Task: Open a blank sheet, save the file as Delhi.doc Insert a picture of 'Delhi'with name   Delhi.png  Change shape height to 4.5 select the picture, apply border and shading with setting 3-D, style wavy line, color Tan and width 3 pt
Action: Mouse moved to (22, 17)
Screenshot: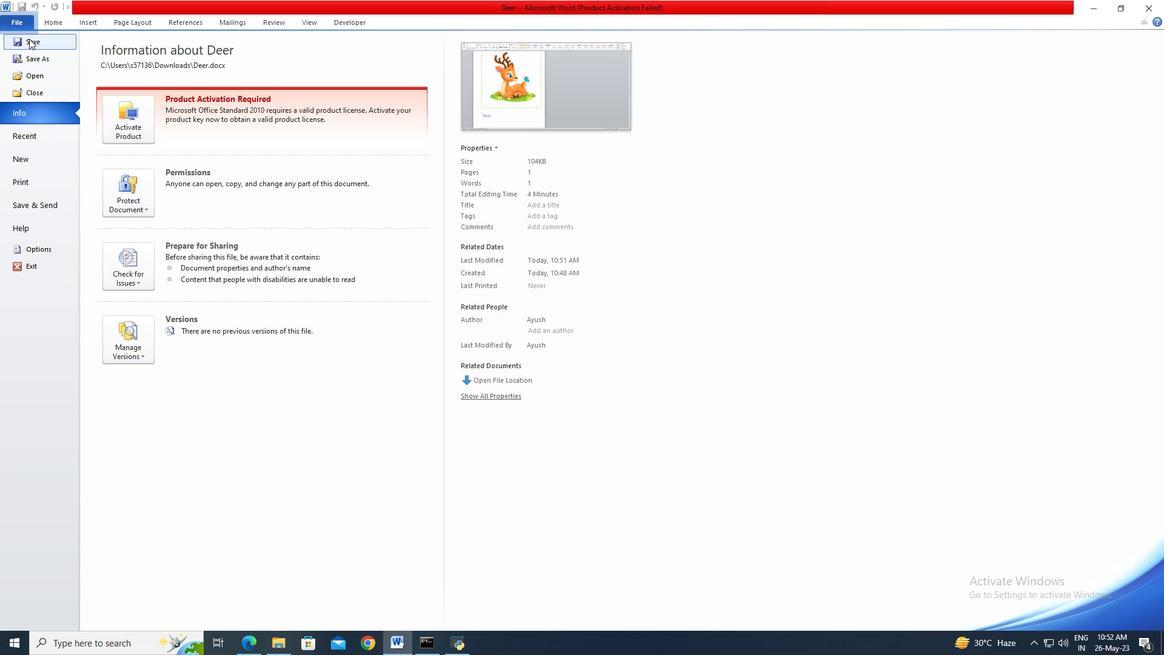 
Action: Mouse pressed left at (22, 17)
Screenshot: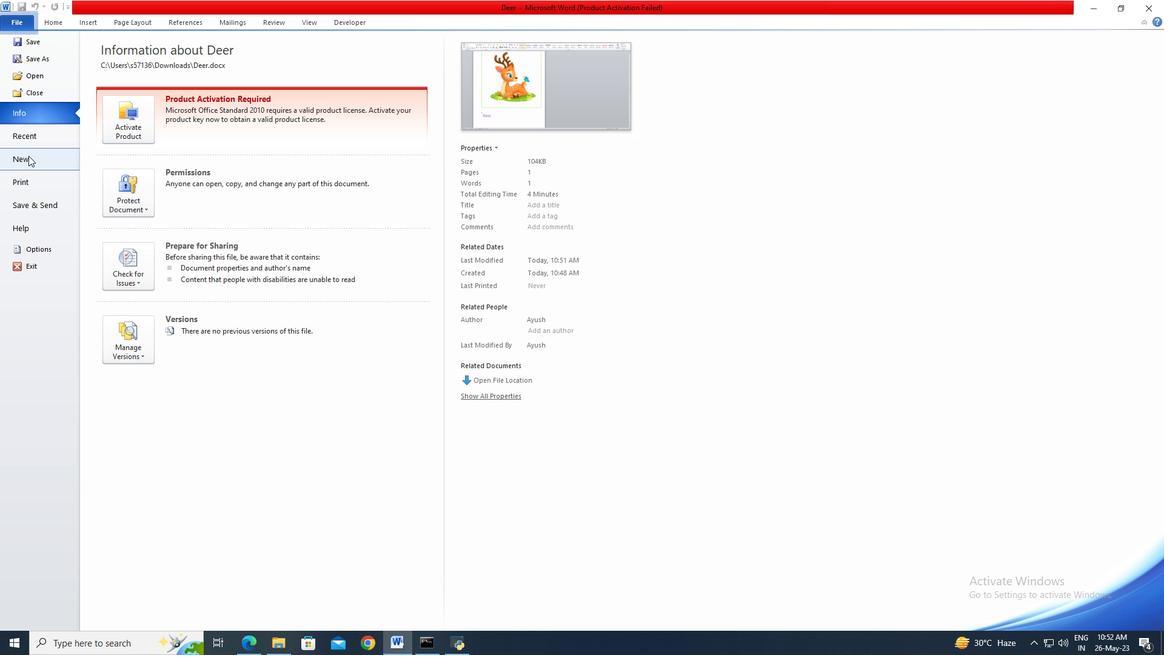 
Action: Mouse moved to (30, 158)
Screenshot: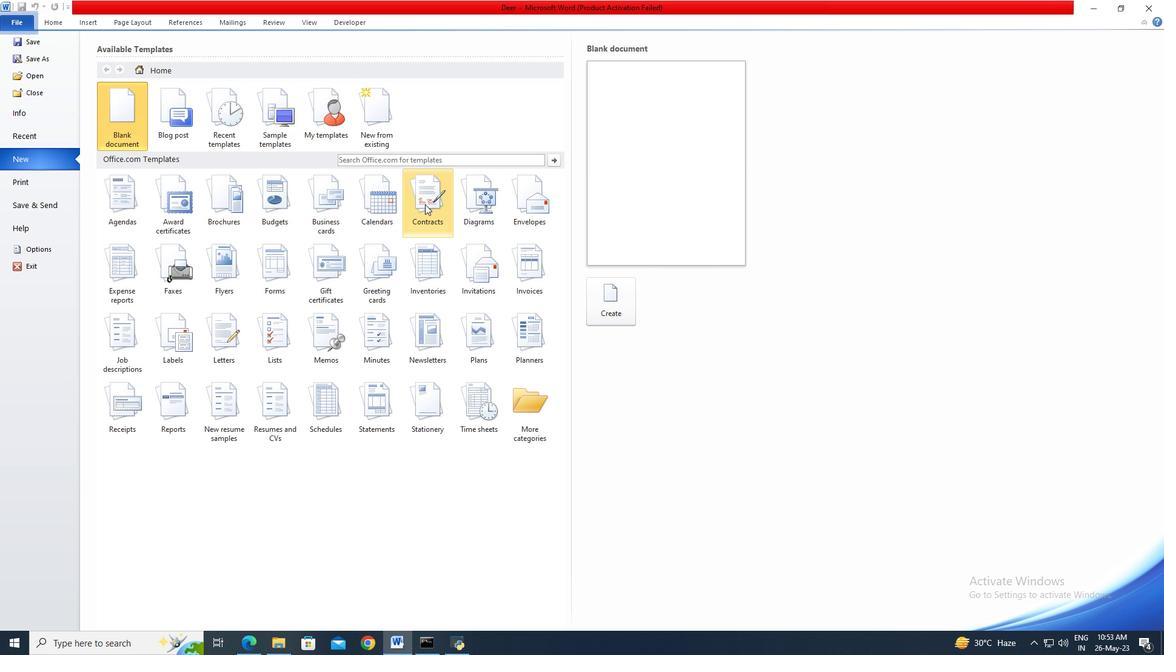 
Action: Mouse pressed left at (30, 158)
Screenshot: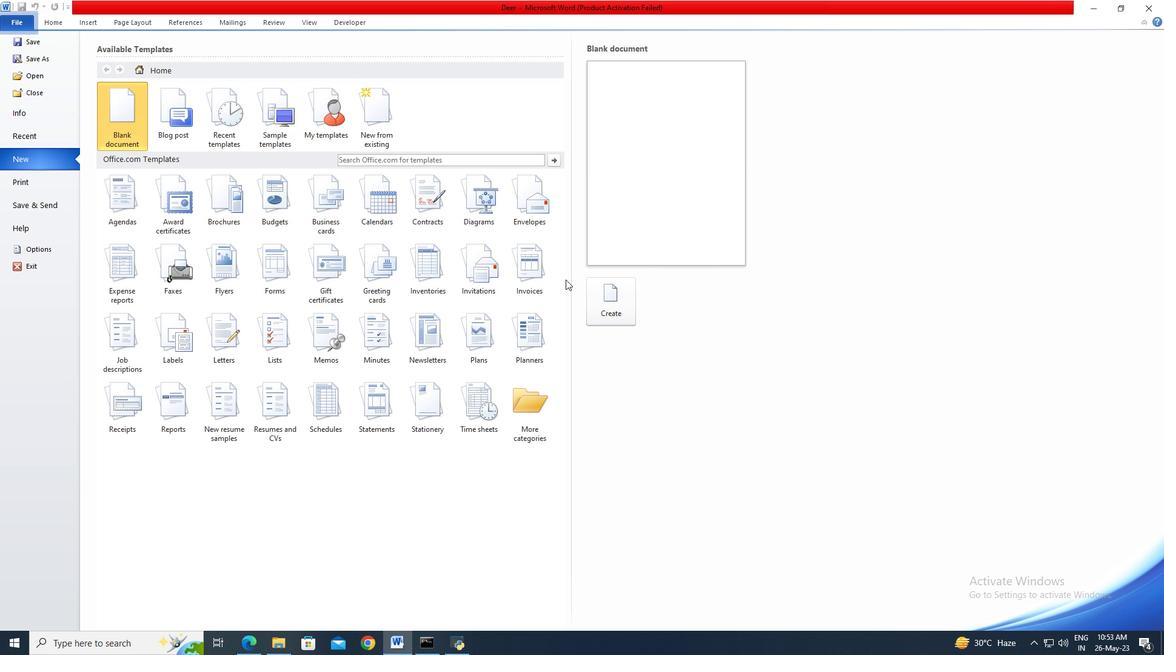 
Action: Mouse moved to (605, 305)
Screenshot: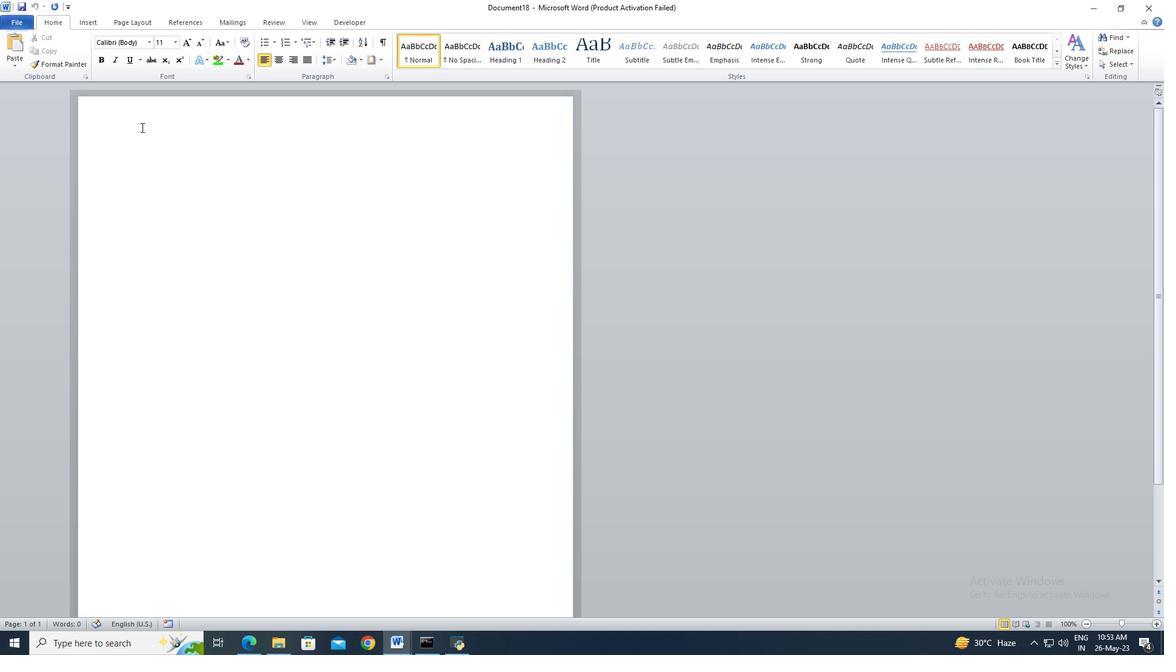 
Action: Mouse pressed left at (605, 305)
Screenshot: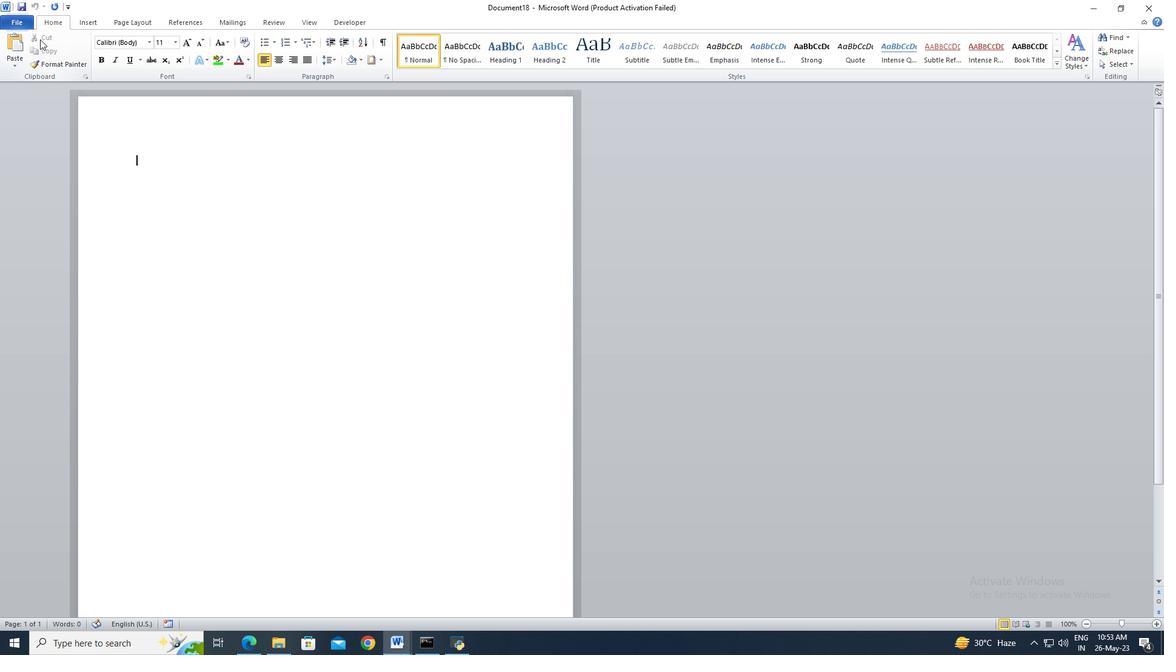 
Action: Mouse moved to (99, 26)
Screenshot: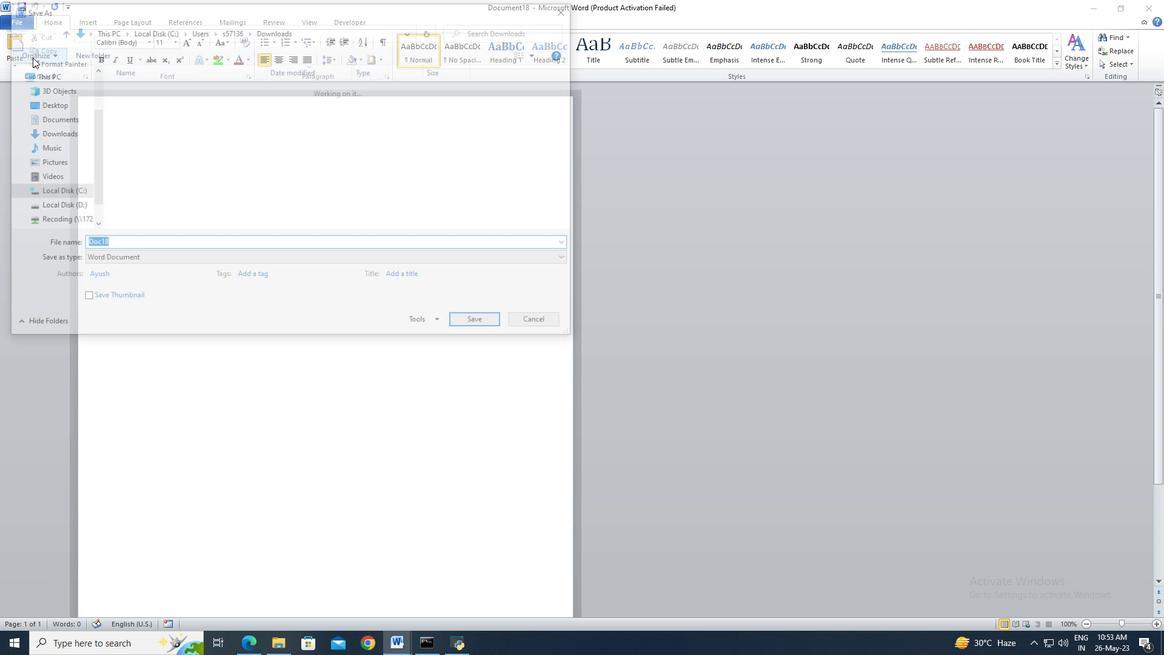
Action: Mouse pressed left at (99, 26)
Screenshot: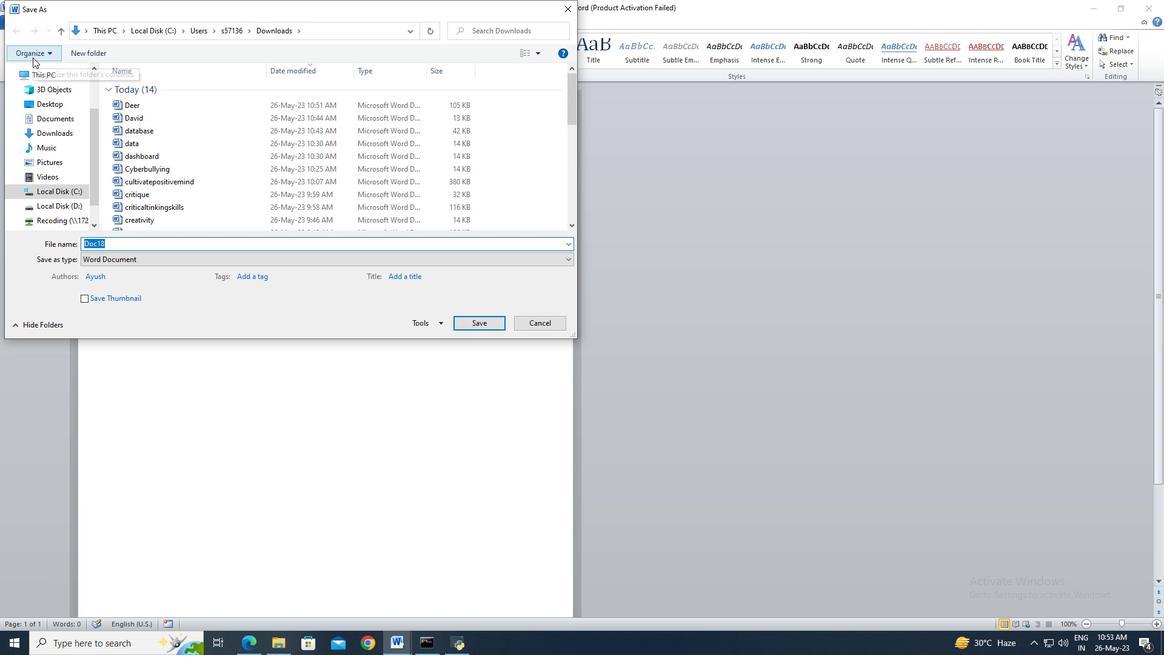 
Action: Mouse moved to (1154, 7)
Screenshot: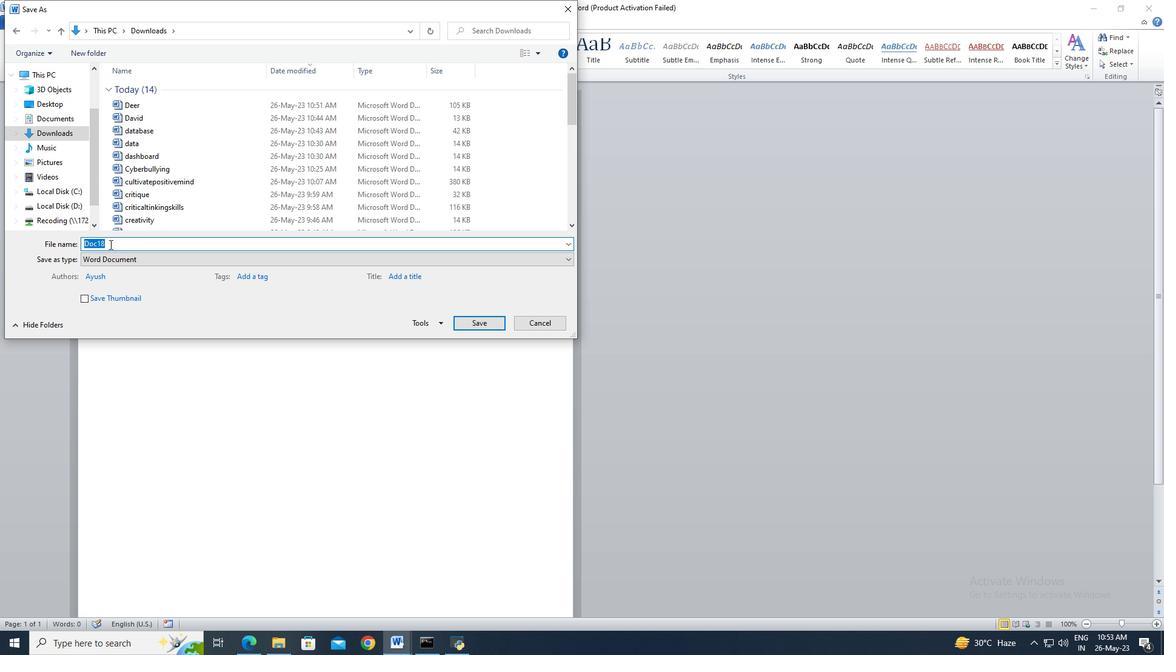 
Action: Mouse pressed left at (1154, 7)
Screenshot: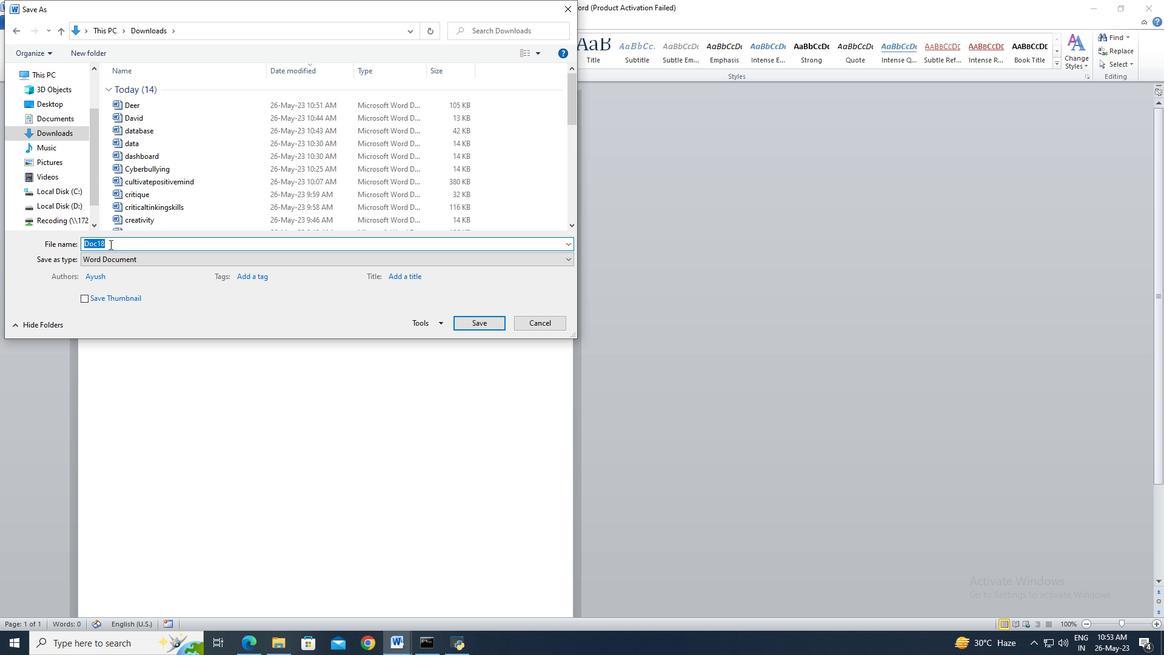 
Action: Mouse moved to (343, 519)
Screenshot: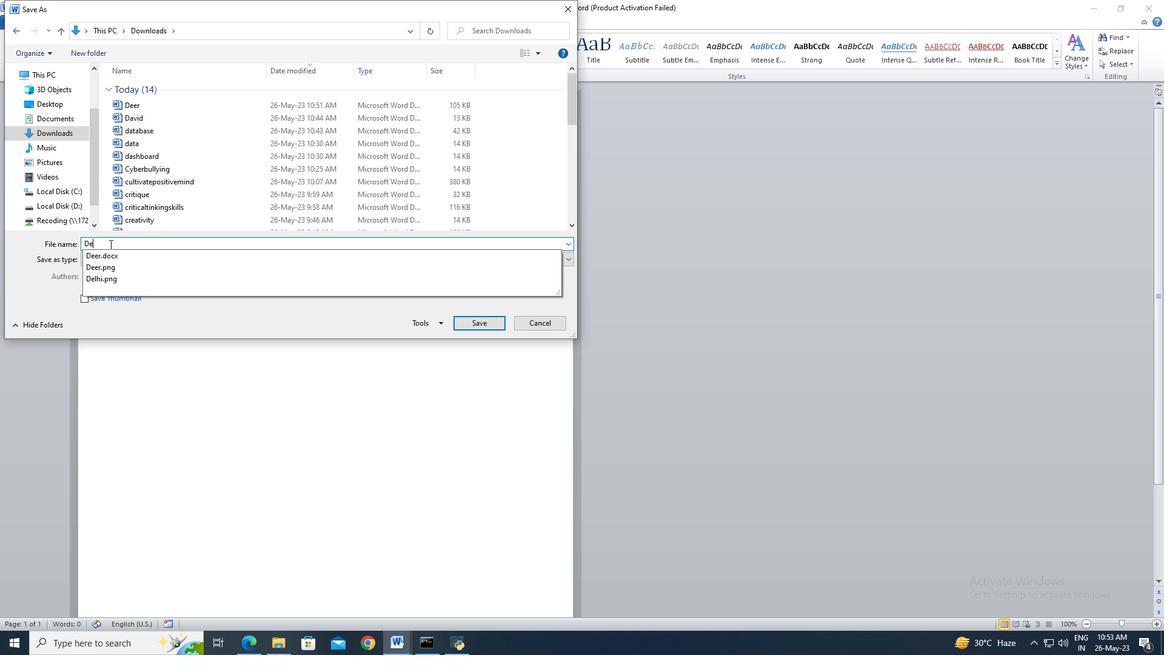 
Action: Mouse pressed left at (343, 519)
Screenshot: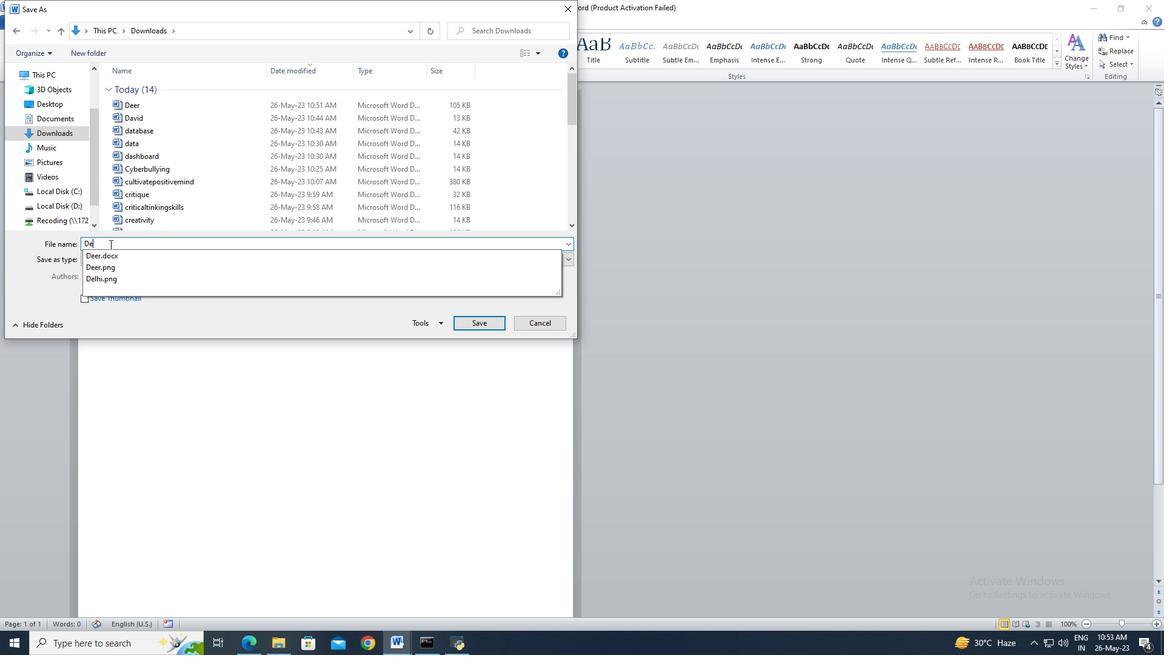 
Action: Mouse moved to (29, 21)
Screenshot: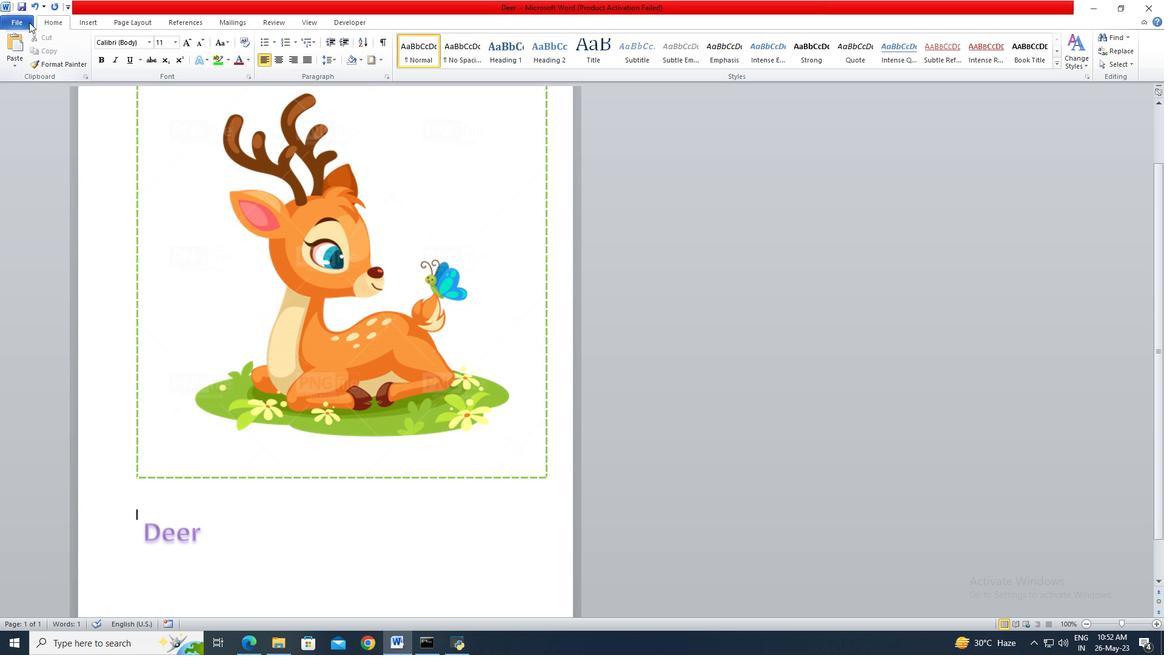 
Action: Mouse pressed left at (29, 21)
Screenshot: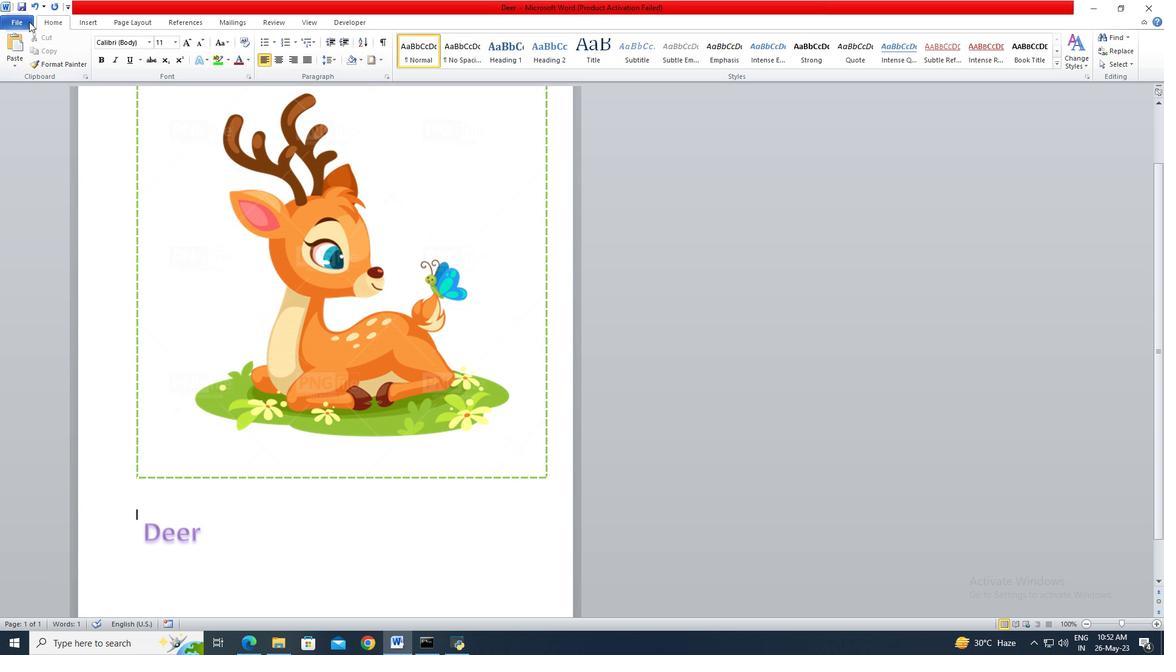 
Action: Mouse moved to (28, 155)
Screenshot: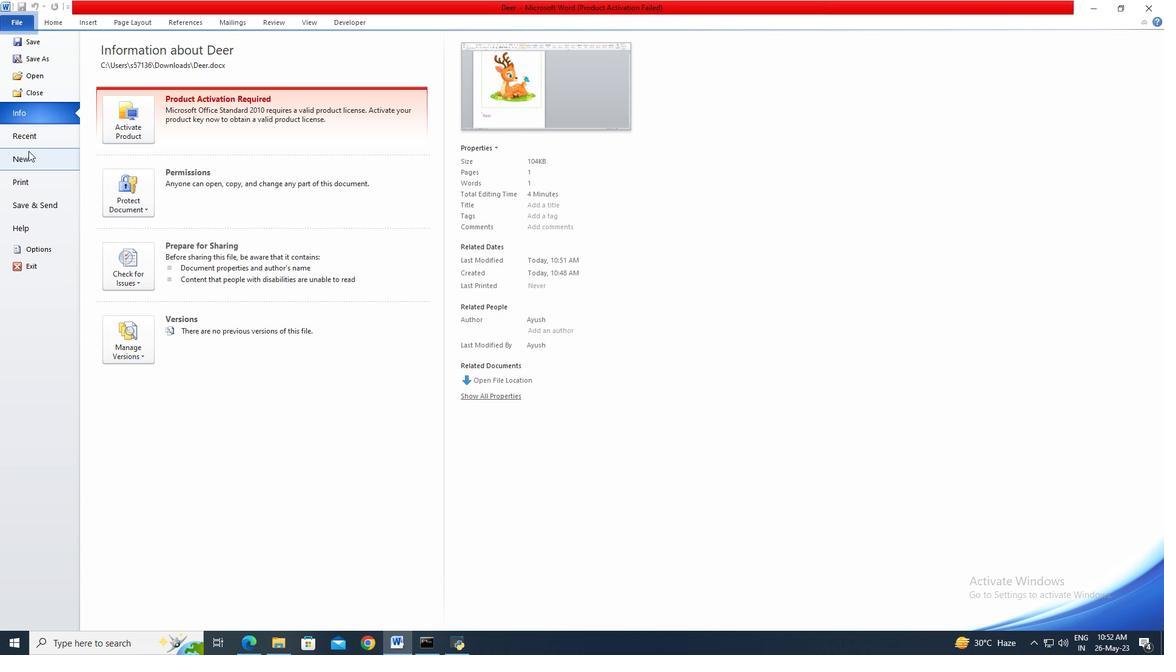 
Action: Mouse pressed left at (28, 155)
Screenshot: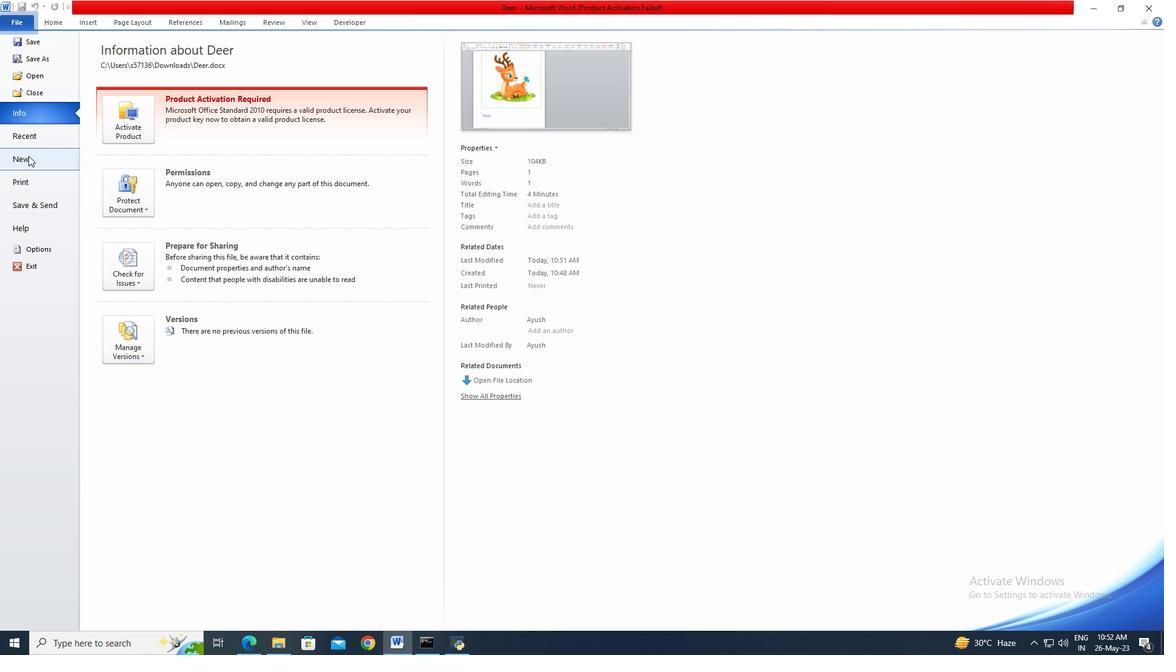 
Action: Mouse moved to (603, 311)
Screenshot: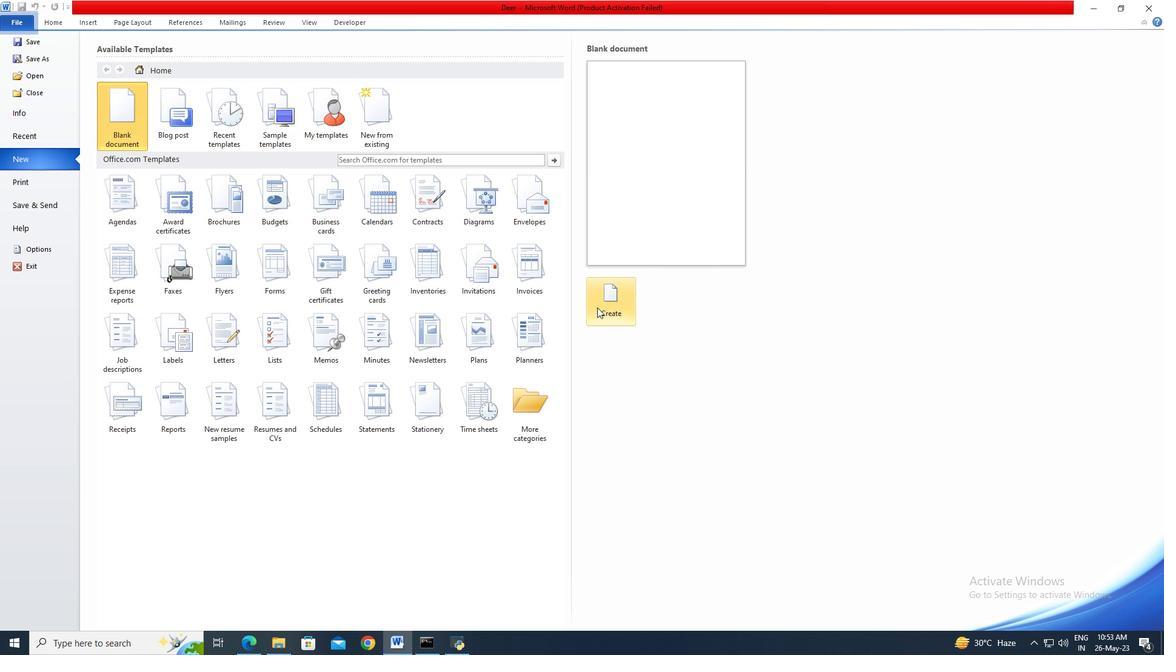 
Action: Mouse pressed left at (603, 311)
Screenshot: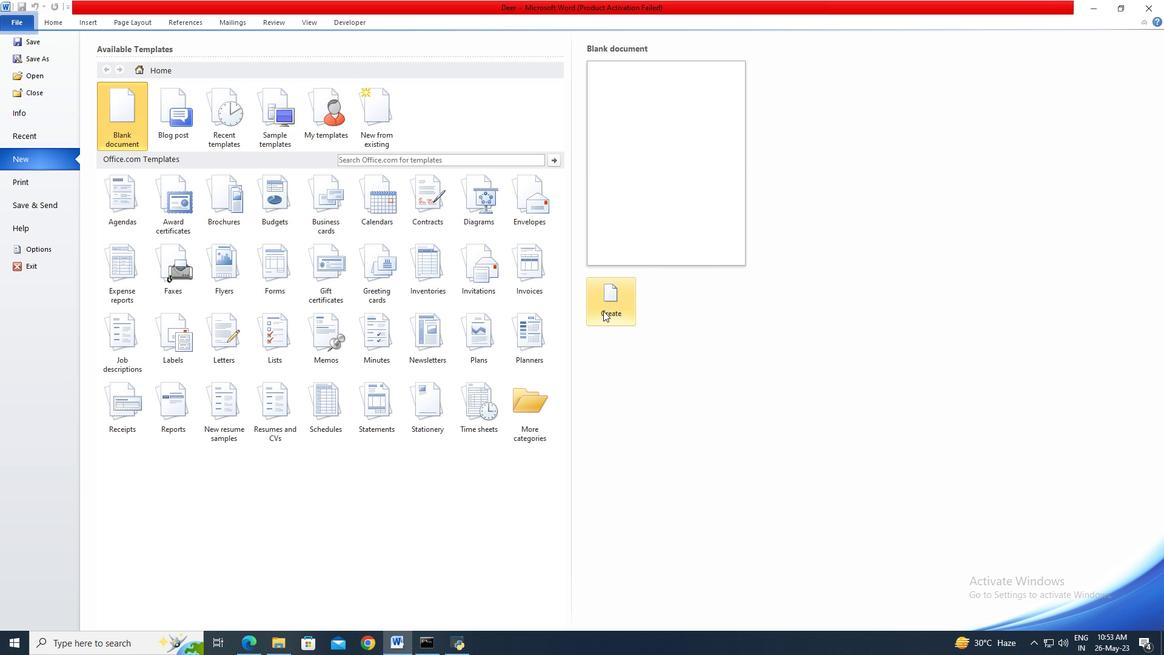 
Action: Mouse moved to (30, 26)
Screenshot: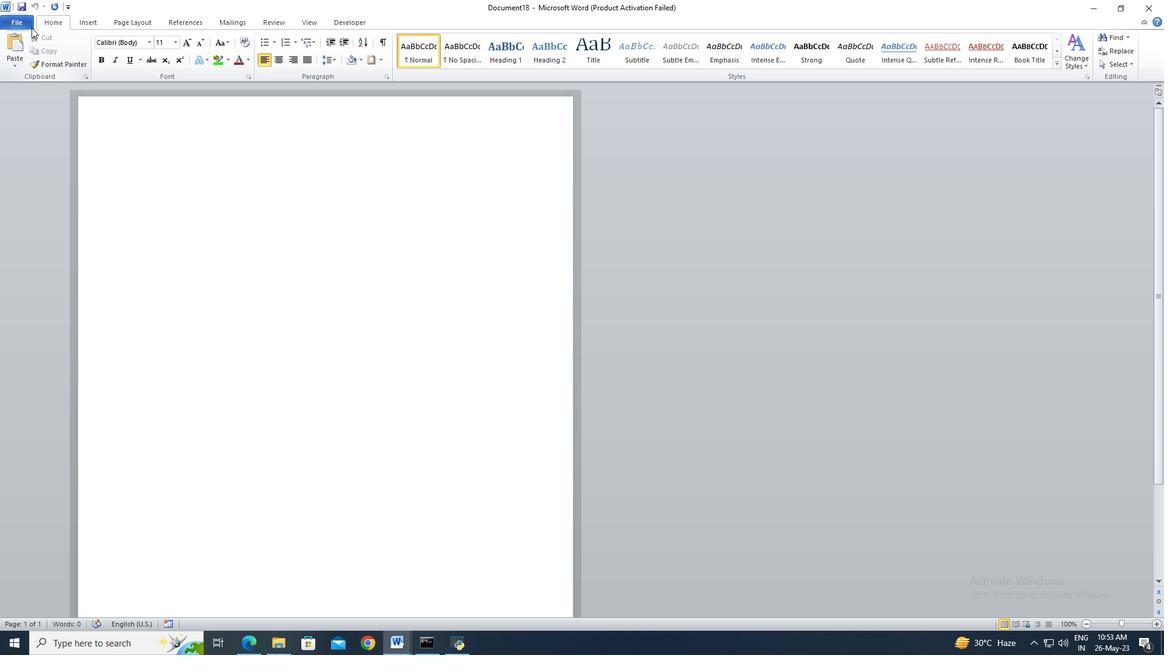 
Action: Mouse pressed left at (30, 26)
Screenshot: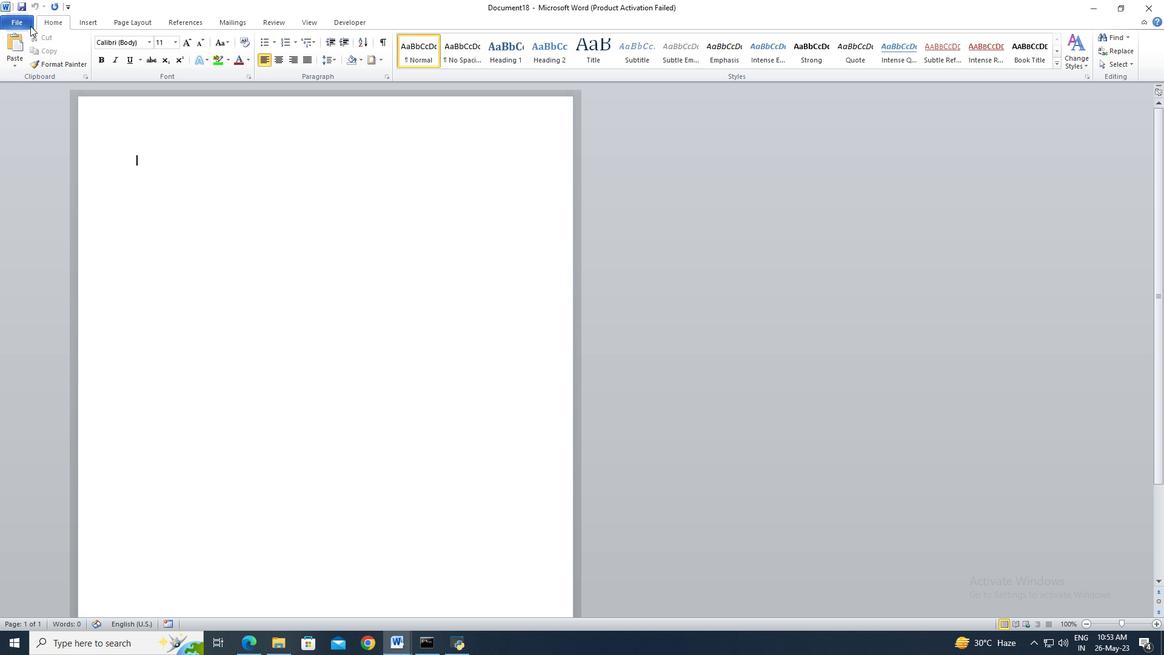 
Action: Mouse moved to (32, 57)
Screenshot: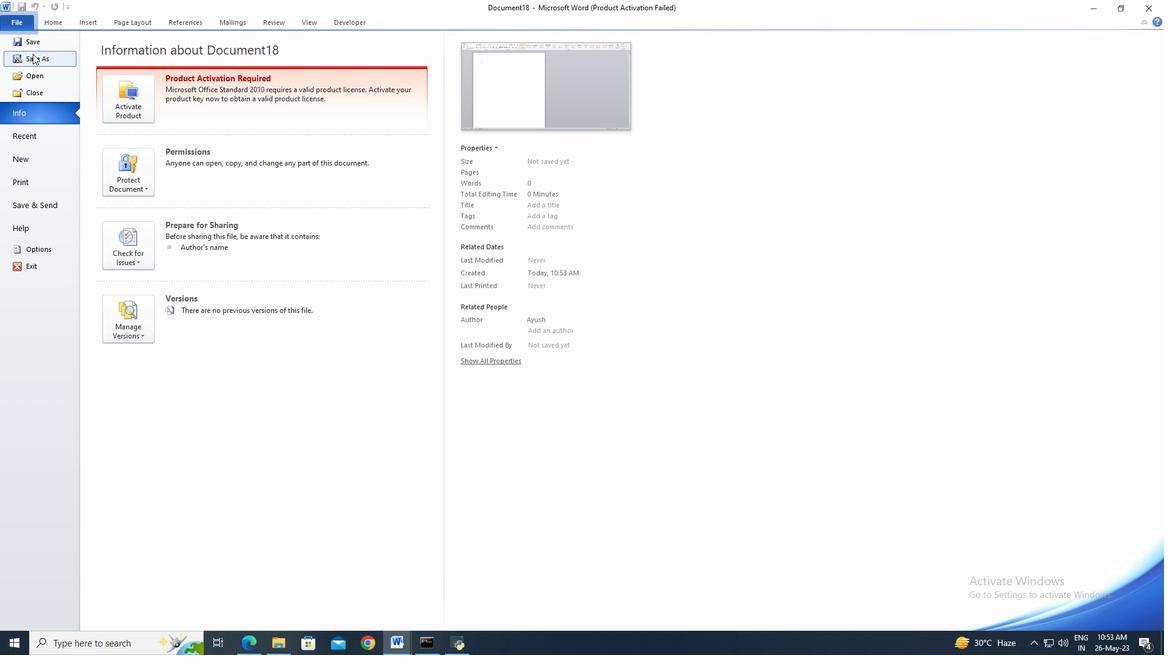 
Action: Mouse pressed left at (32, 57)
Screenshot: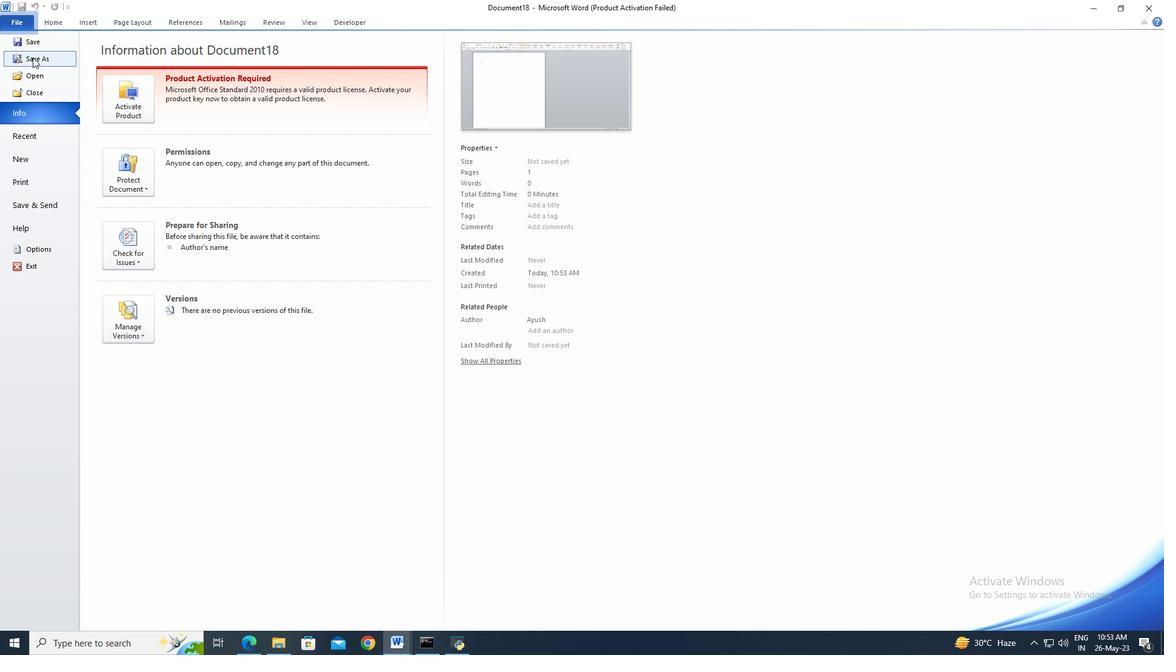 
Action: Mouse moved to (51, 129)
Screenshot: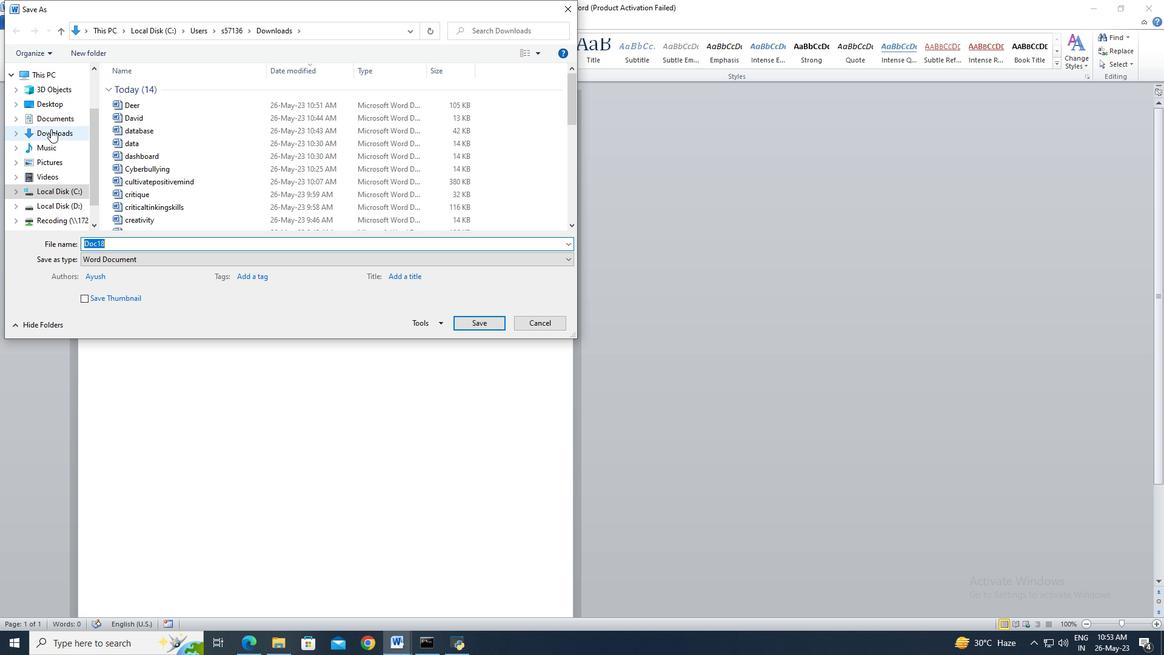 
Action: Mouse pressed left at (51, 129)
Screenshot: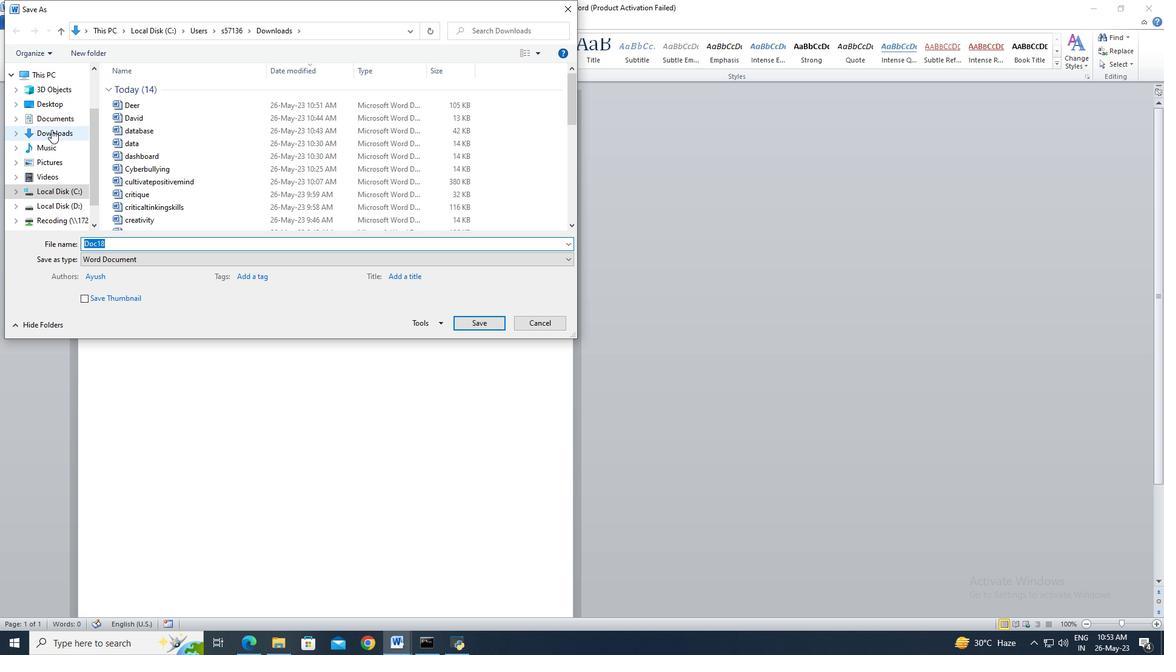 
Action: Mouse moved to (109, 244)
Screenshot: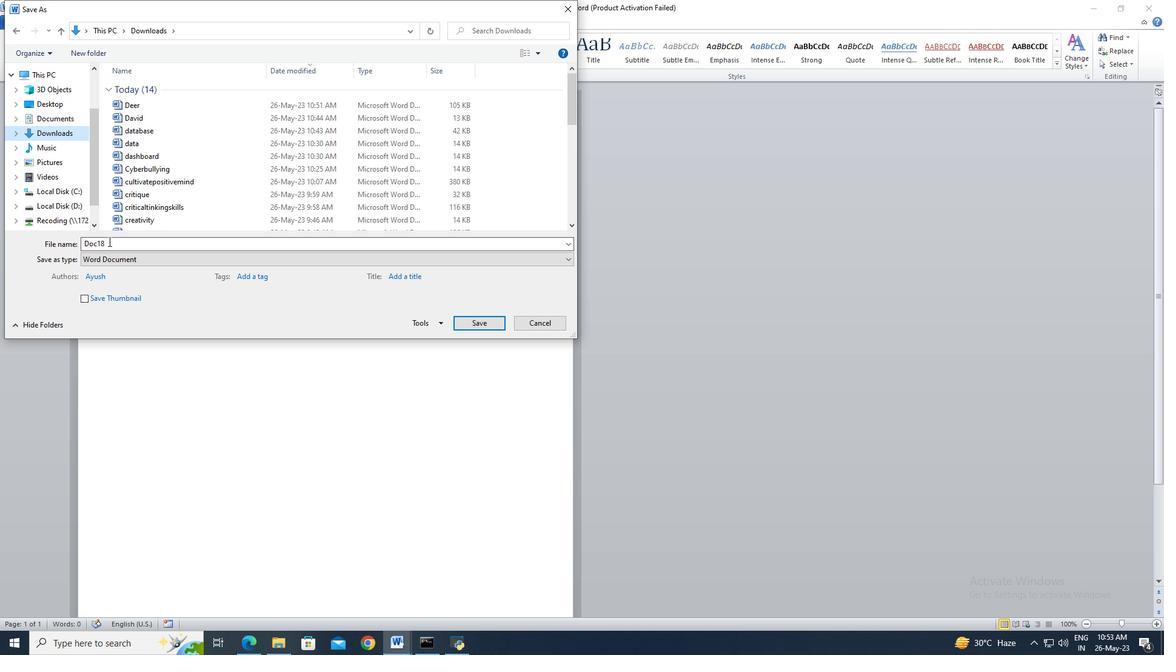 
Action: Mouse pressed left at (109, 244)
Screenshot: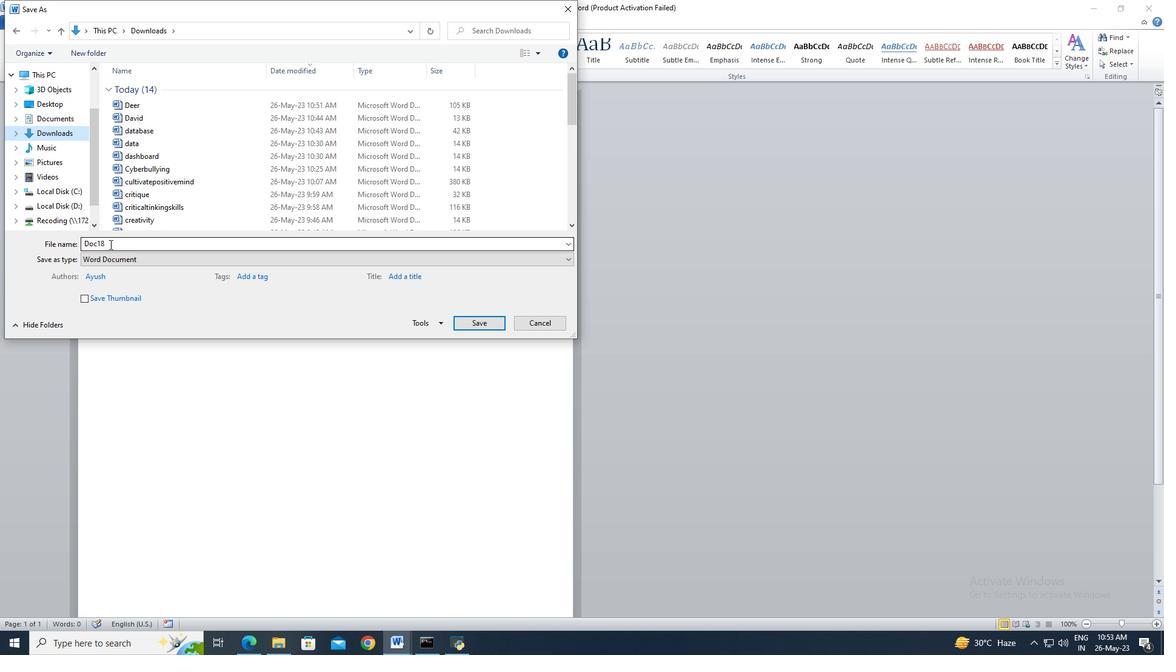 
Action: Key pressed <Key.shift>Delhi
Screenshot: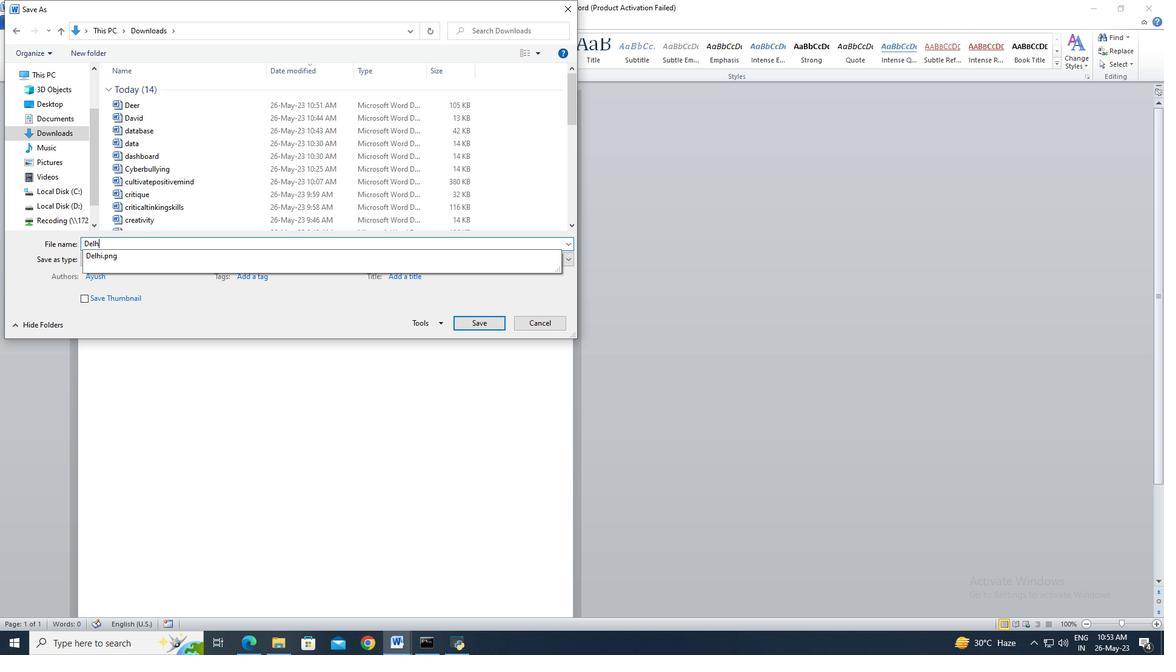 
Action: Mouse moved to (474, 323)
Screenshot: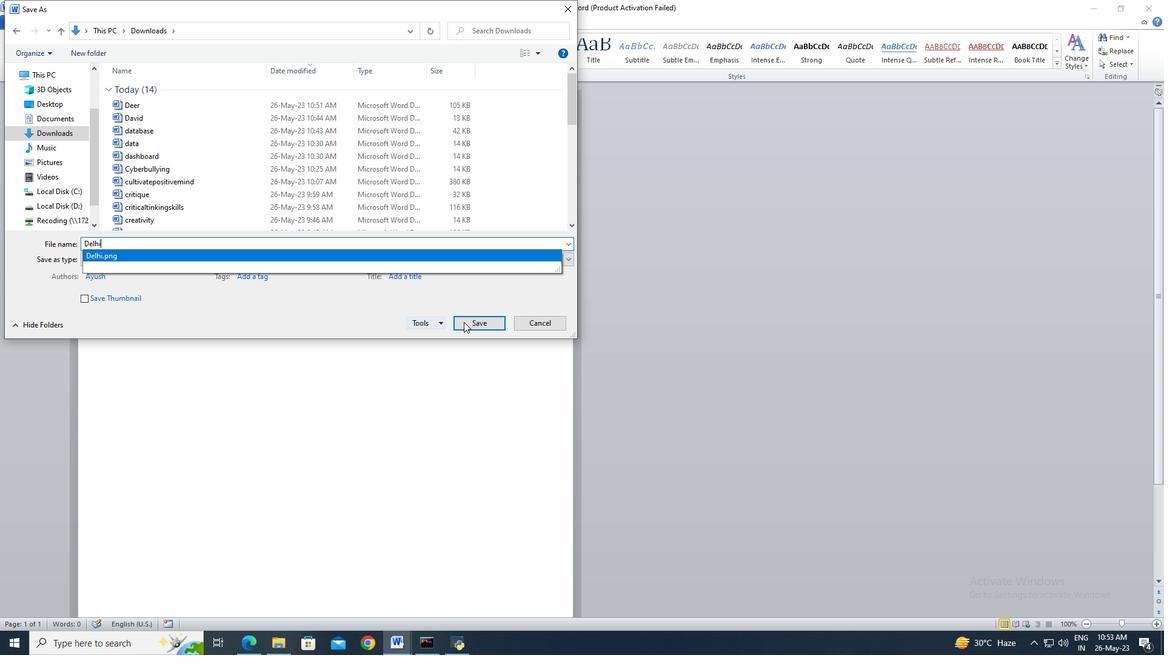 
Action: Mouse pressed left at (474, 323)
Screenshot: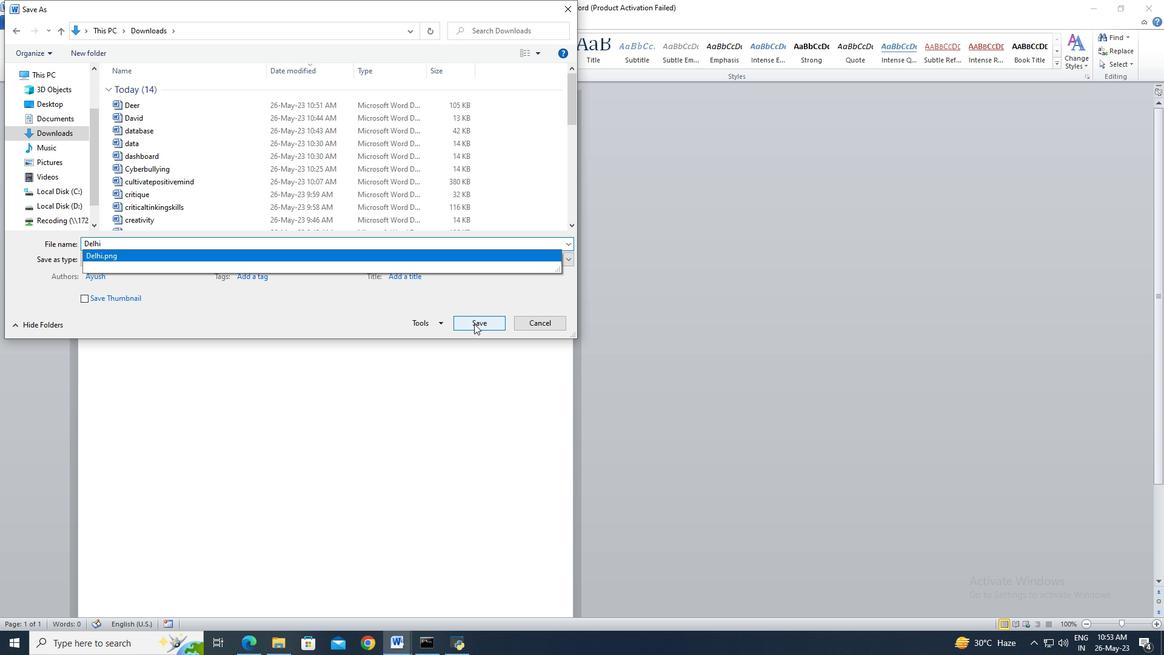 
Action: Mouse moved to (100, 24)
Screenshot: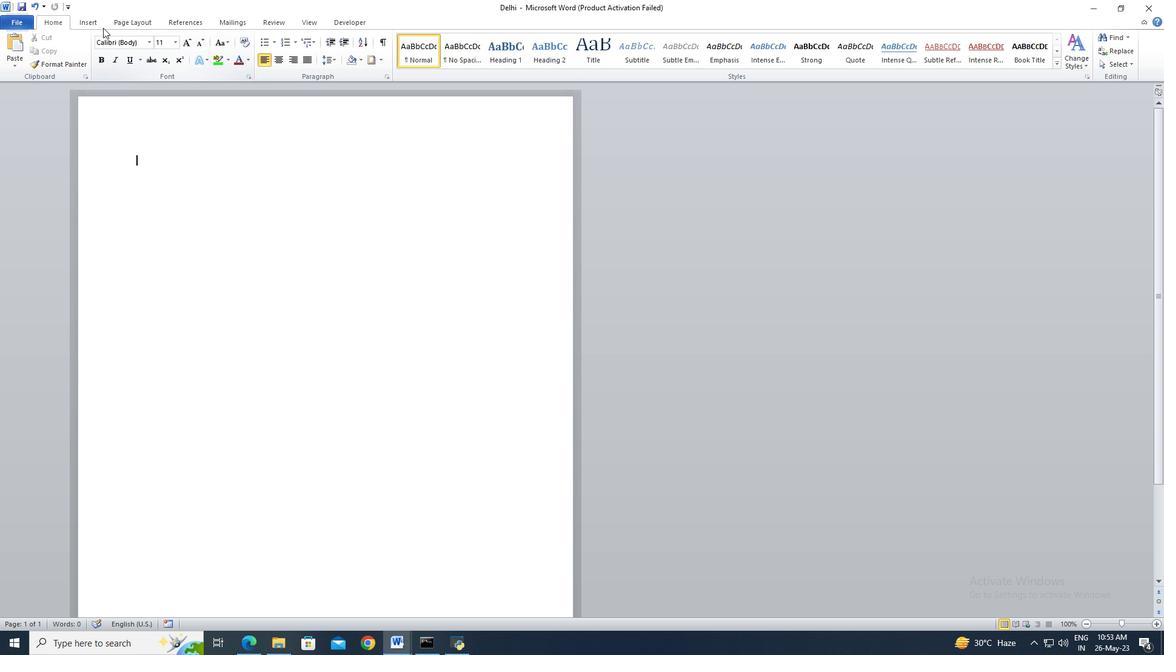 
Action: Mouse pressed left at (100, 24)
Screenshot: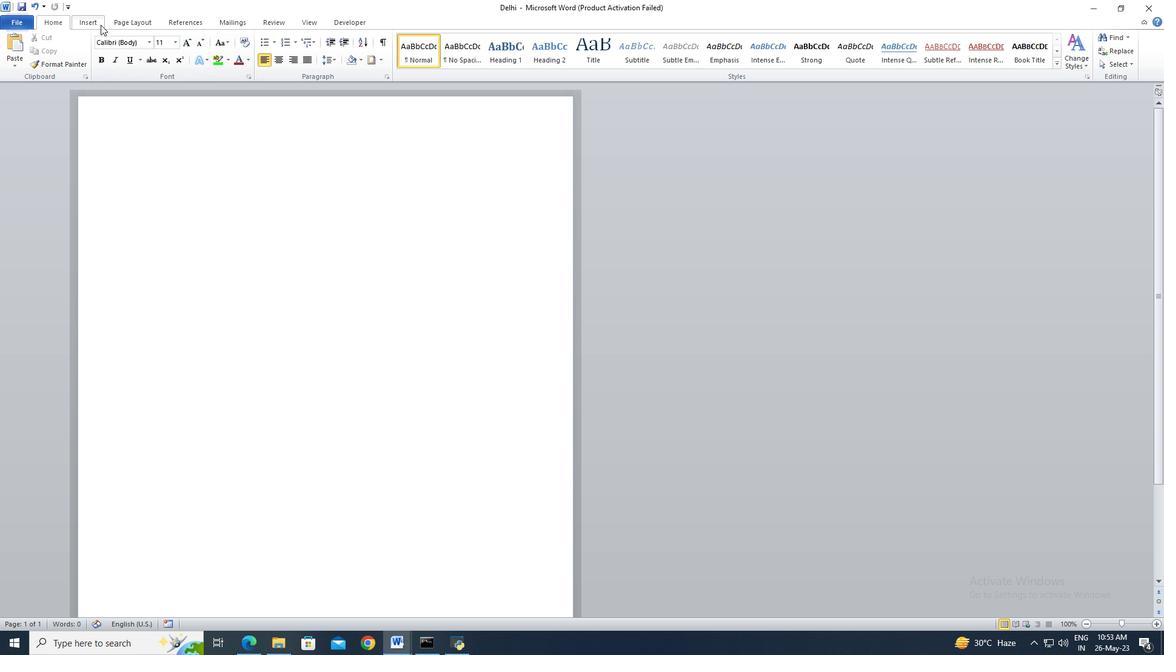 
Action: Mouse moved to (127, 49)
Screenshot: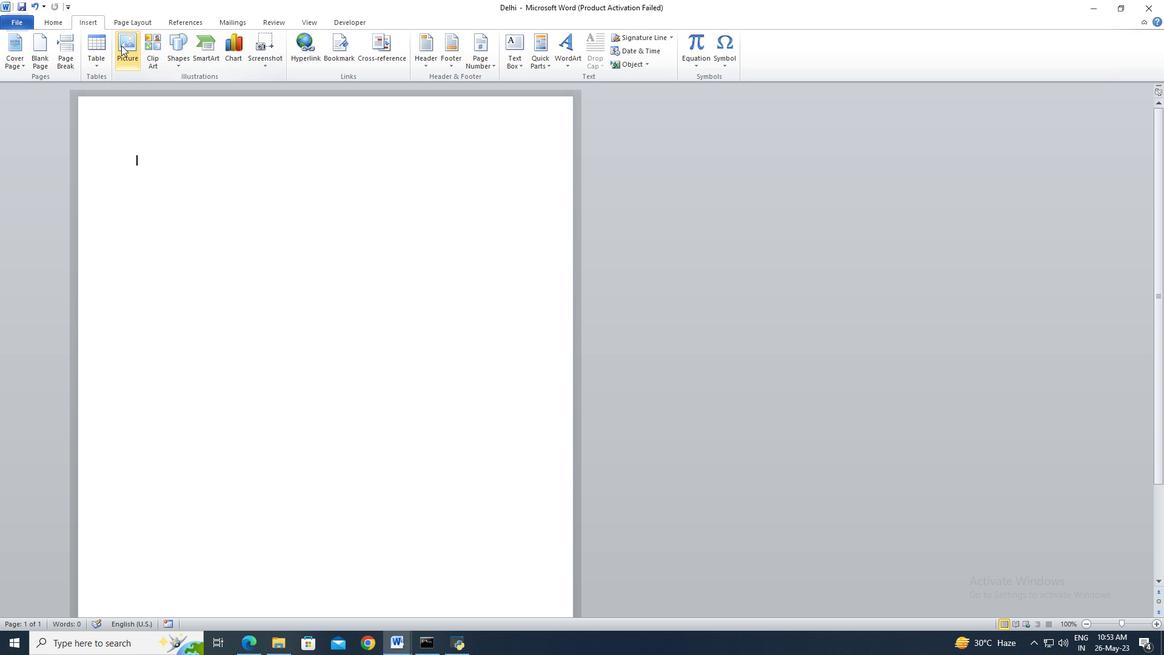 
Action: Mouse pressed left at (127, 49)
Screenshot: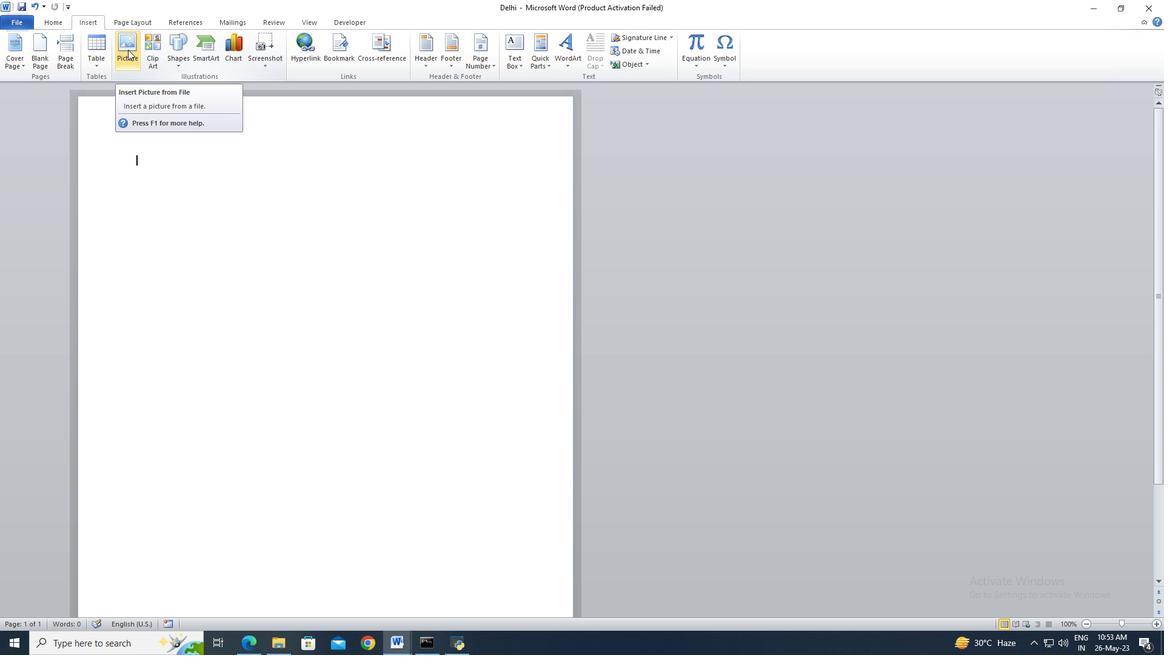 
Action: Mouse moved to (135, 104)
Screenshot: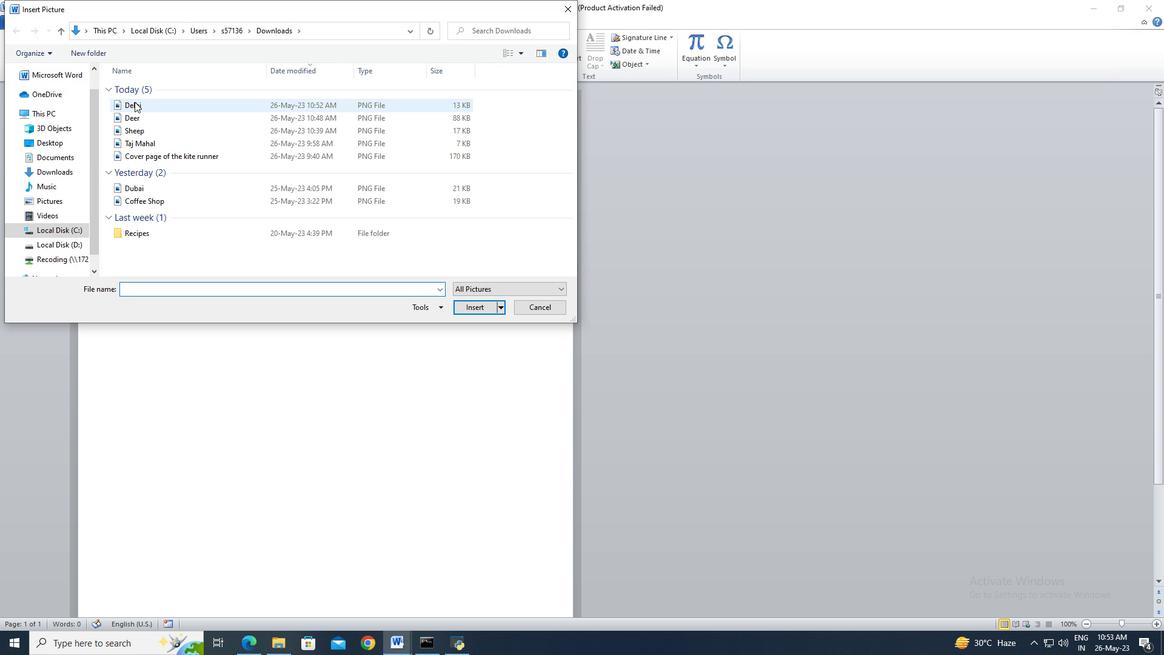 
Action: Mouse pressed left at (135, 104)
Screenshot: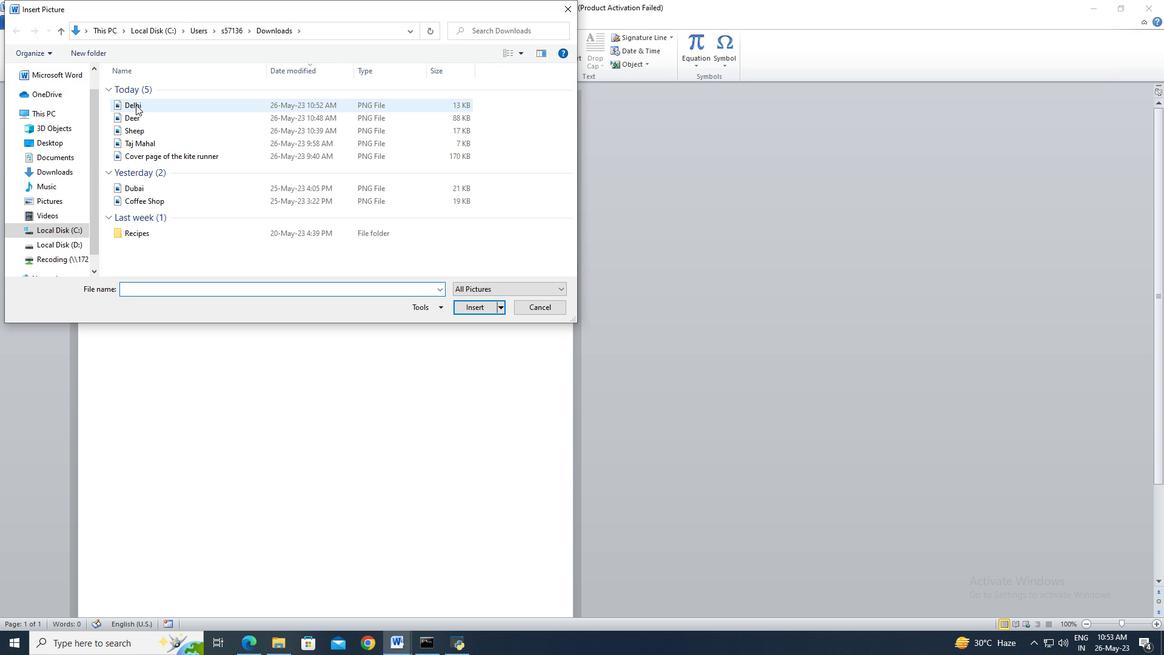 
Action: Mouse moved to (461, 309)
Screenshot: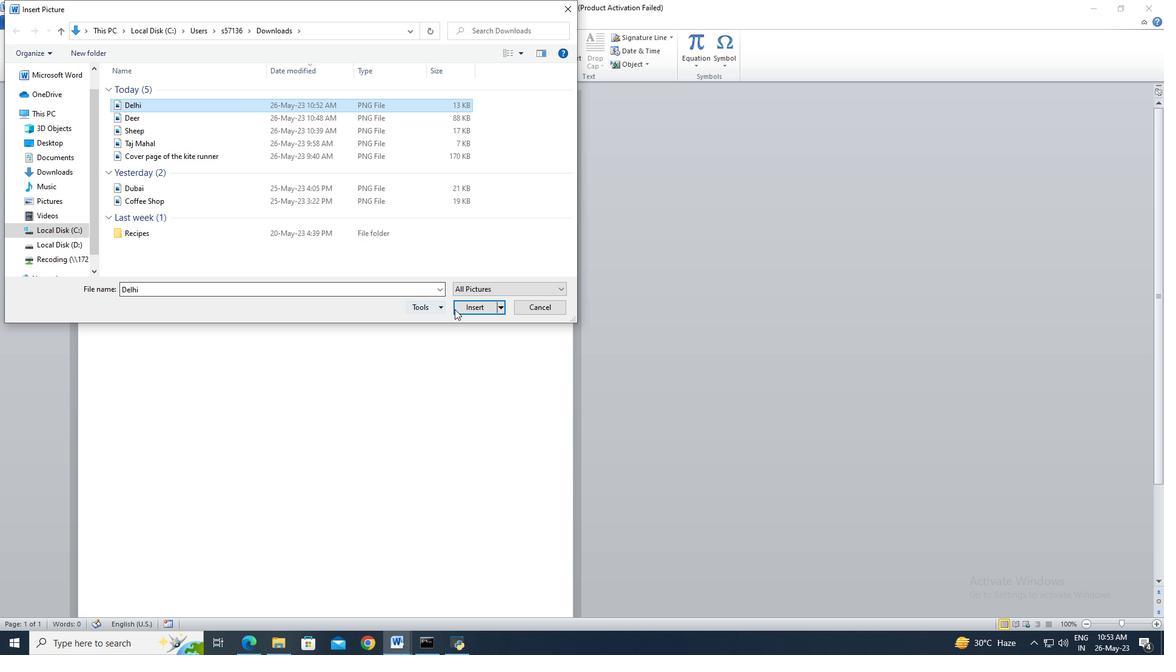 
Action: Mouse pressed left at (461, 309)
Screenshot: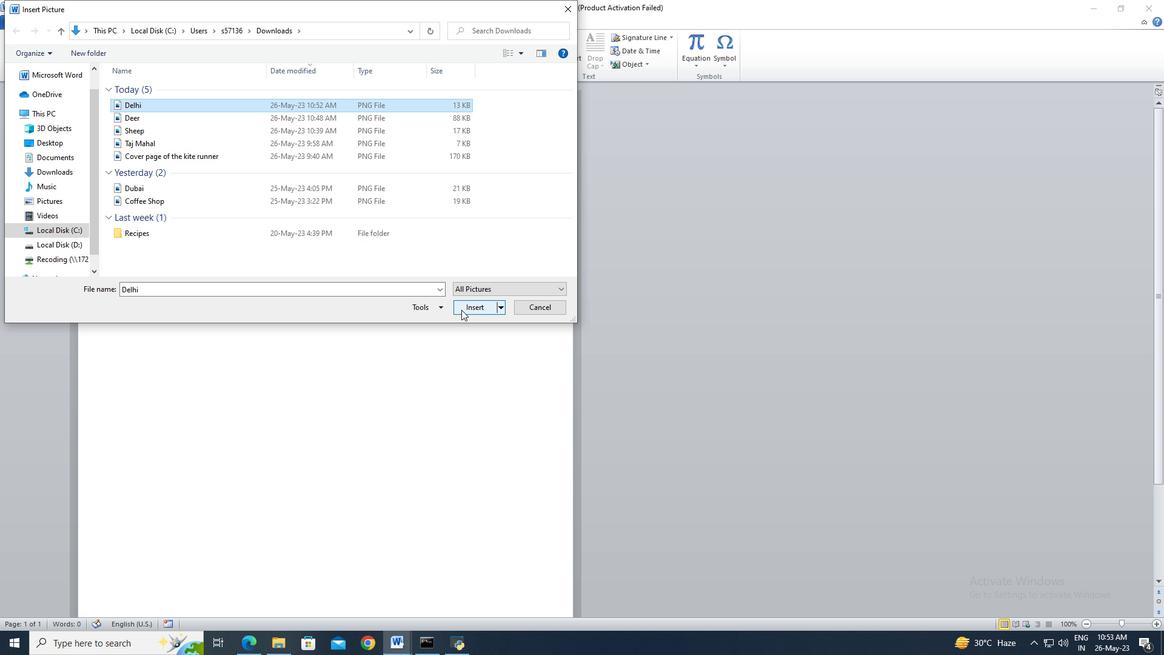 
Action: Mouse moved to (1140, 45)
Screenshot: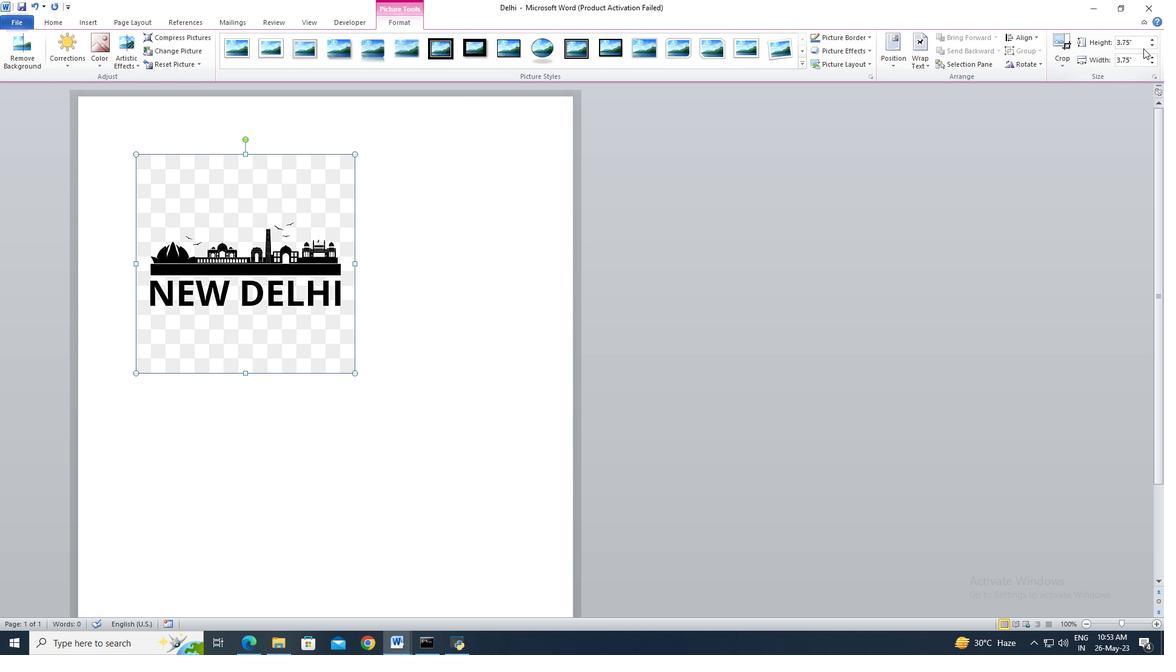 
Action: Mouse pressed left at (1140, 45)
Screenshot: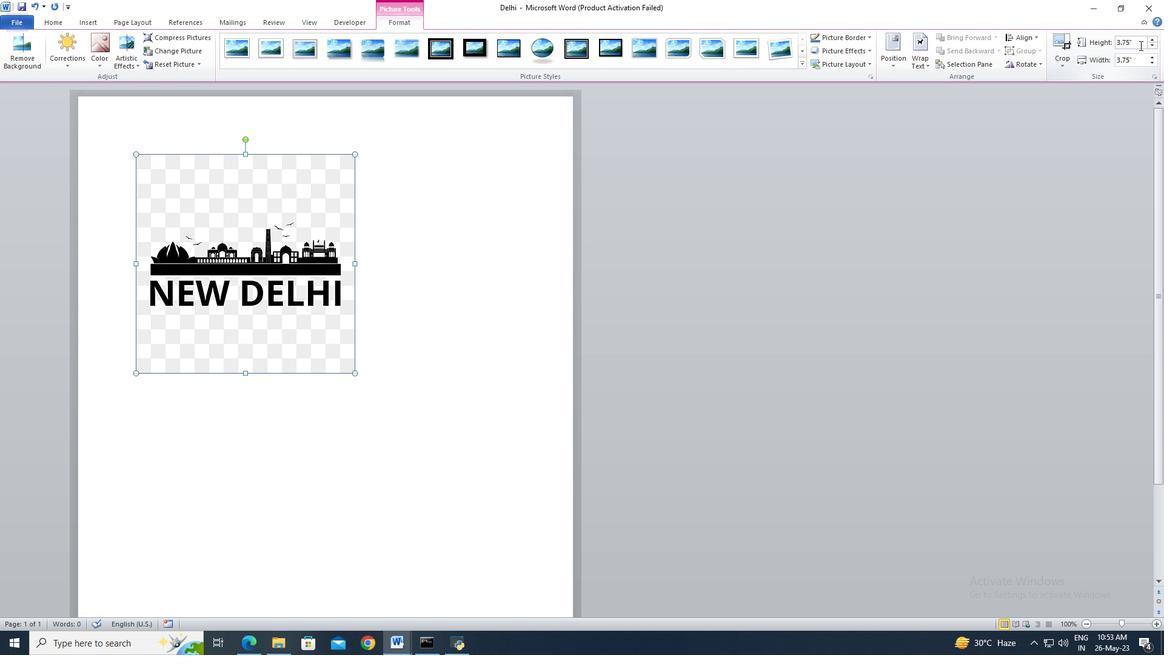 
Action: Key pressed 4.5<Key.enter>
Screenshot: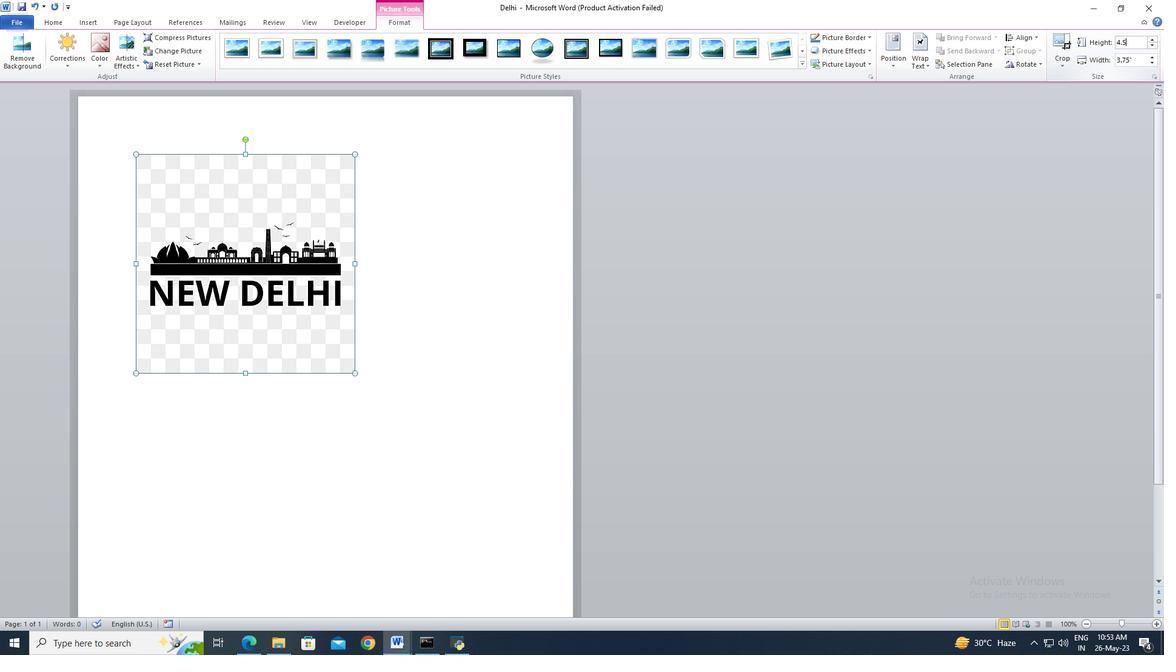 
Action: Mouse moved to (46, 24)
Screenshot: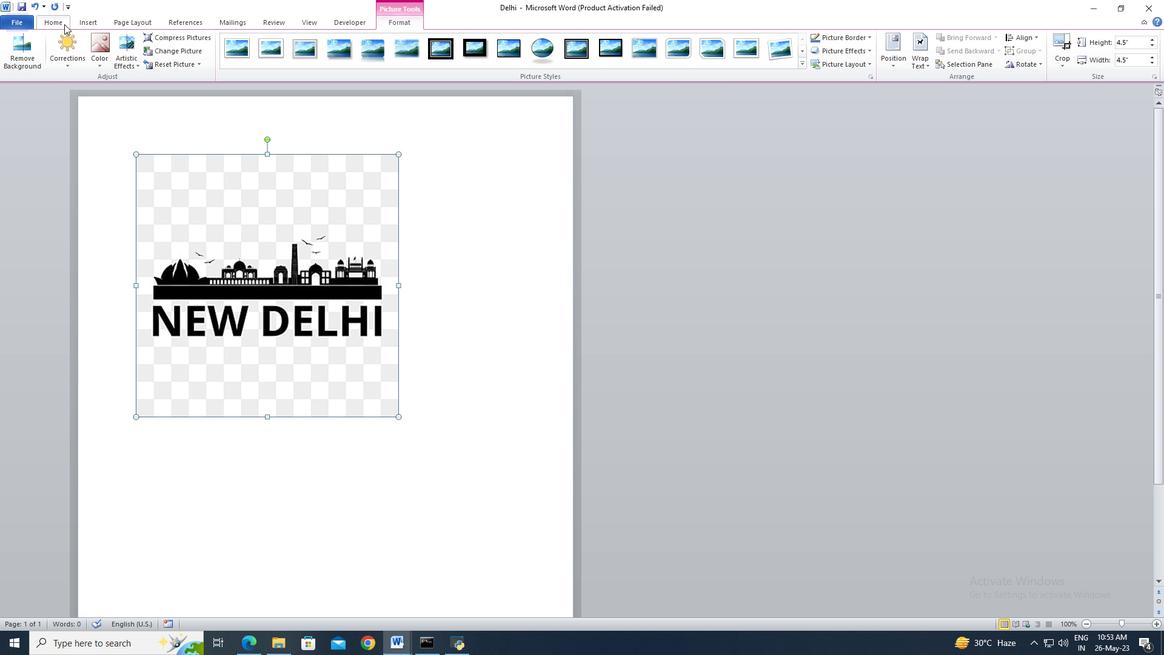 
Action: Mouse pressed left at (46, 24)
Screenshot: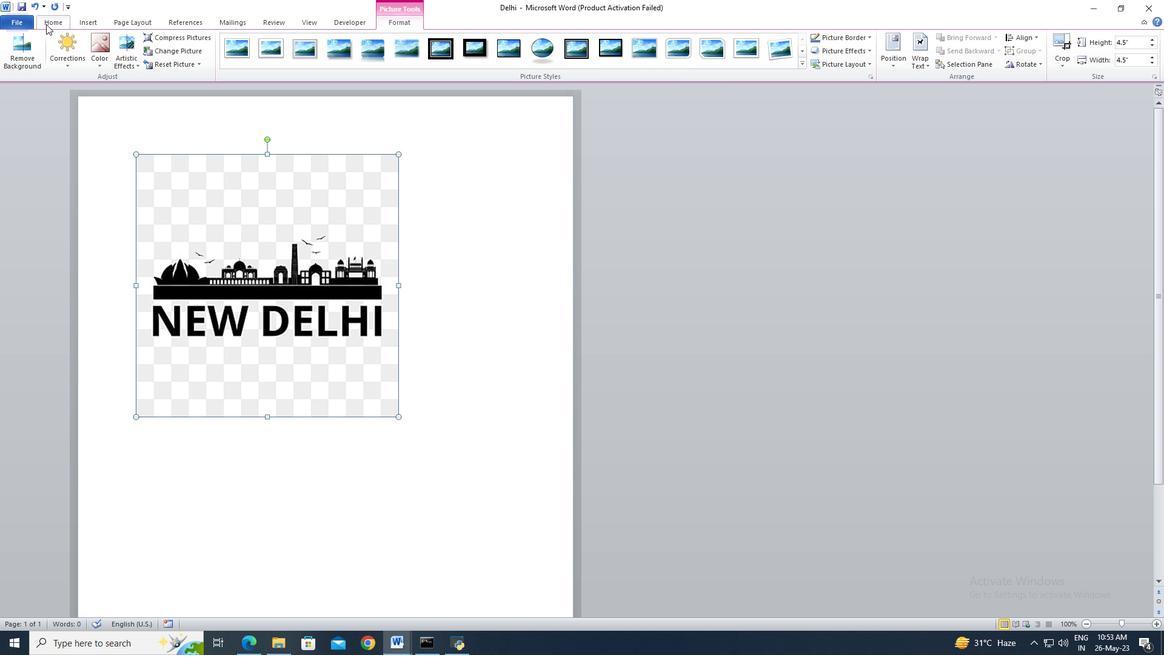 
Action: Mouse moved to (382, 61)
Screenshot: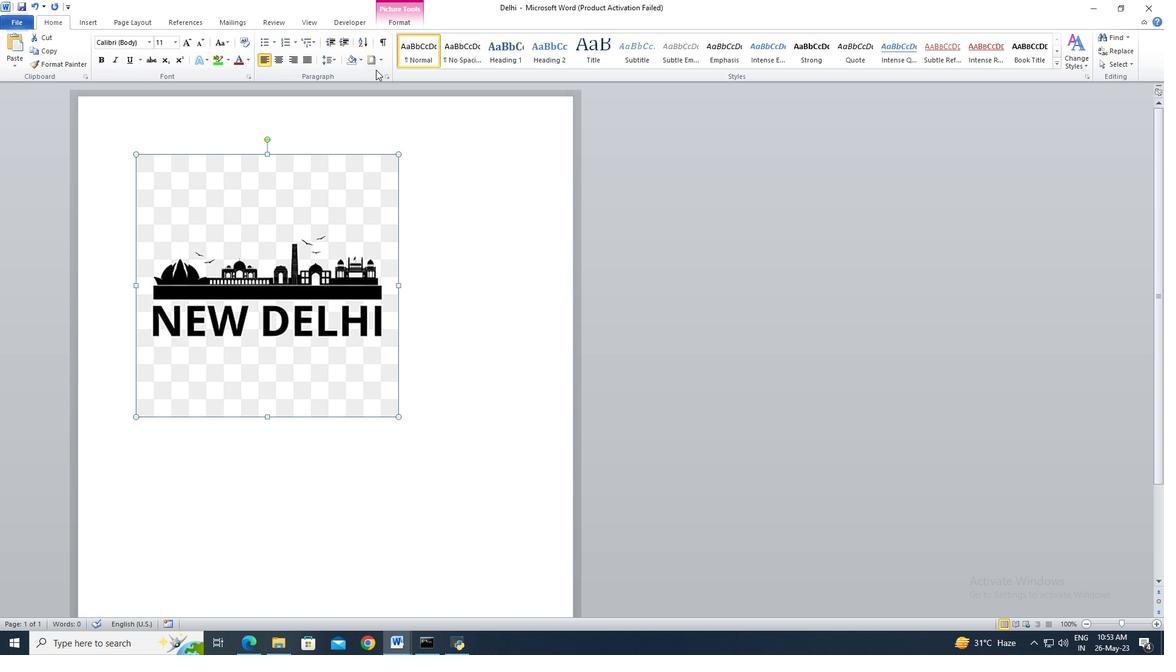
Action: Mouse pressed left at (382, 61)
Screenshot: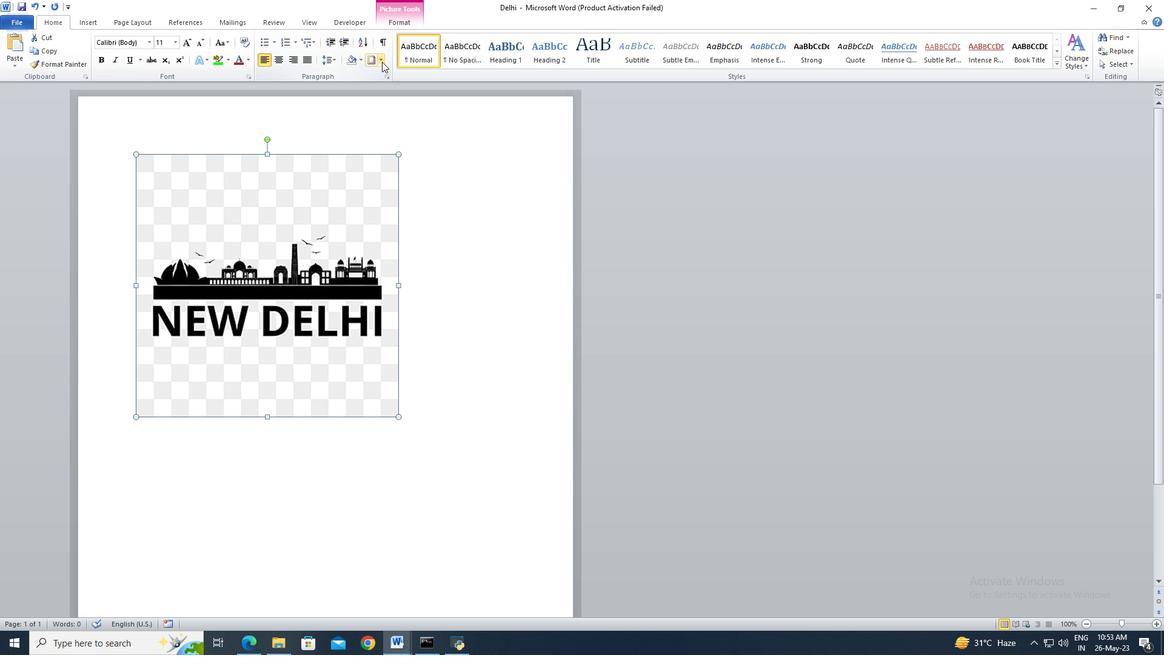 
Action: Mouse moved to (430, 284)
Screenshot: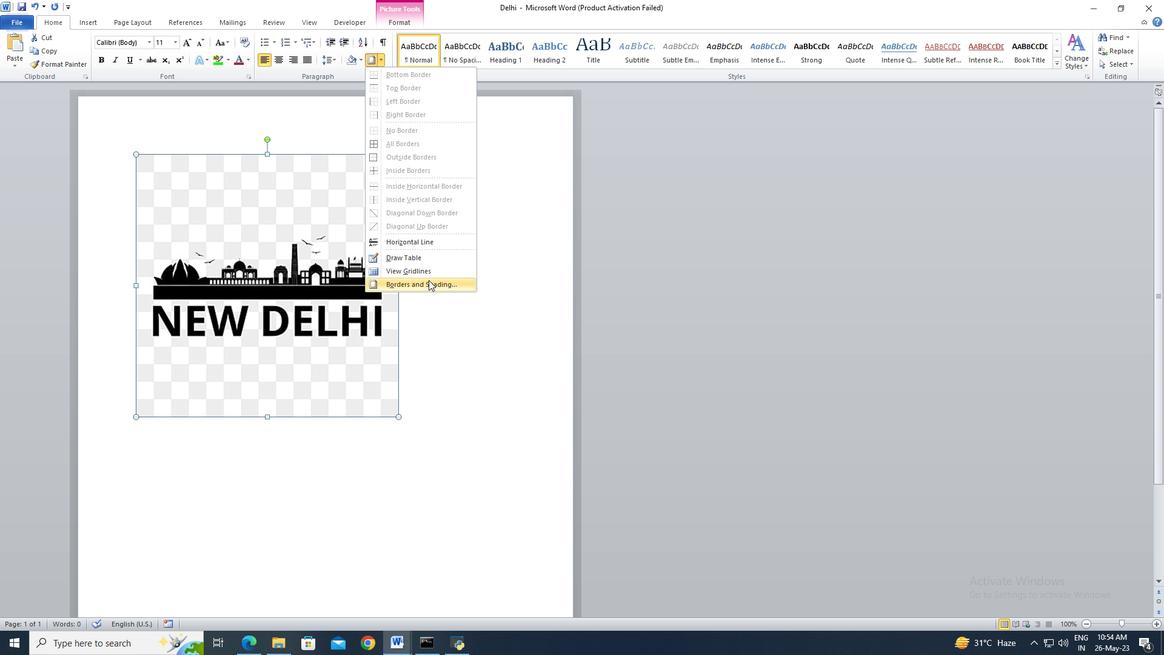 
Action: Mouse pressed left at (430, 284)
Screenshot: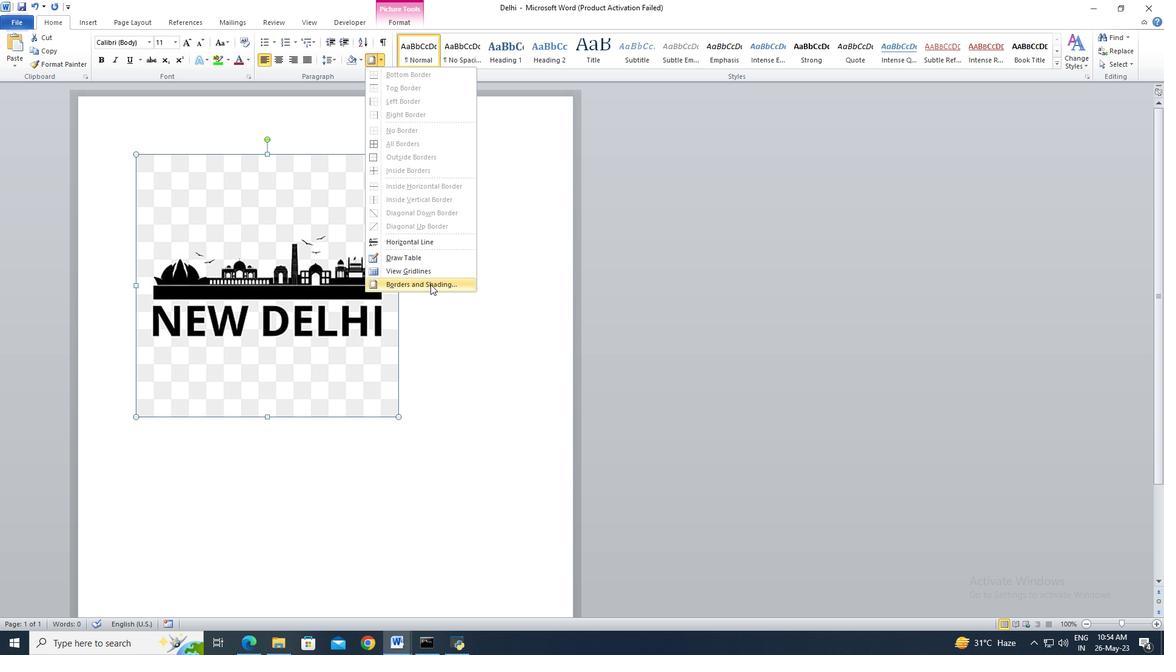
Action: Mouse moved to (444, 326)
Screenshot: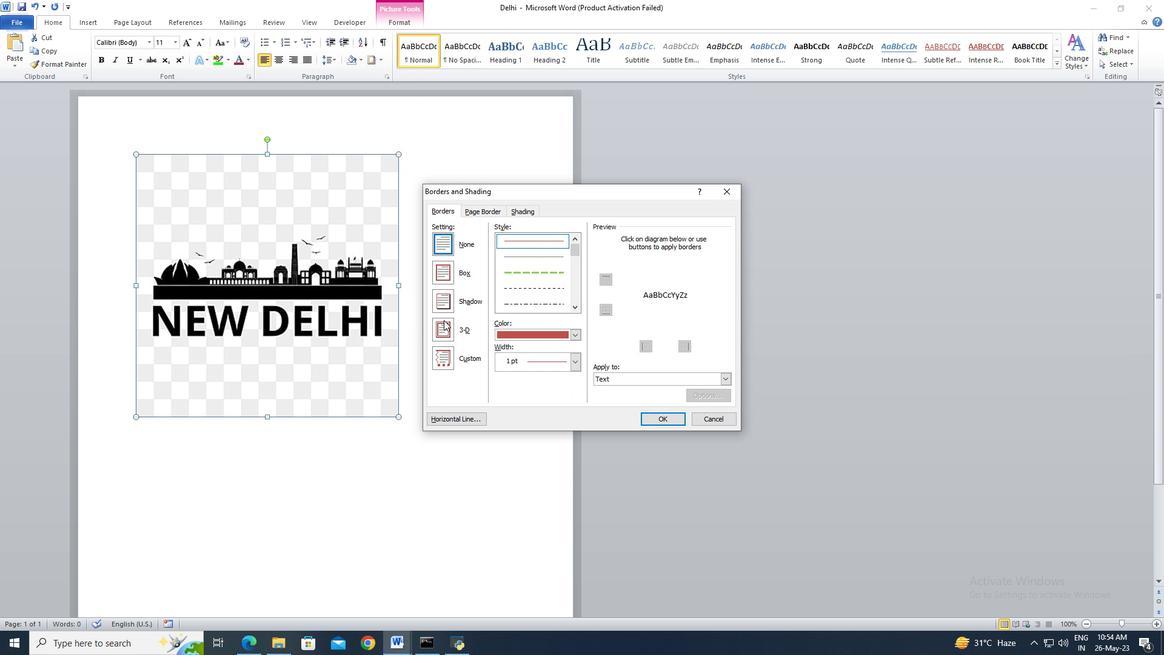 
Action: Mouse pressed left at (444, 326)
Screenshot: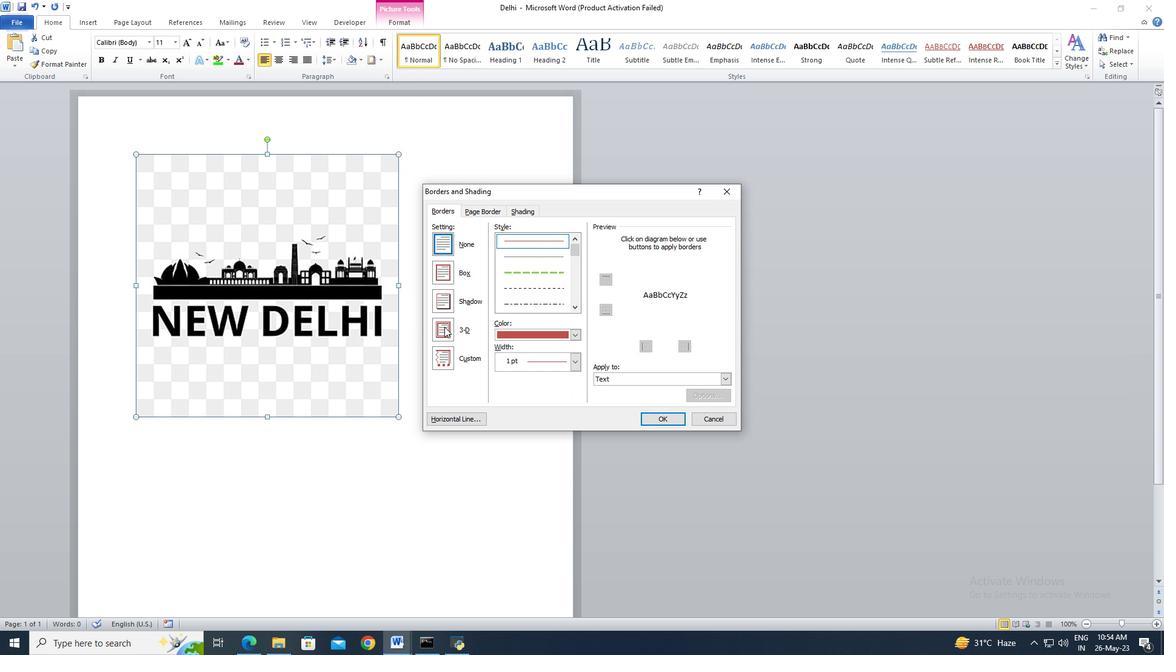 
Action: Mouse moved to (574, 306)
Screenshot: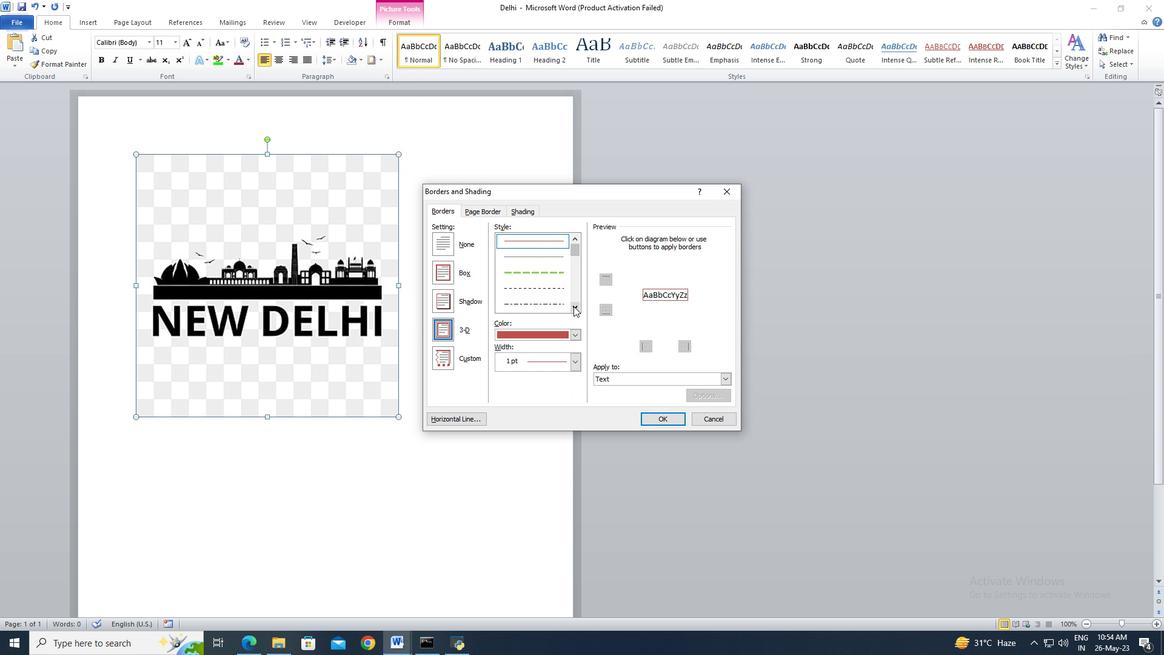 
Action: Mouse pressed left at (574, 306)
Screenshot: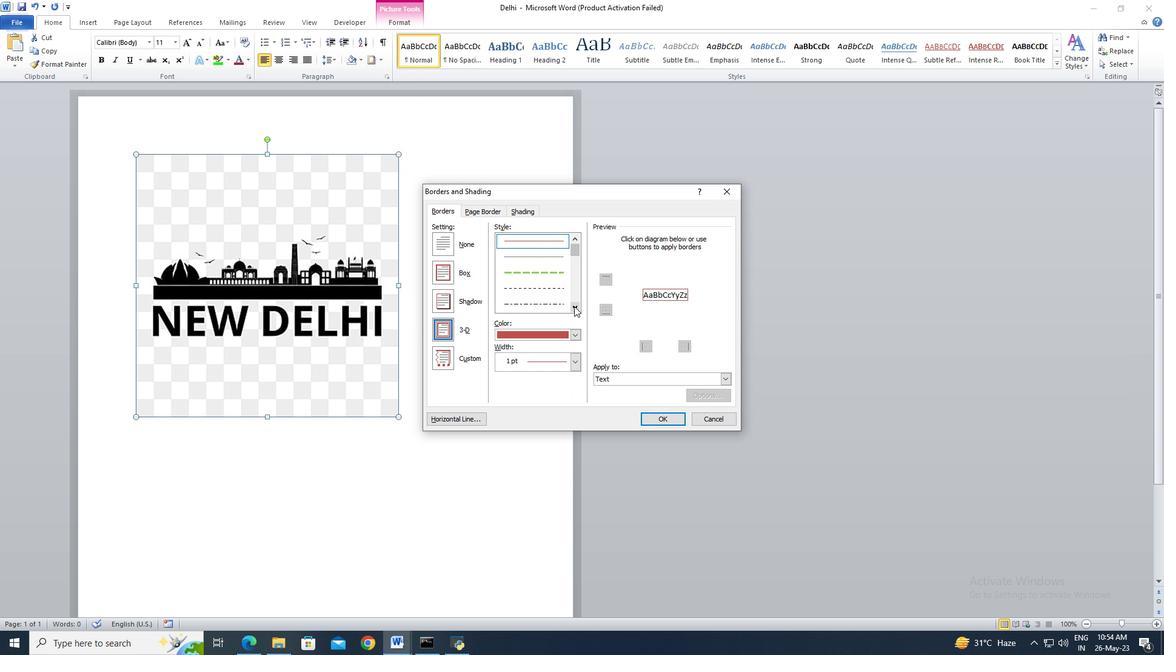 
Action: Mouse pressed left at (574, 306)
Screenshot: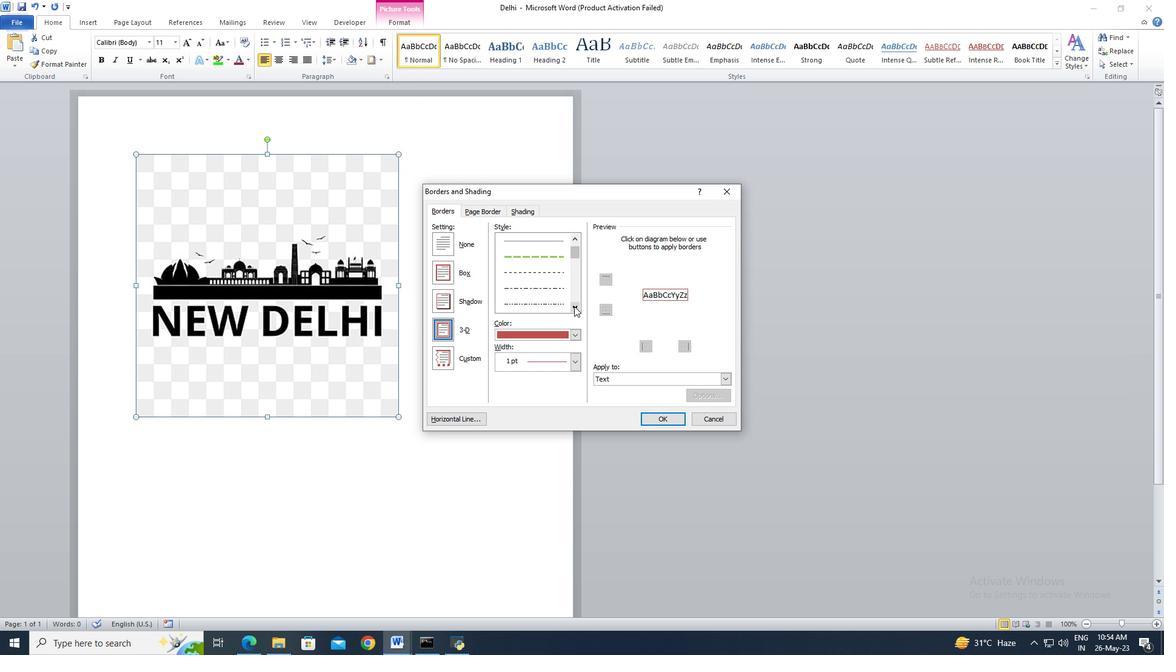 
Action: Mouse pressed left at (574, 306)
Screenshot: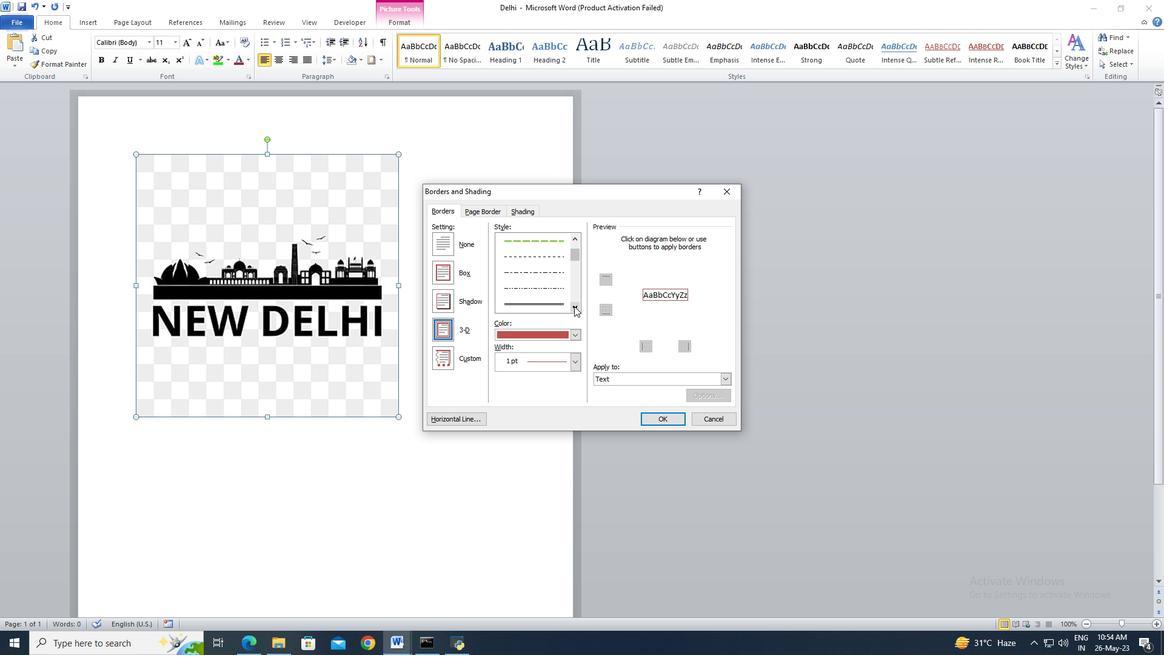 
Action: Mouse pressed left at (574, 306)
Screenshot: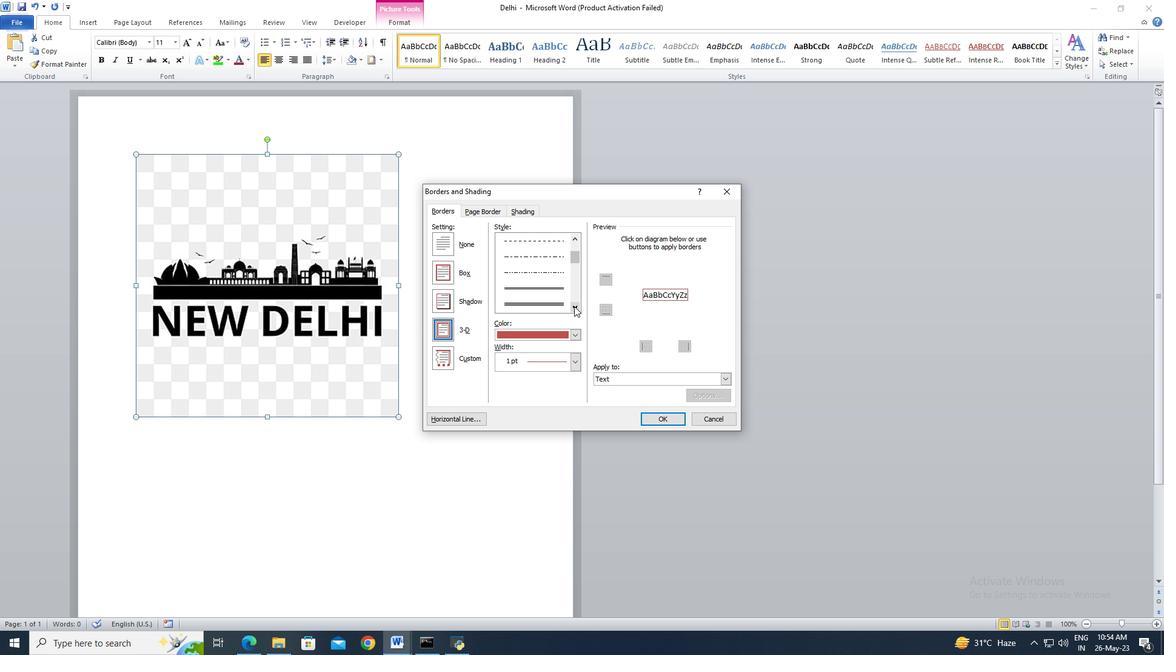 
Action: Mouse pressed left at (574, 306)
Screenshot: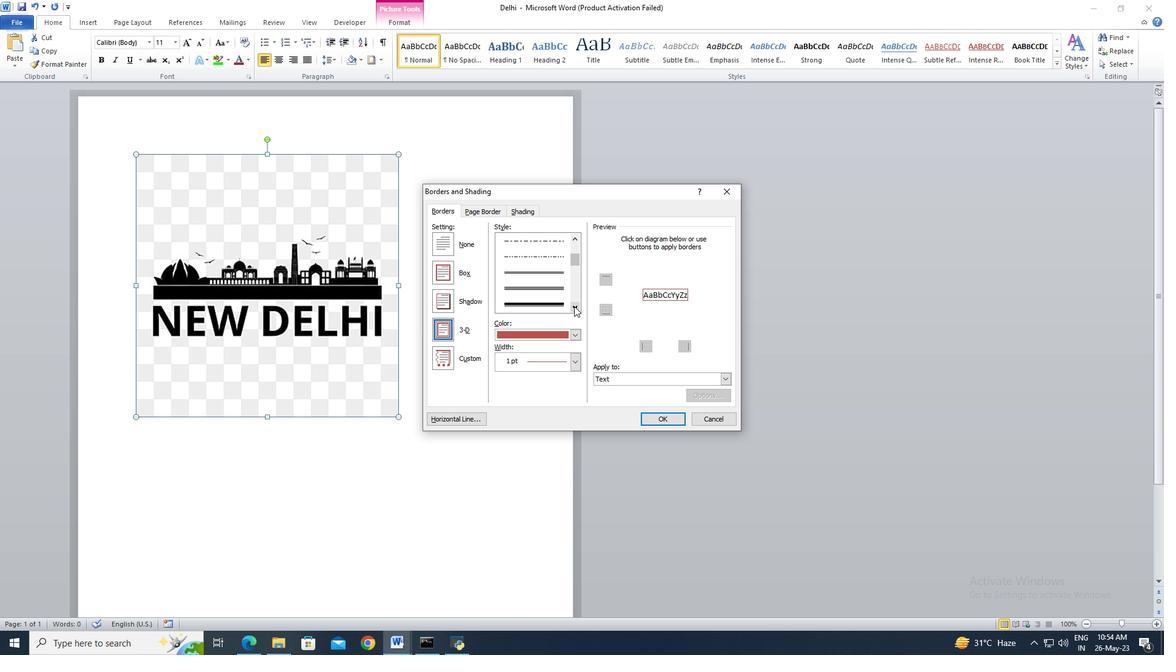 
Action: Mouse pressed left at (574, 306)
Screenshot: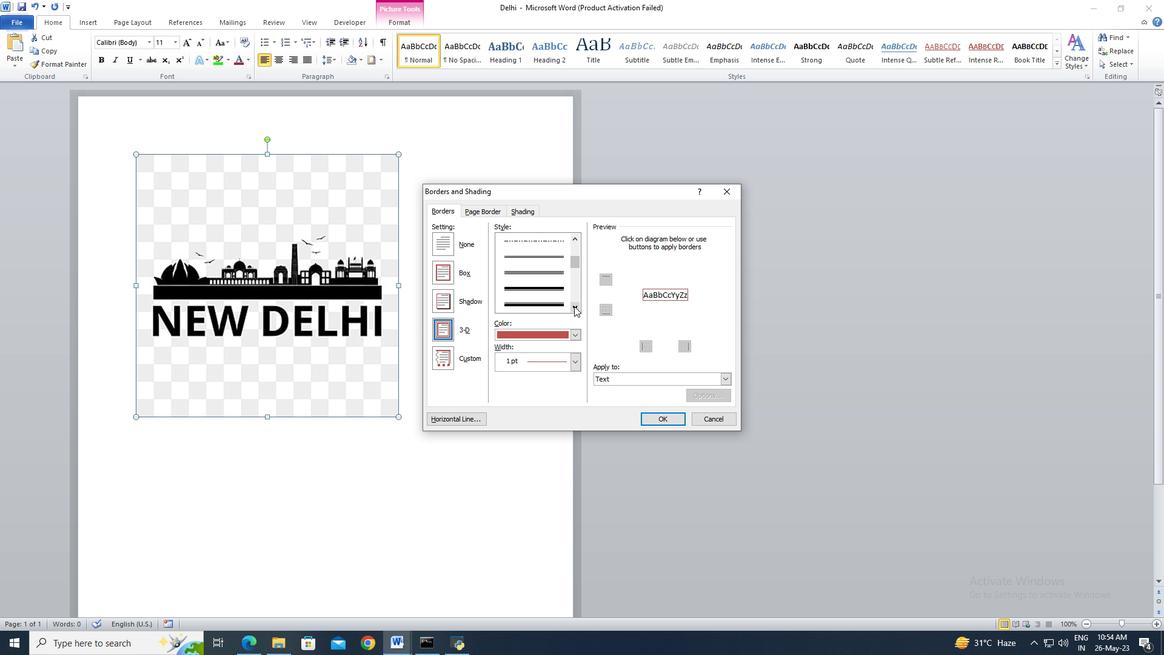 
Action: Mouse pressed left at (574, 306)
Screenshot: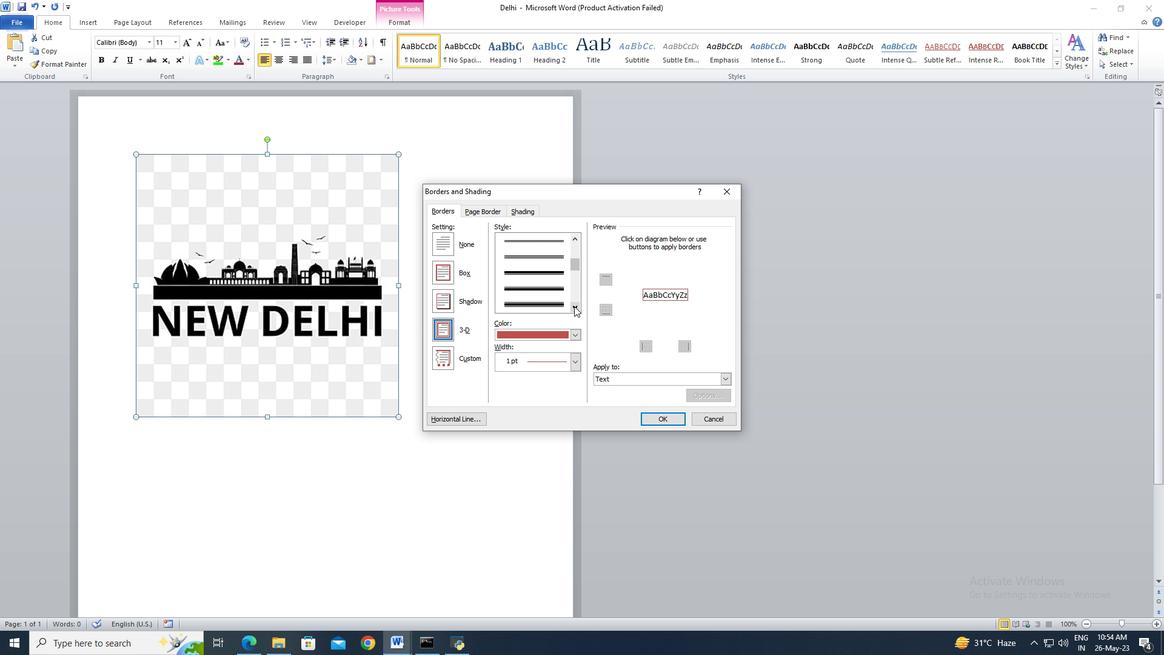
Action: Mouse pressed left at (574, 306)
Screenshot: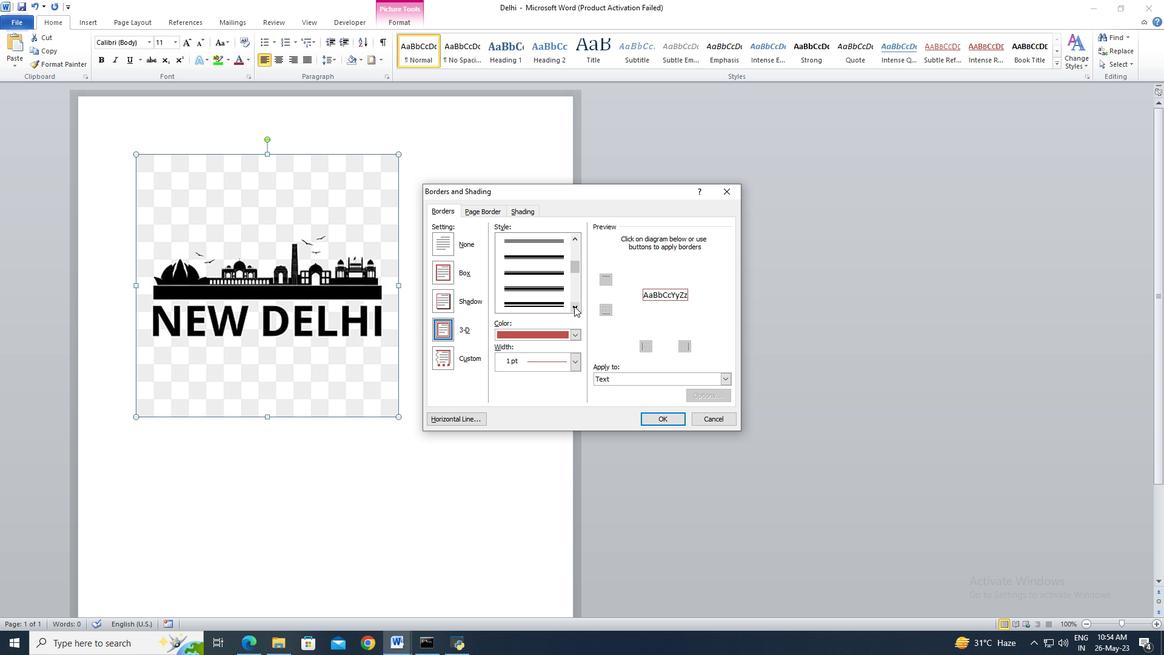 
Action: Mouse pressed left at (574, 306)
Screenshot: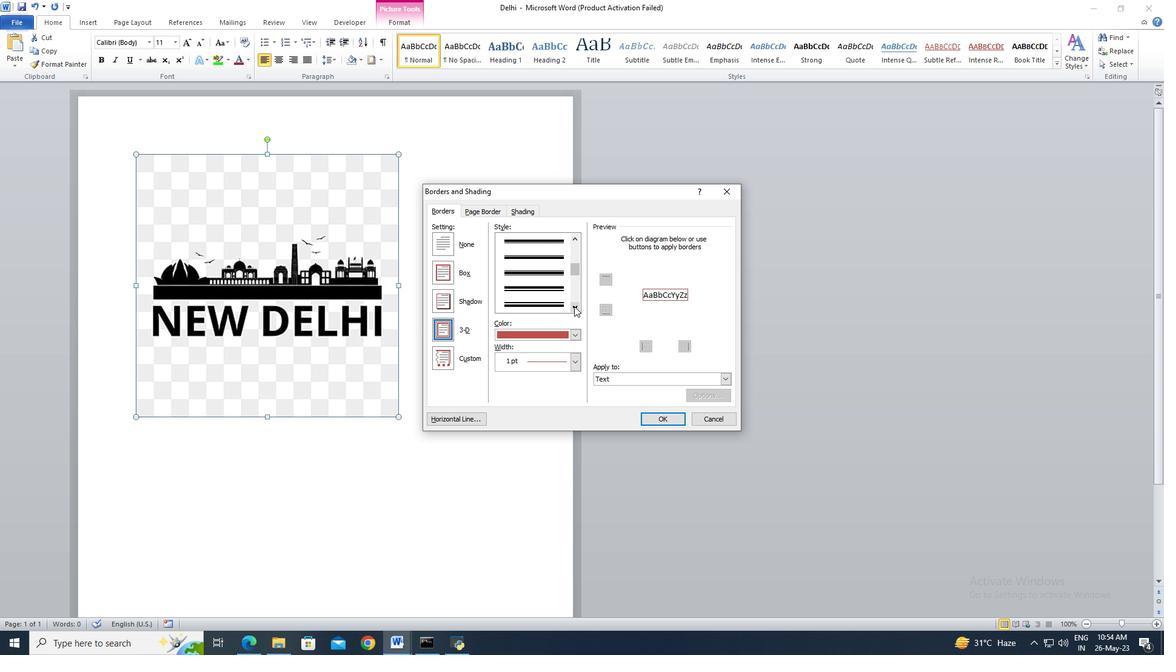 
Action: Mouse pressed left at (574, 306)
Screenshot: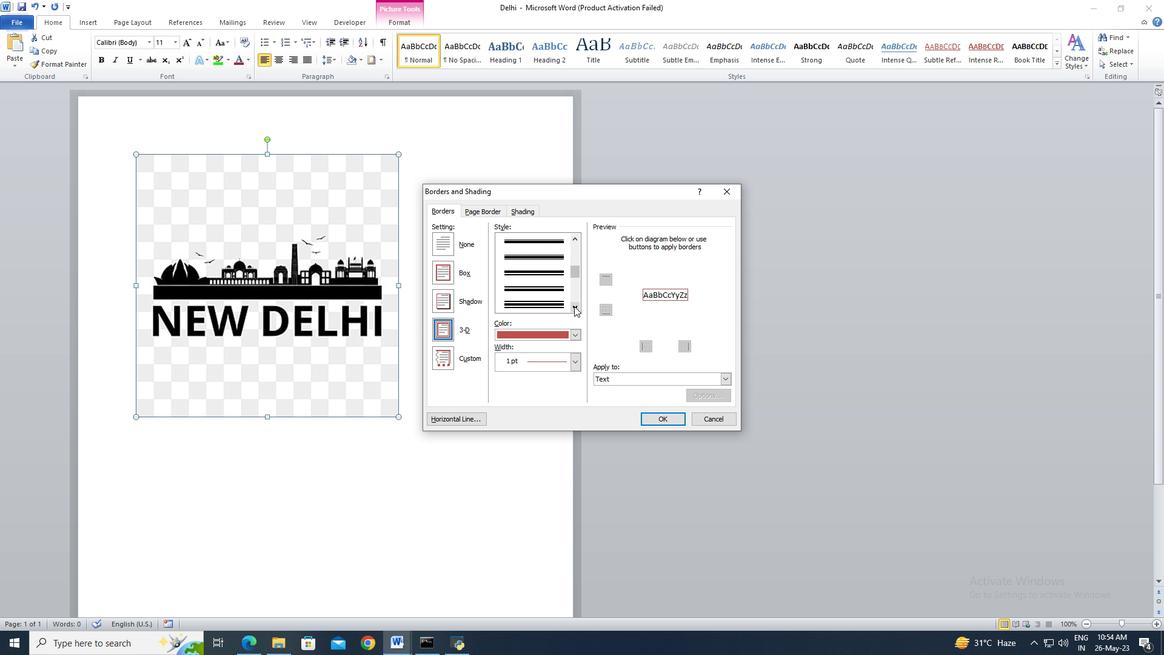 
Action: Mouse pressed left at (574, 306)
Screenshot: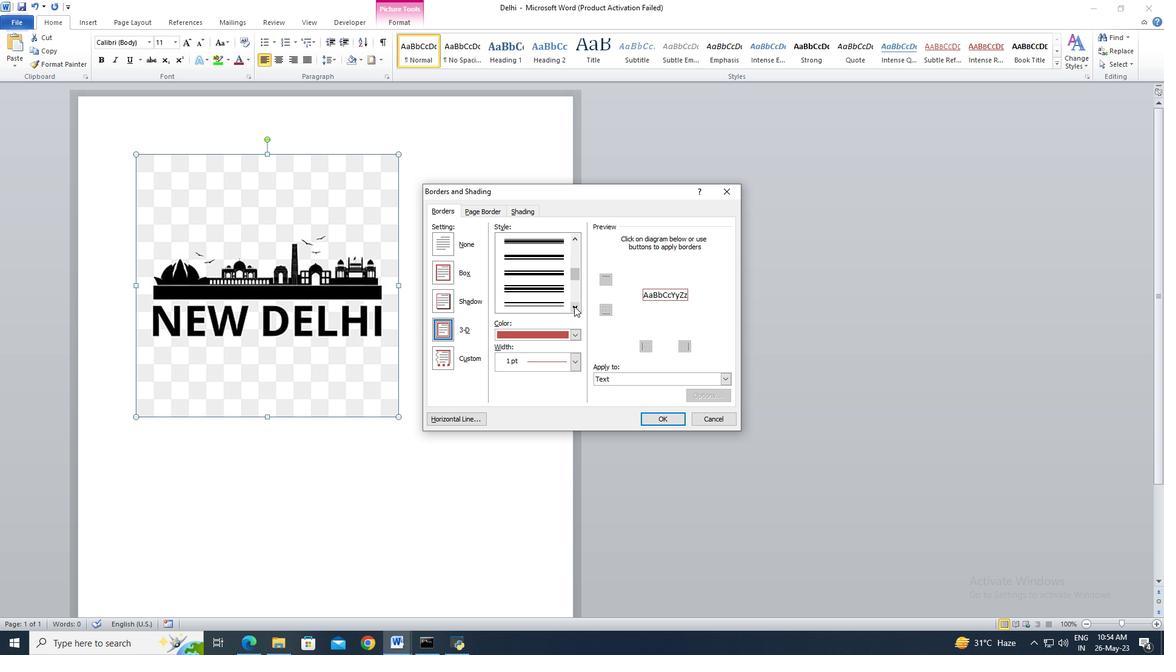 
Action: Mouse pressed left at (574, 306)
Screenshot: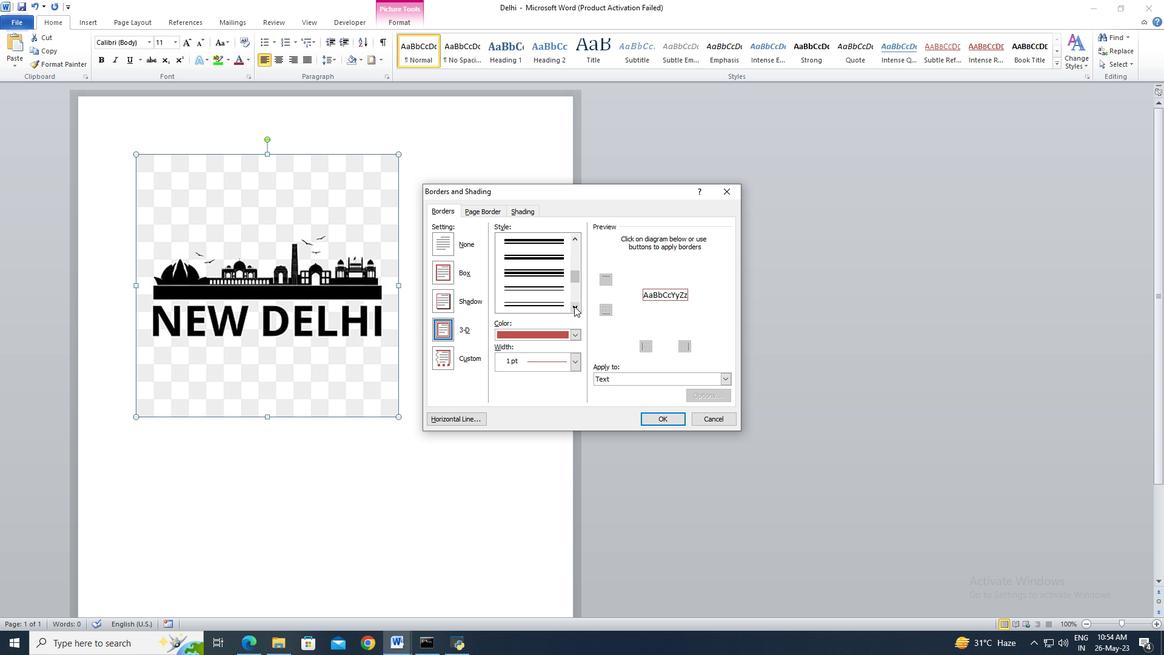 
Action: Mouse pressed left at (574, 306)
Screenshot: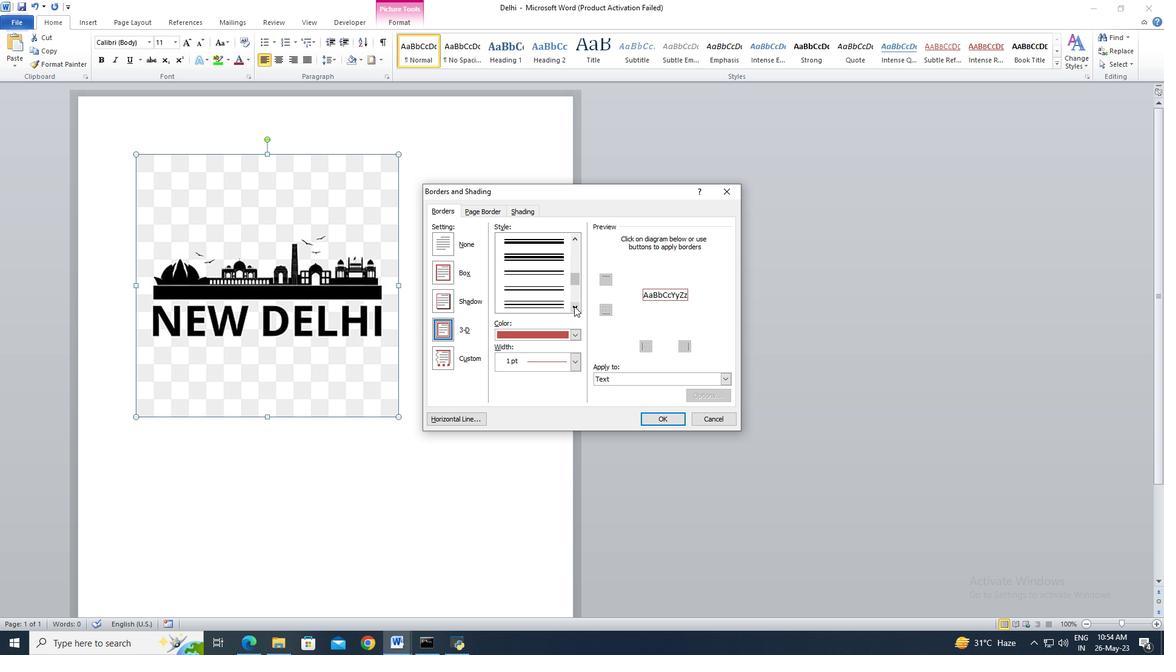 
Action: Mouse moved to (553, 302)
Screenshot: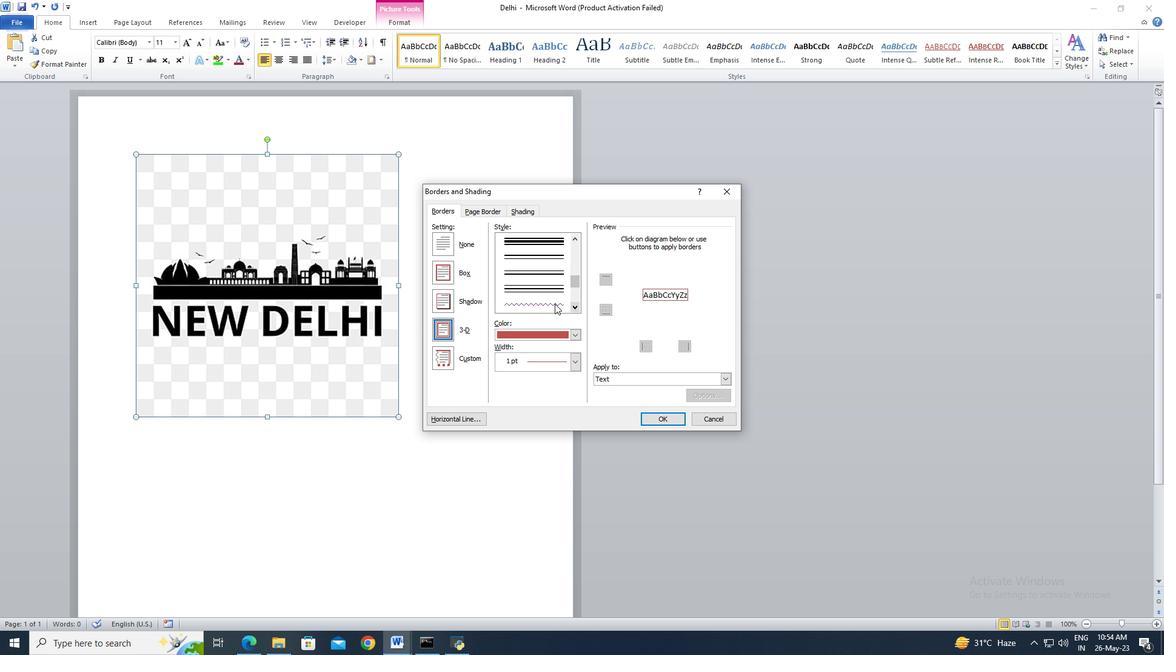 
Action: Mouse pressed left at (553, 302)
Screenshot: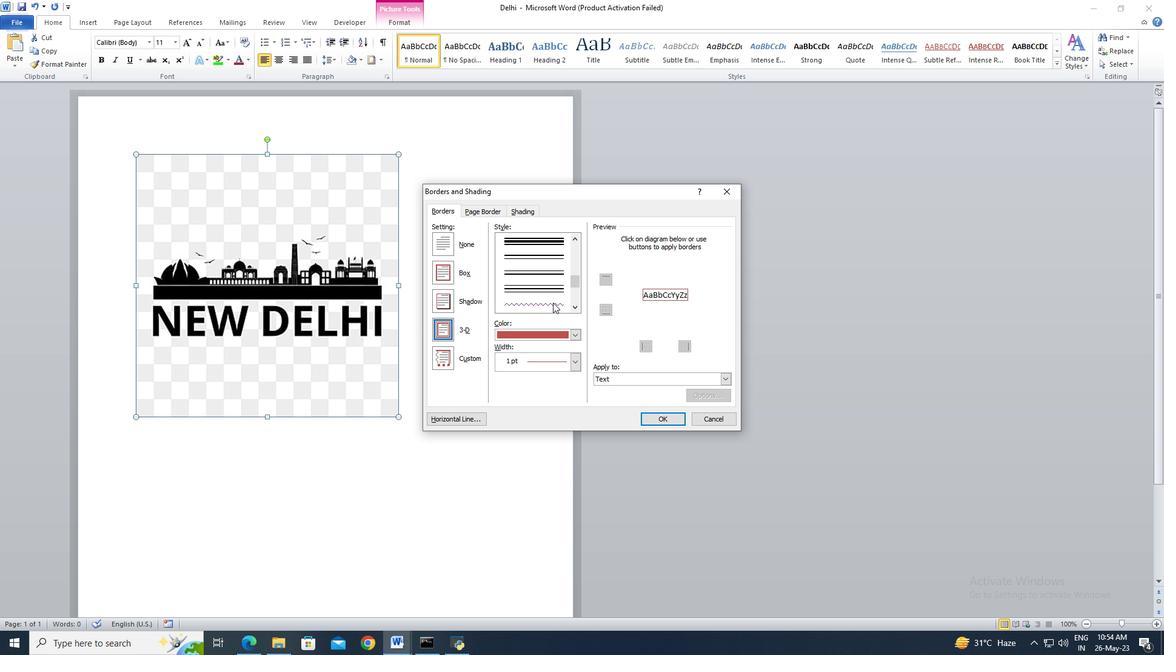 
Action: Mouse moved to (574, 339)
Screenshot: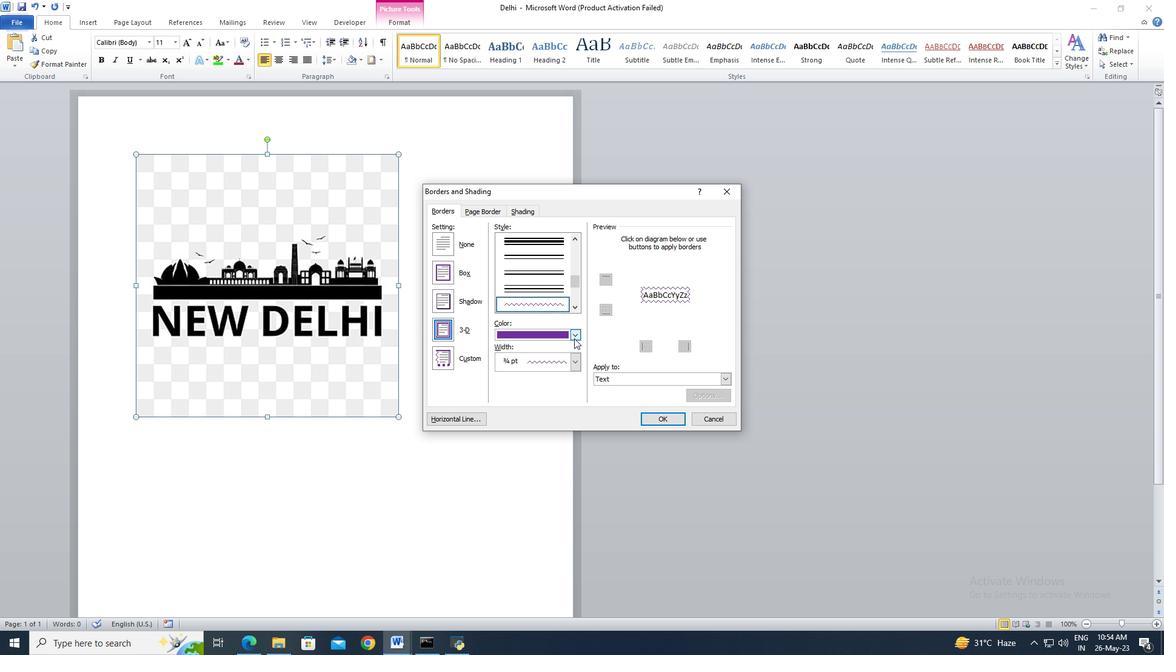 
Action: Mouse pressed left at (574, 339)
Screenshot: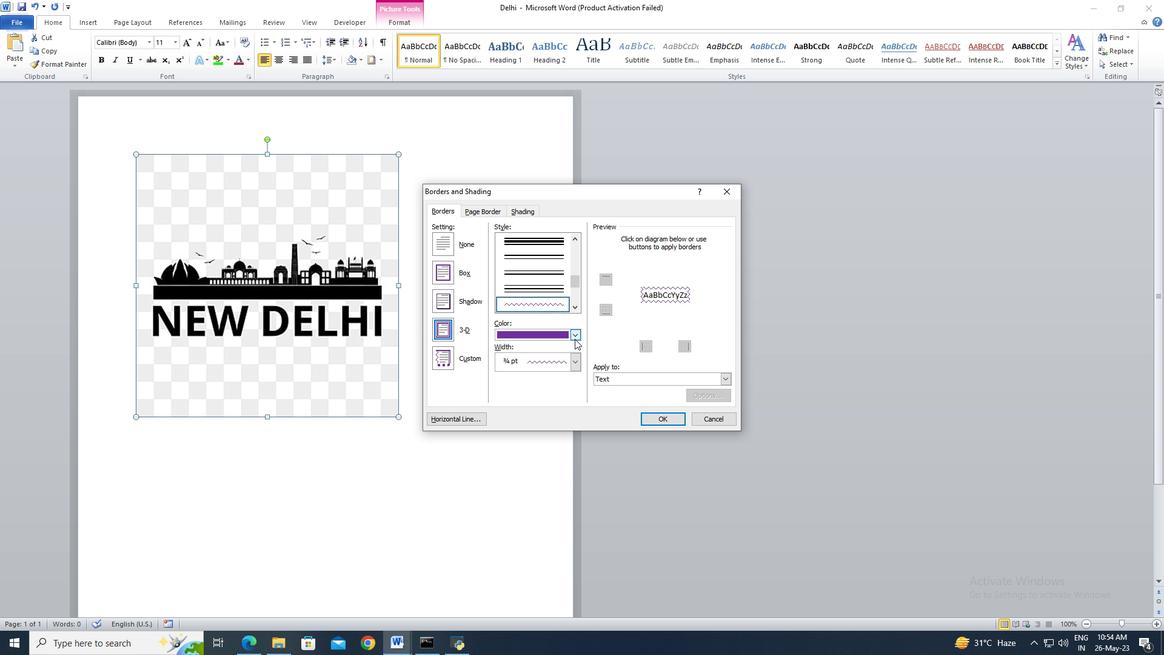
Action: Mouse moved to (574, 474)
Screenshot: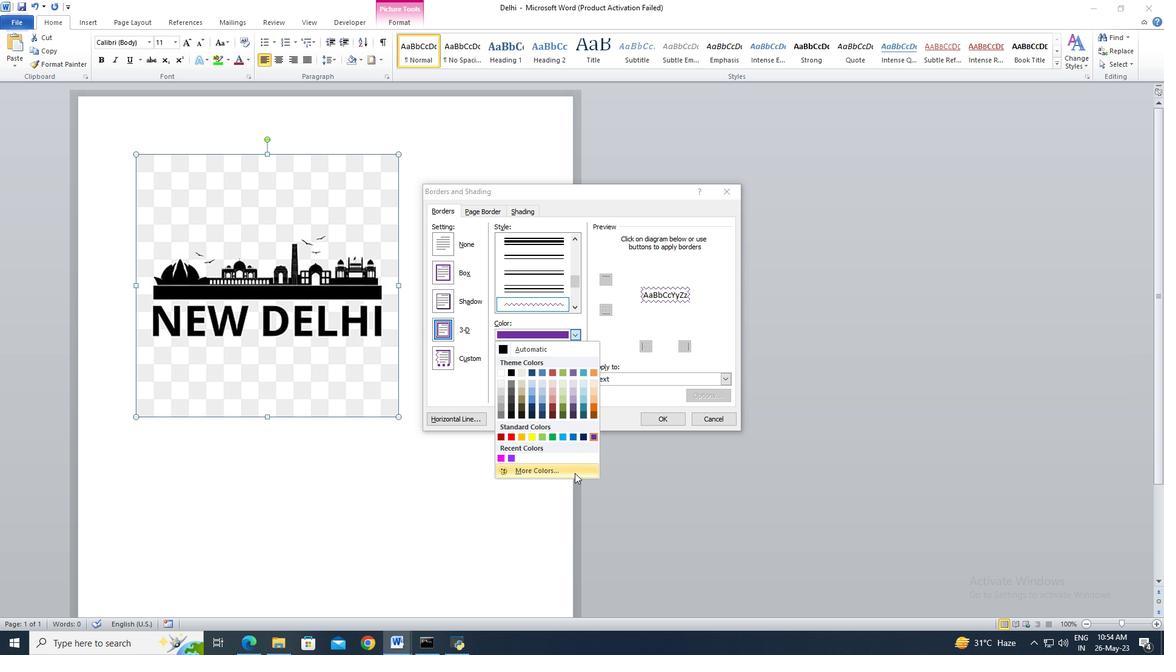 
Action: Mouse pressed left at (574, 474)
Screenshot: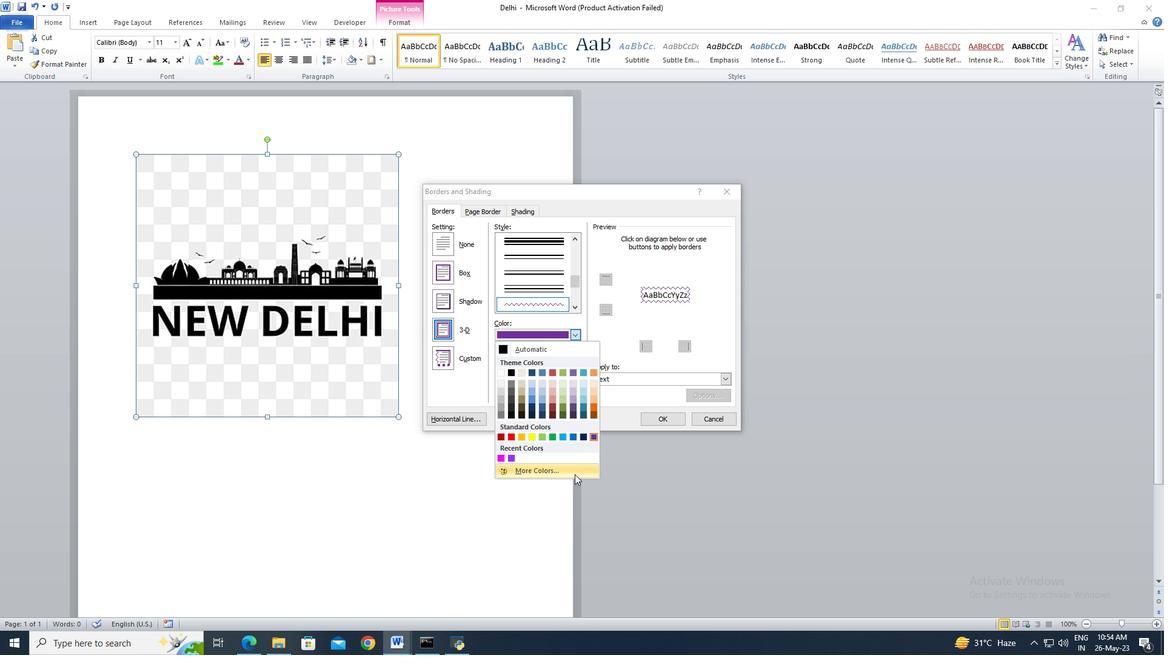 
Action: Mouse moved to (251, 639)
Screenshot: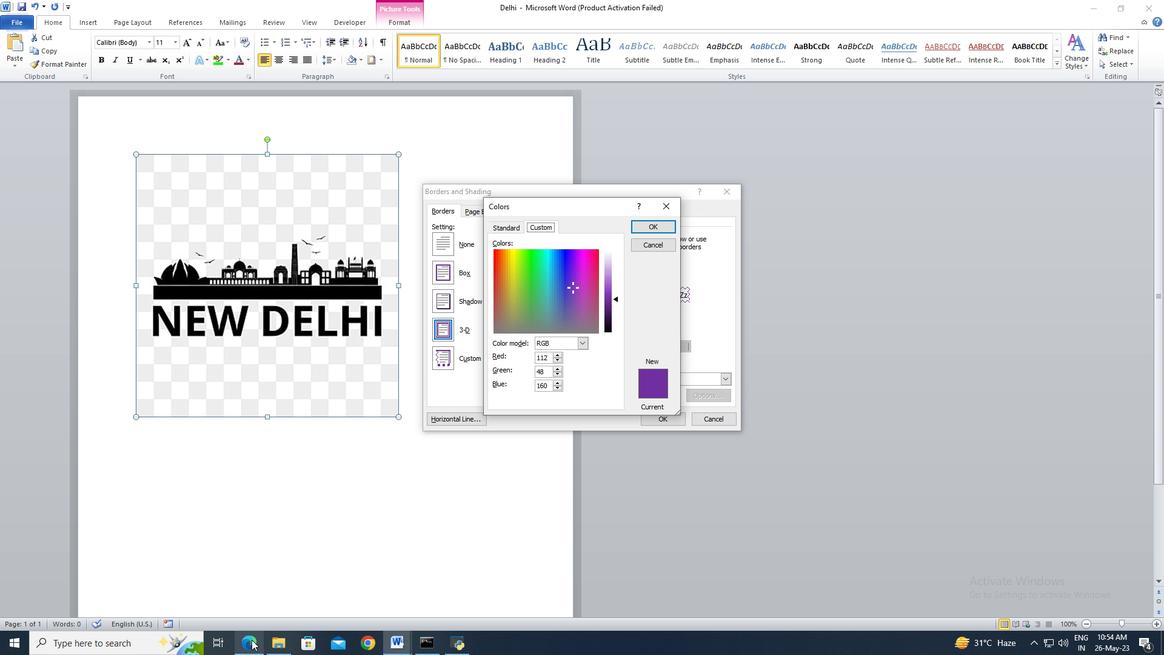 
Action: Mouse pressed left at (251, 639)
Screenshot: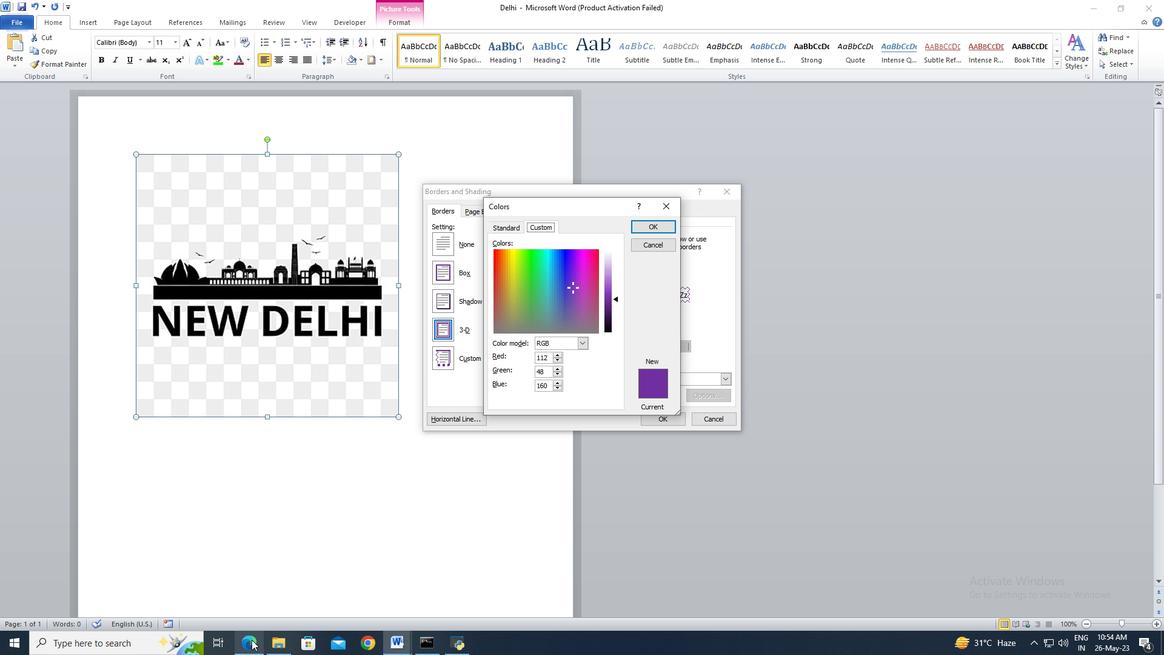 
Action: Mouse moved to (147, 60)
Screenshot: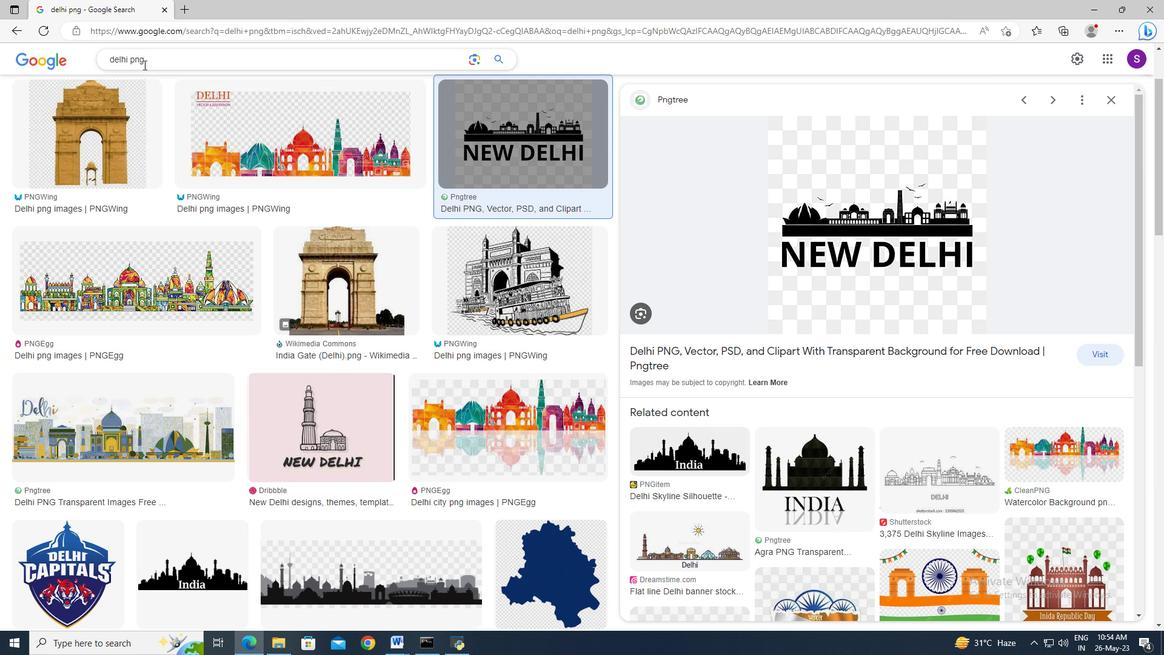 
Action: Mouse pressed left at (147, 60)
Screenshot: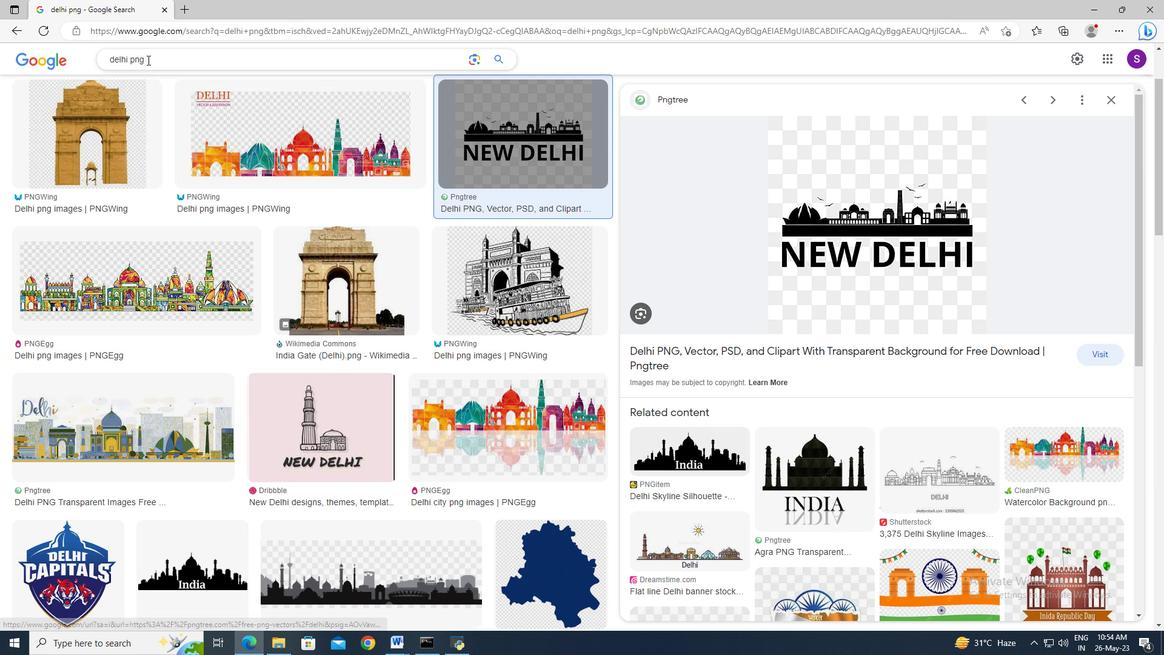 
Action: Key pressed ctrl+A<Key.delete>tan<Key.space>color<Key.space>rgb<Key.down><Key.enter>
Screenshot: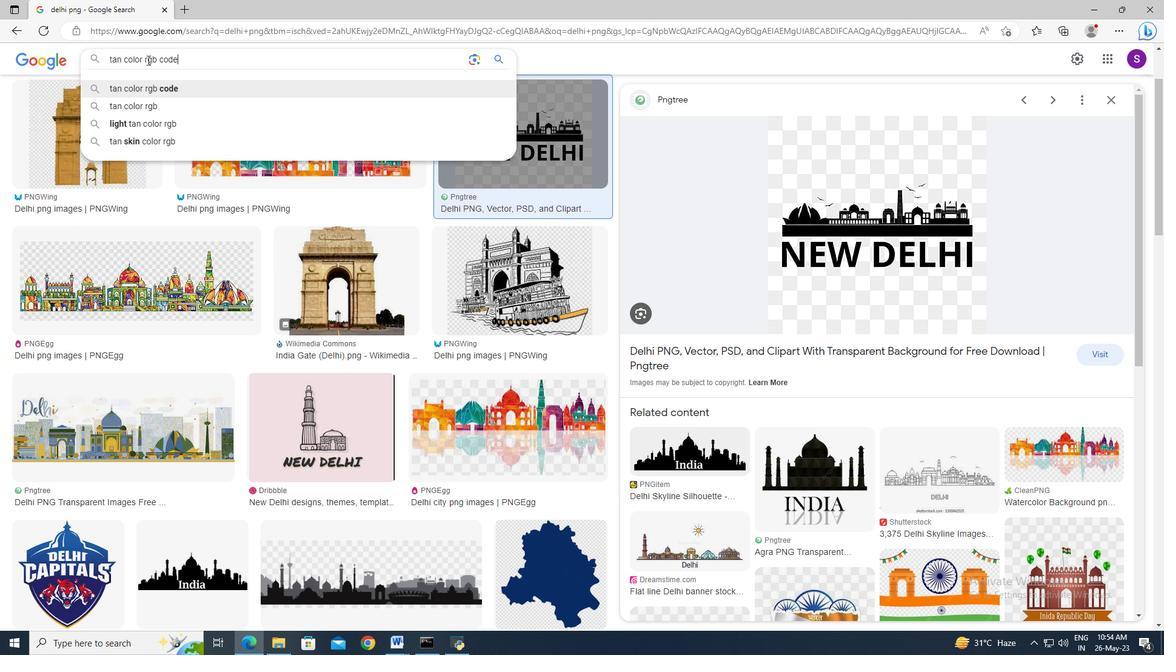 
Action: Mouse moved to (119, 112)
Screenshot: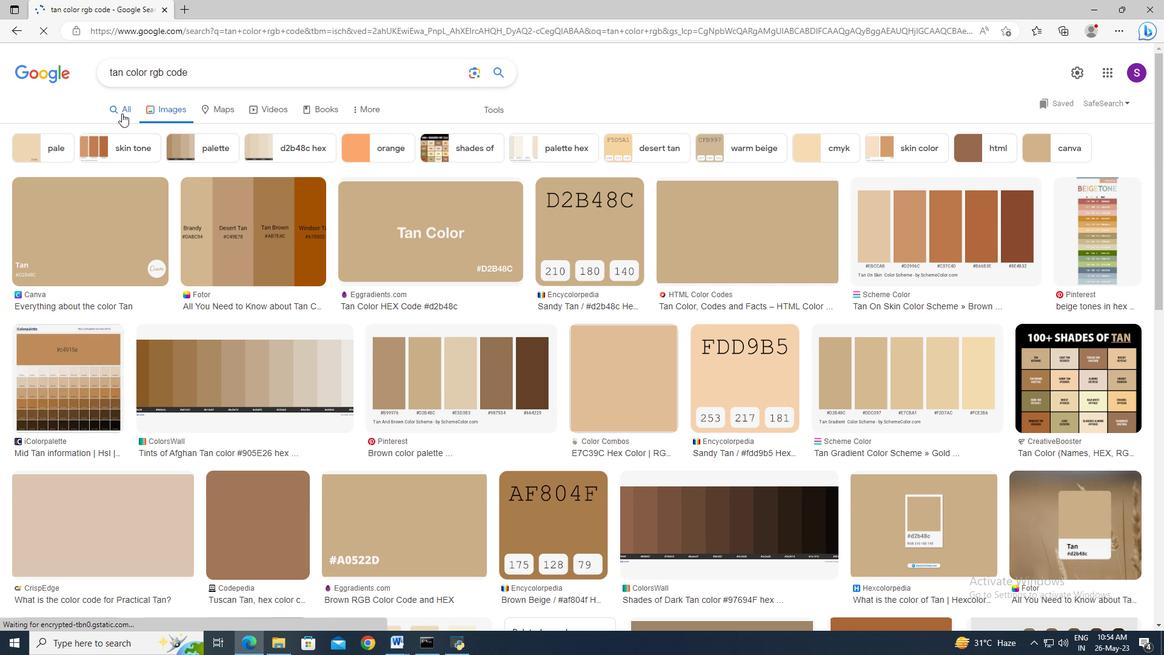 
Action: Mouse pressed left at (119, 112)
Screenshot: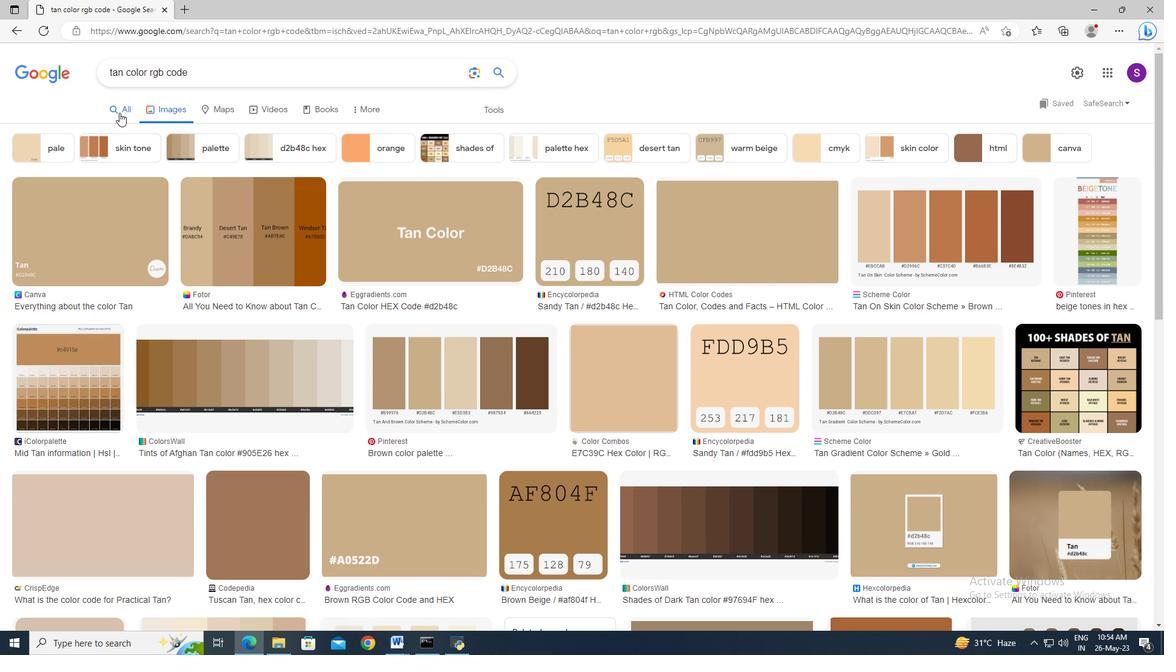 
Action: Mouse moved to (457, 161)
Screenshot: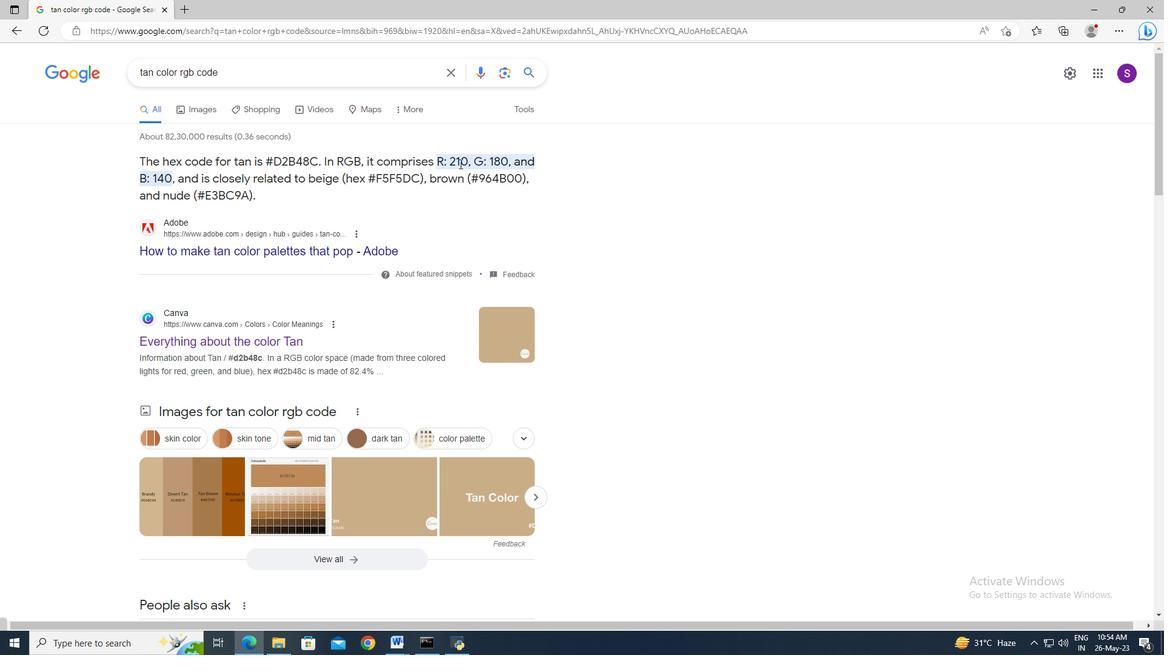 
Action: Mouse pressed left at (457, 161)
Screenshot: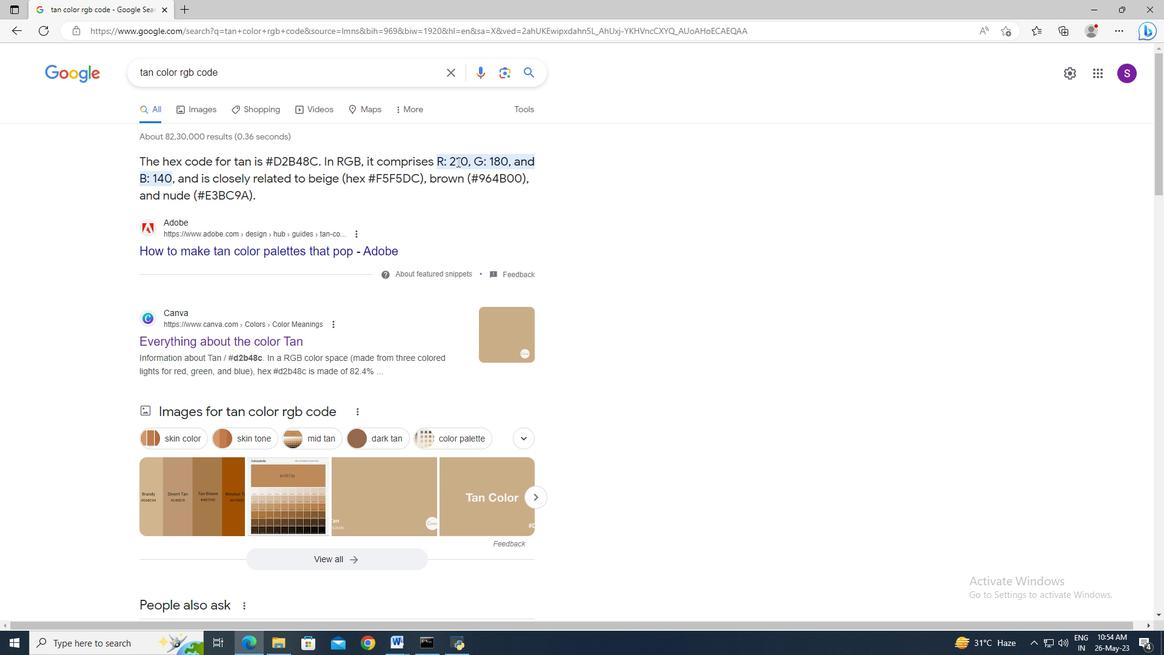 
Action: Mouse pressed left at (457, 161)
Screenshot: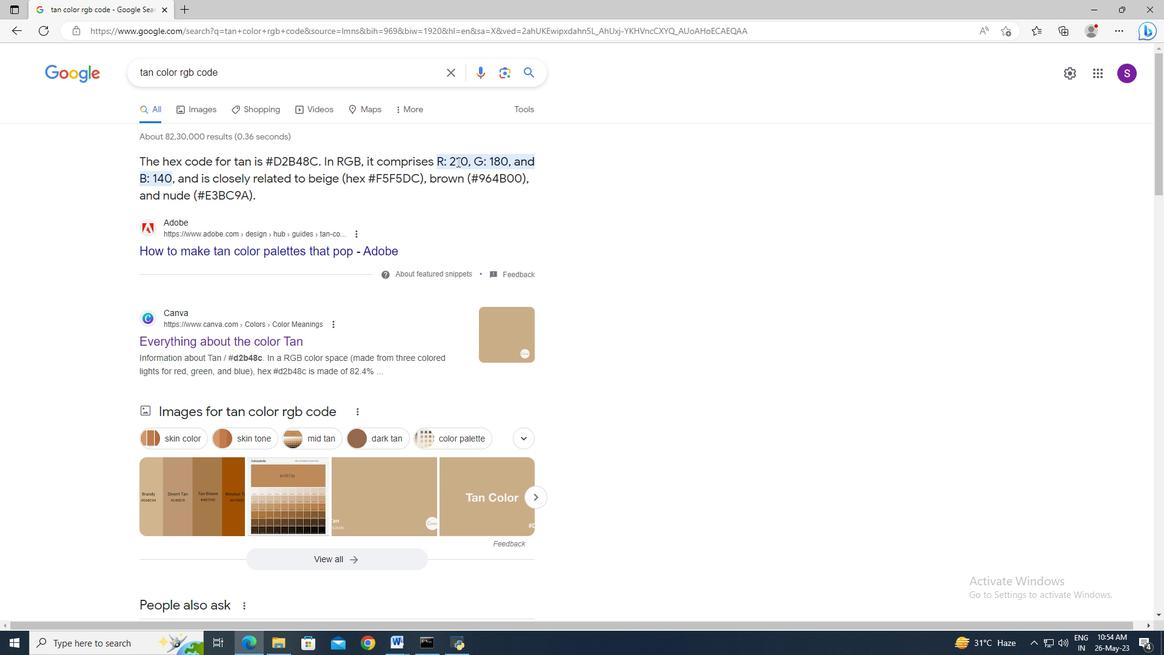 
Action: Mouse moved to (456, 161)
Screenshot: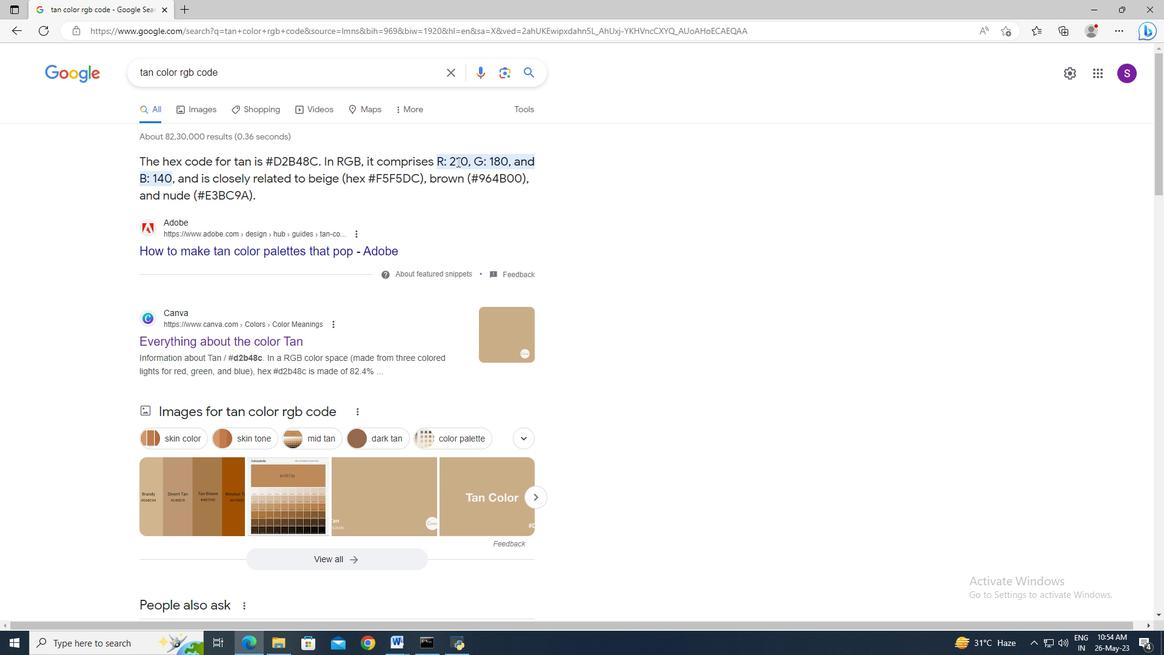 
Action: Key pressed ctrl+C
Screenshot: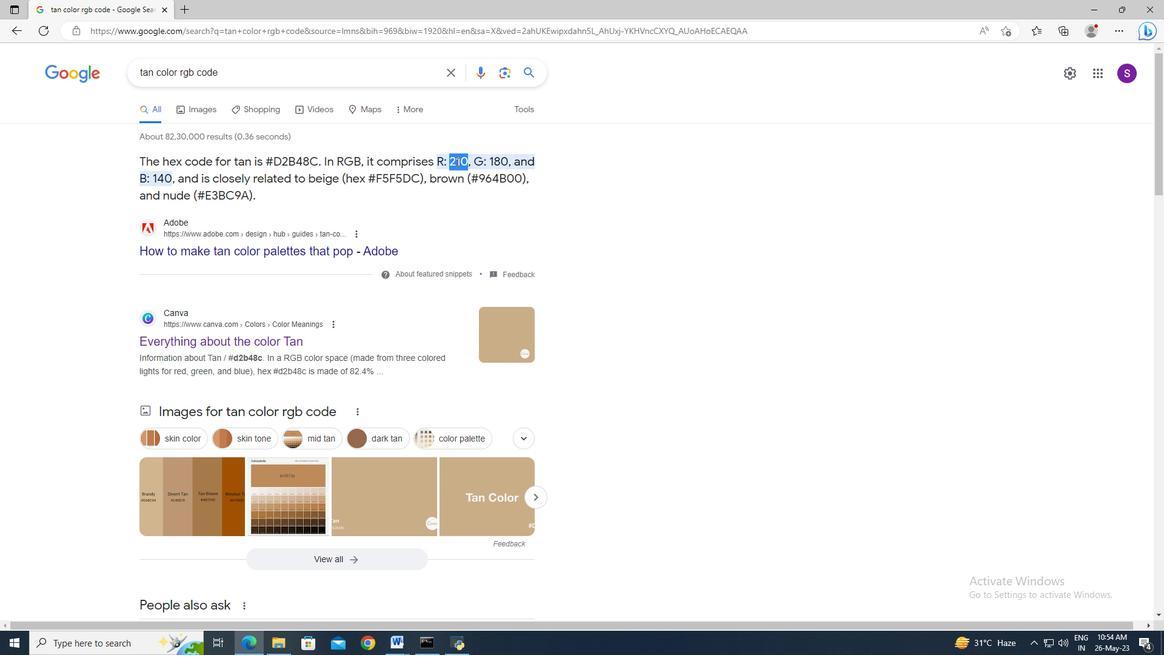 
Action: Mouse moved to (255, 646)
Screenshot: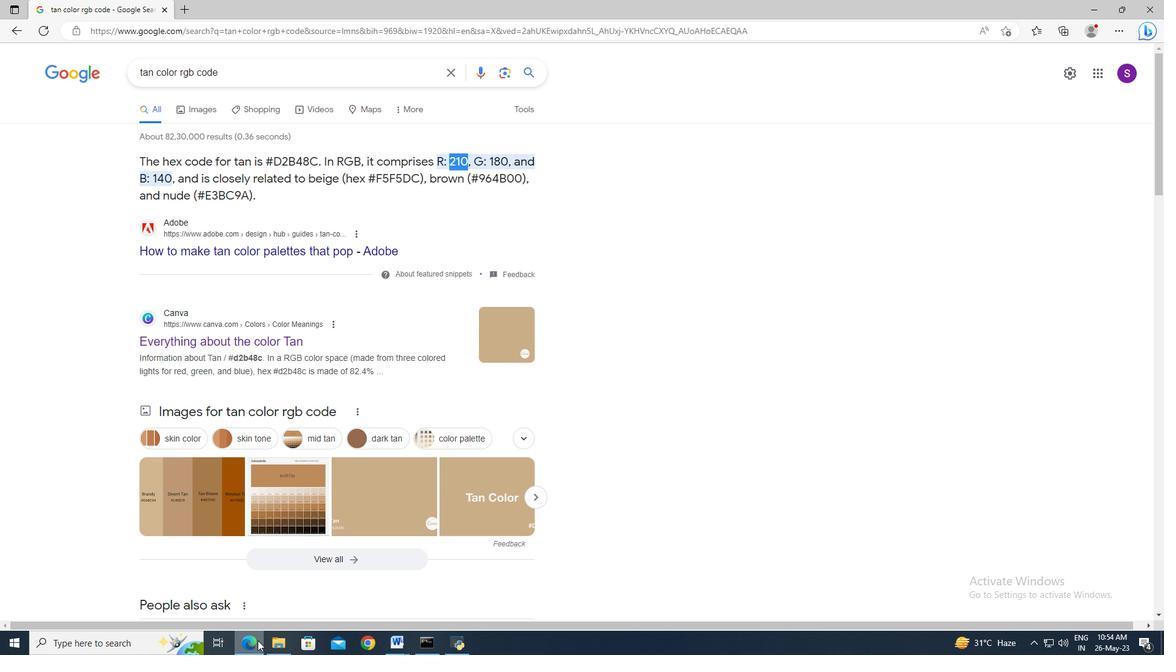 
Action: Mouse pressed left at (255, 646)
Screenshot: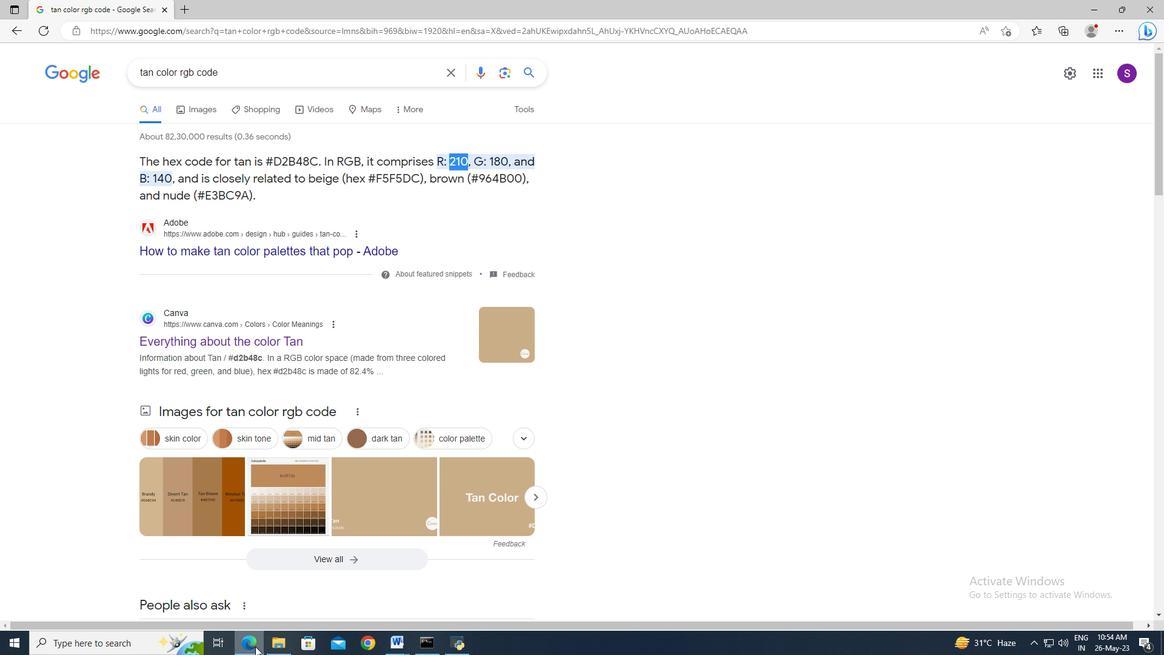 
Action: Mouse moved to (548, 357)
Screenshot: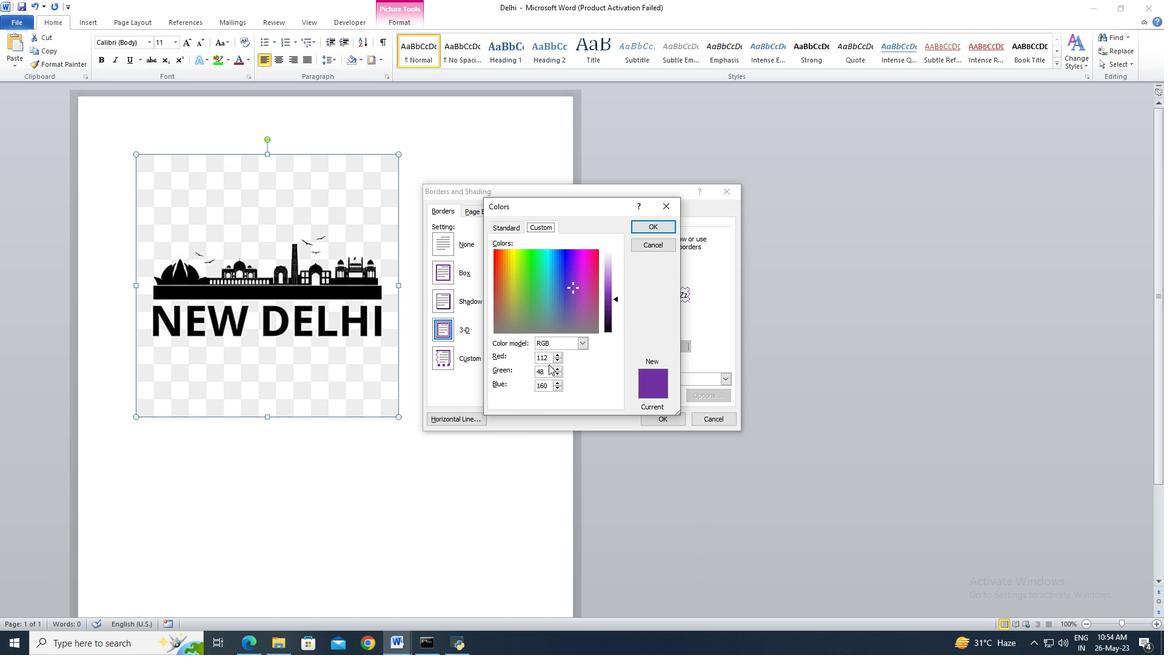 
Action: Mouse pressed left at (548, 357)
Screenshot: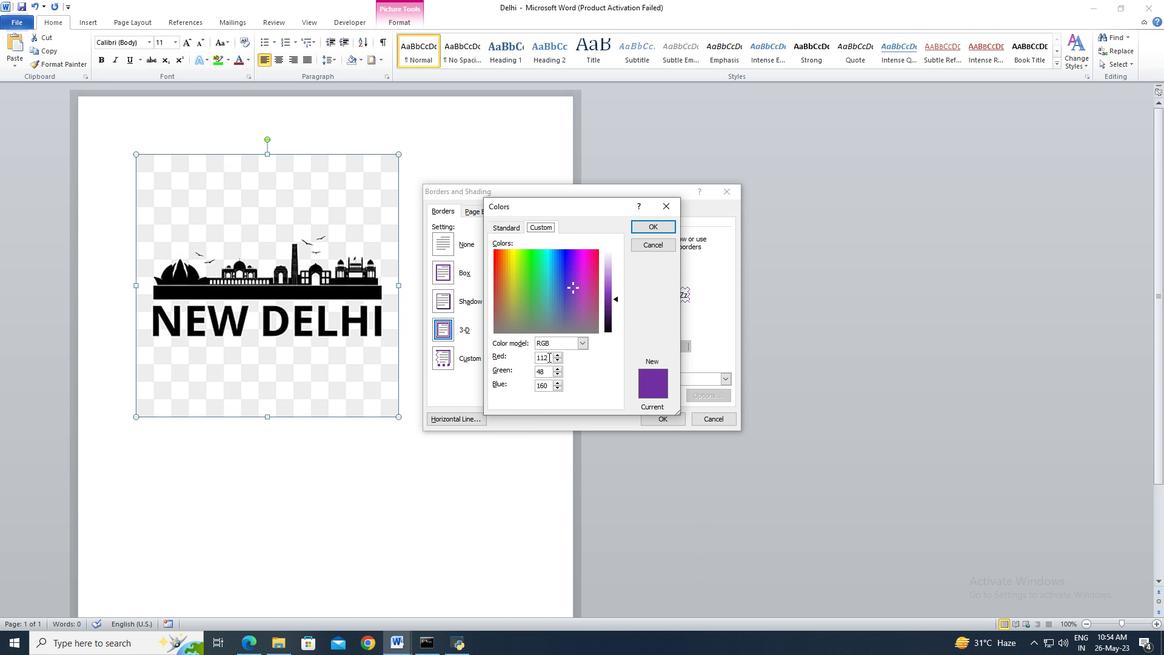 
Action: Key pressed ctrl+A
Screenshot: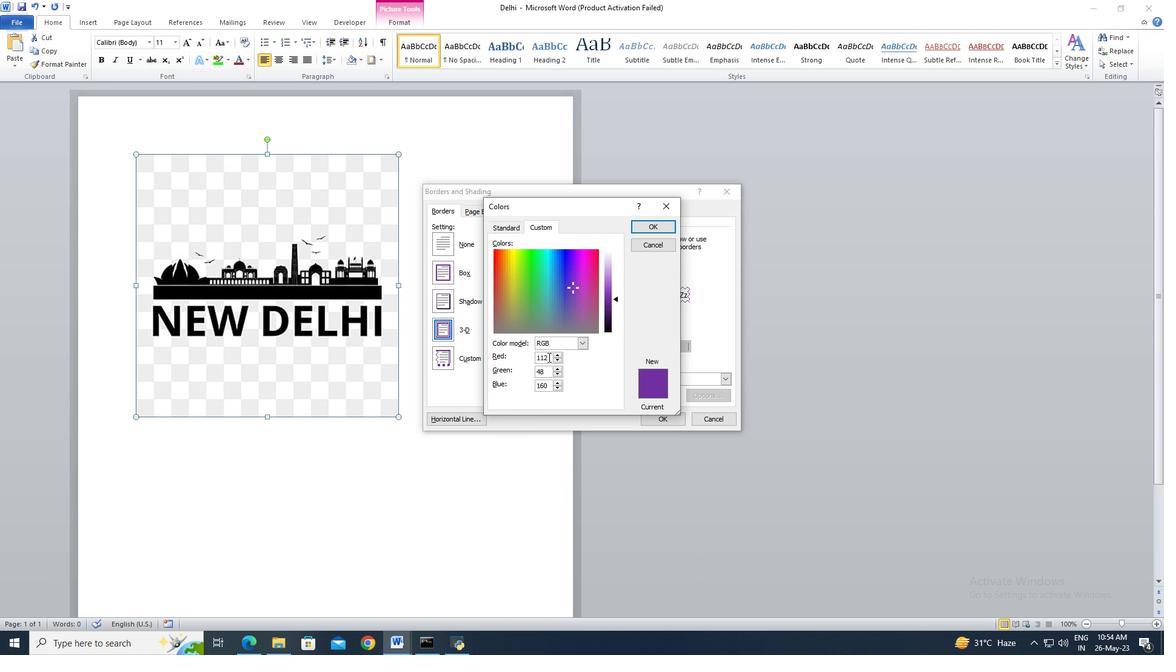 
Action: Mouse moved to (547, 356)
Screenshot: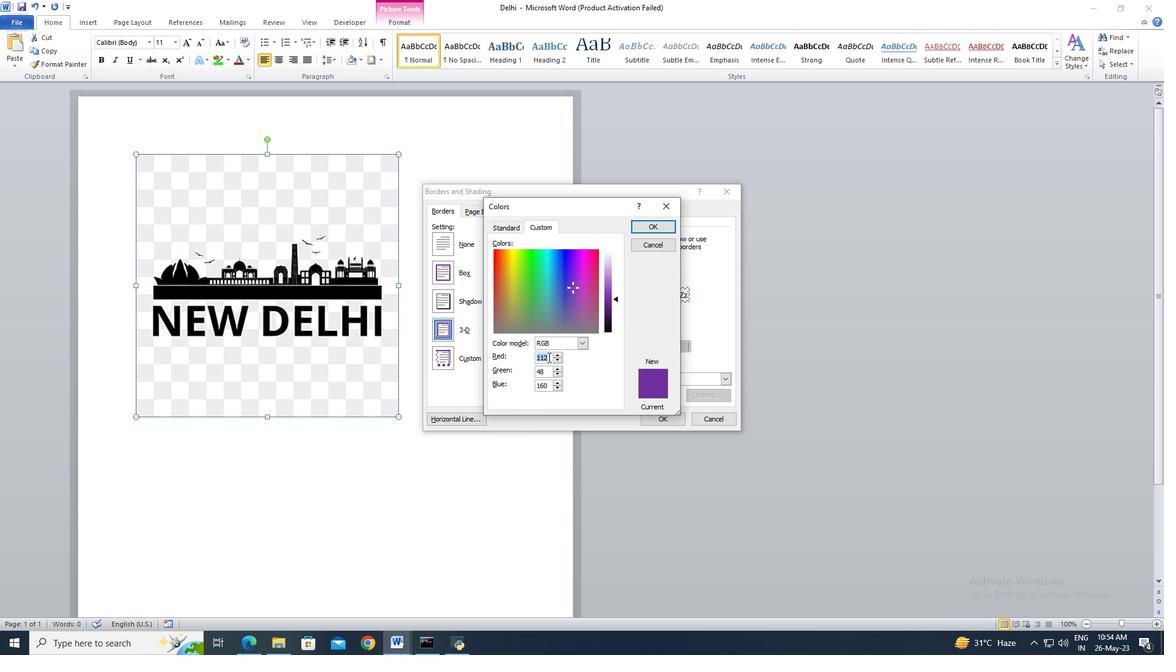 
Action: Key pressed <Key.delete>ctrl+V
Screenshot: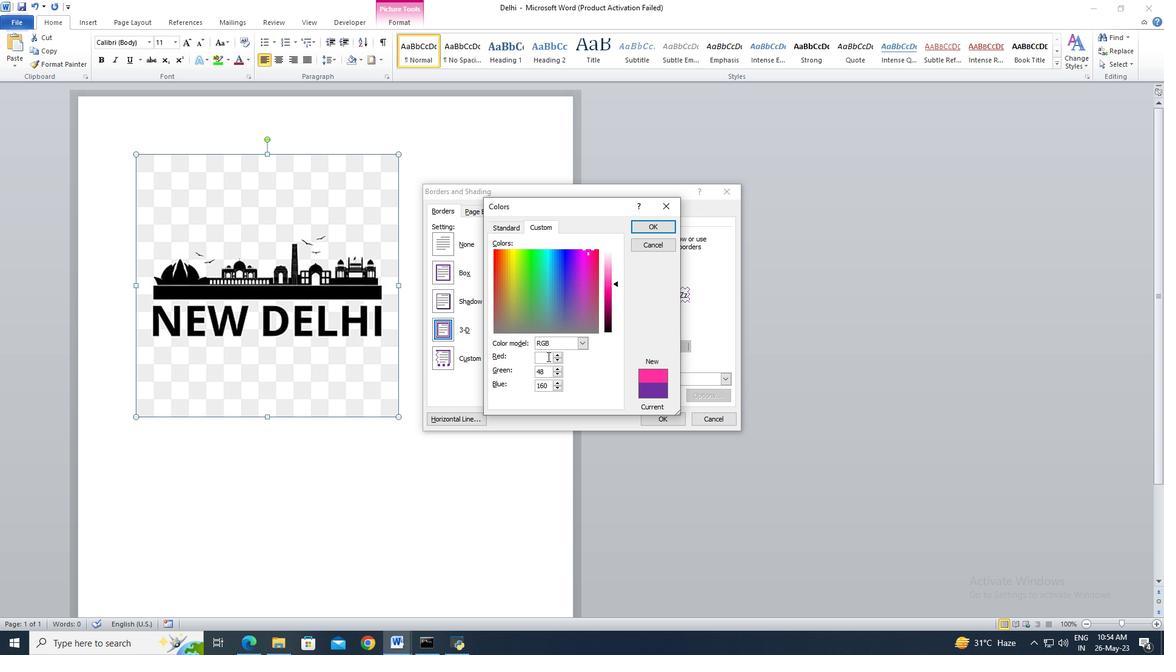 
Action: Mouse moved to (483, 319)
Screenshot: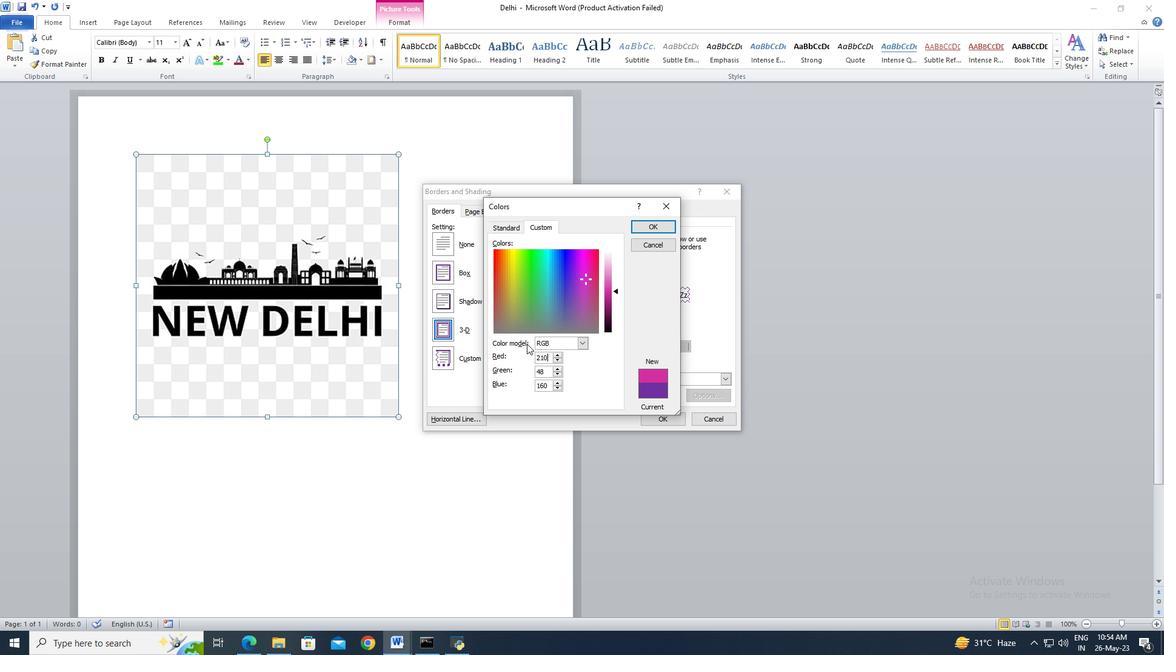
Action: Key pressed <Key.tab>
Screenshot: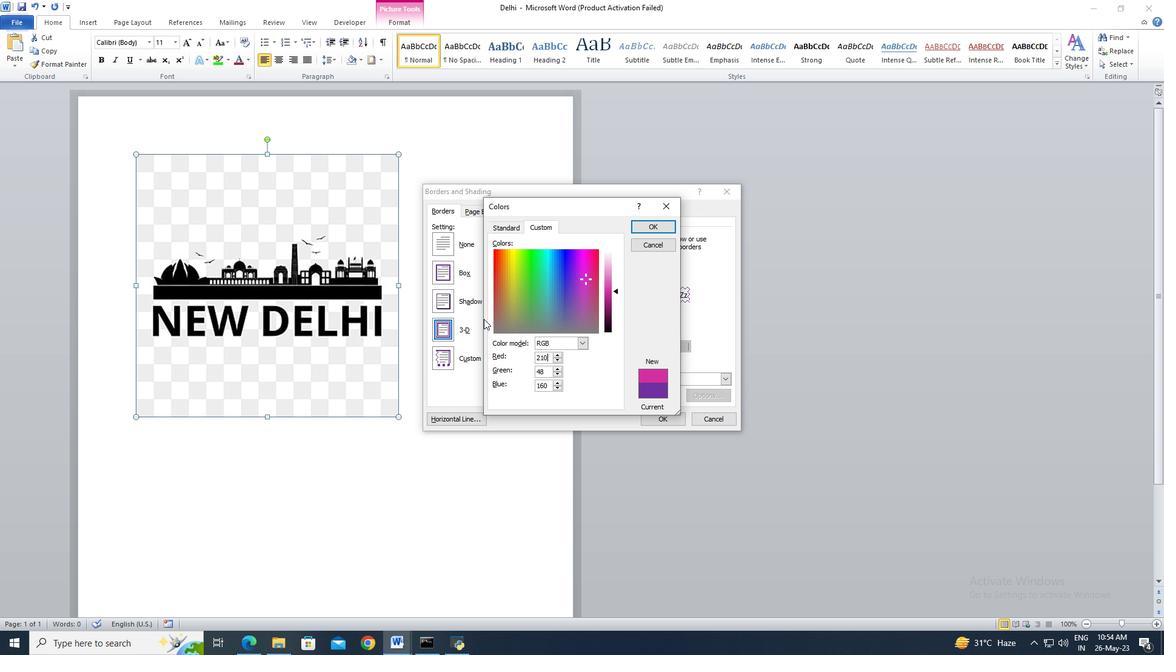 
Action: Mouse moved to (251, 653)
Screenshot: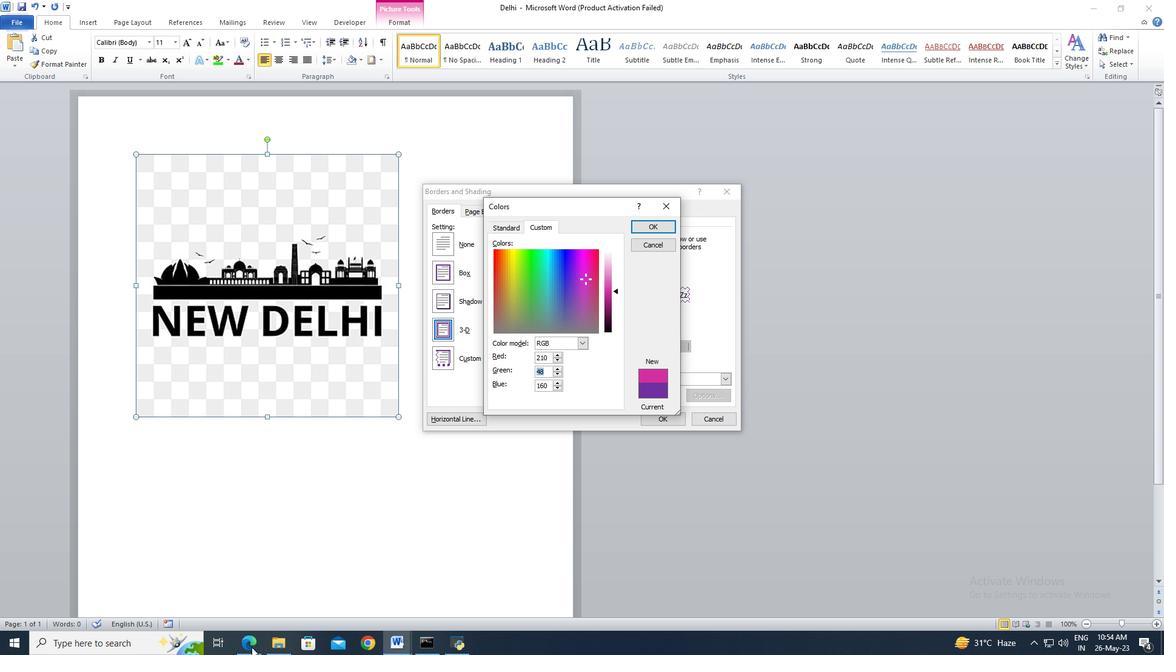 
Action: Mouse pressed left at (251, 653)
Screenshot: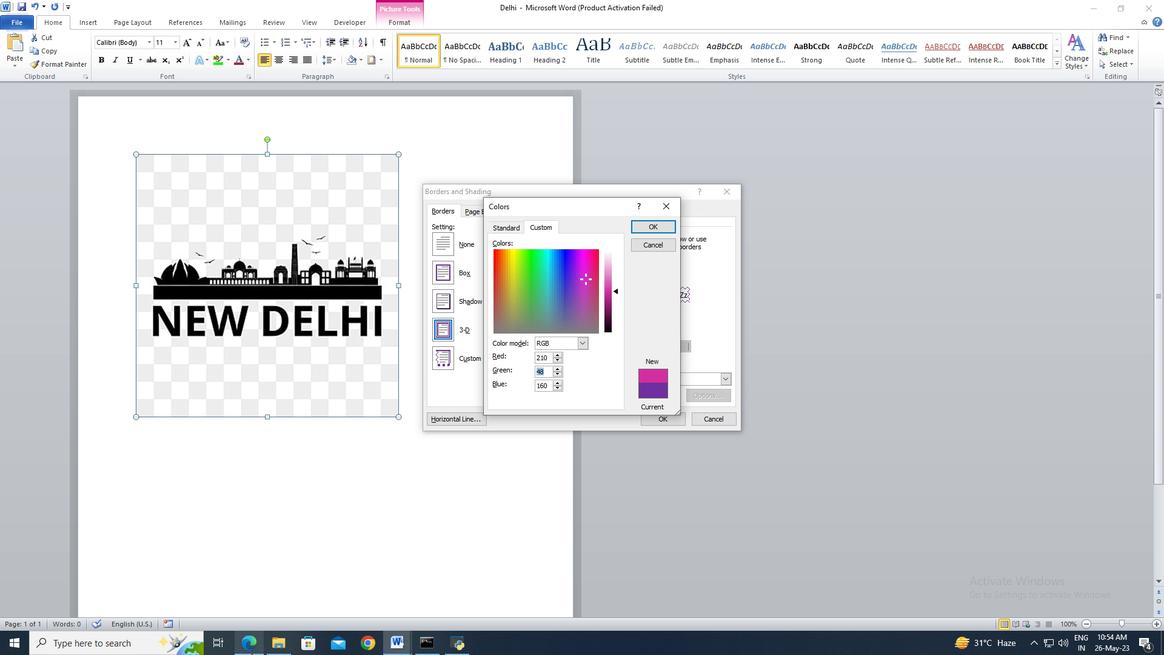 
Action: Mouse moved to (497, 161)
Screenshot: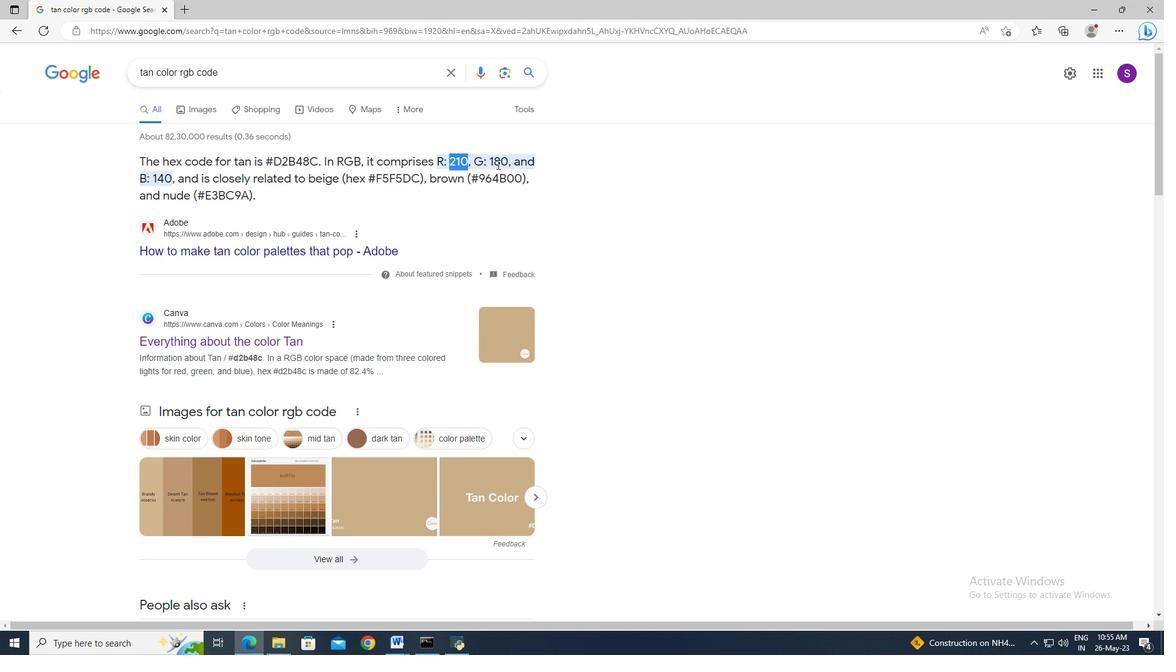 
Action: Mouse pressed left at (497, 161)
Screenshot: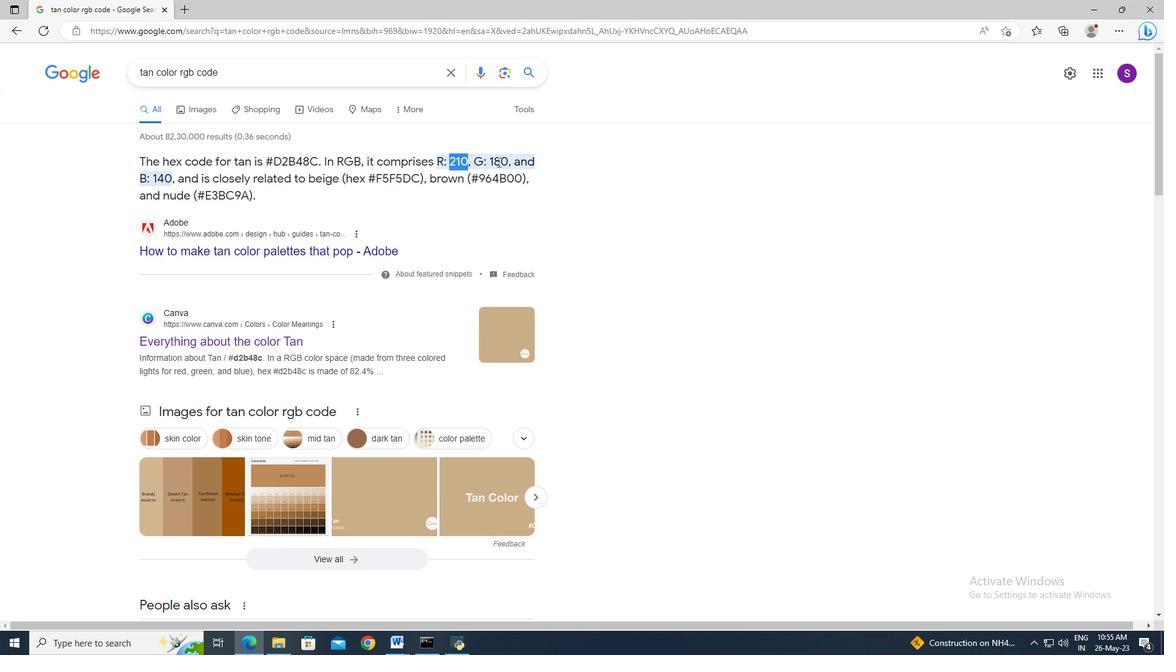 
Action: Mouse pressed left at (497, 161)
Screenshot: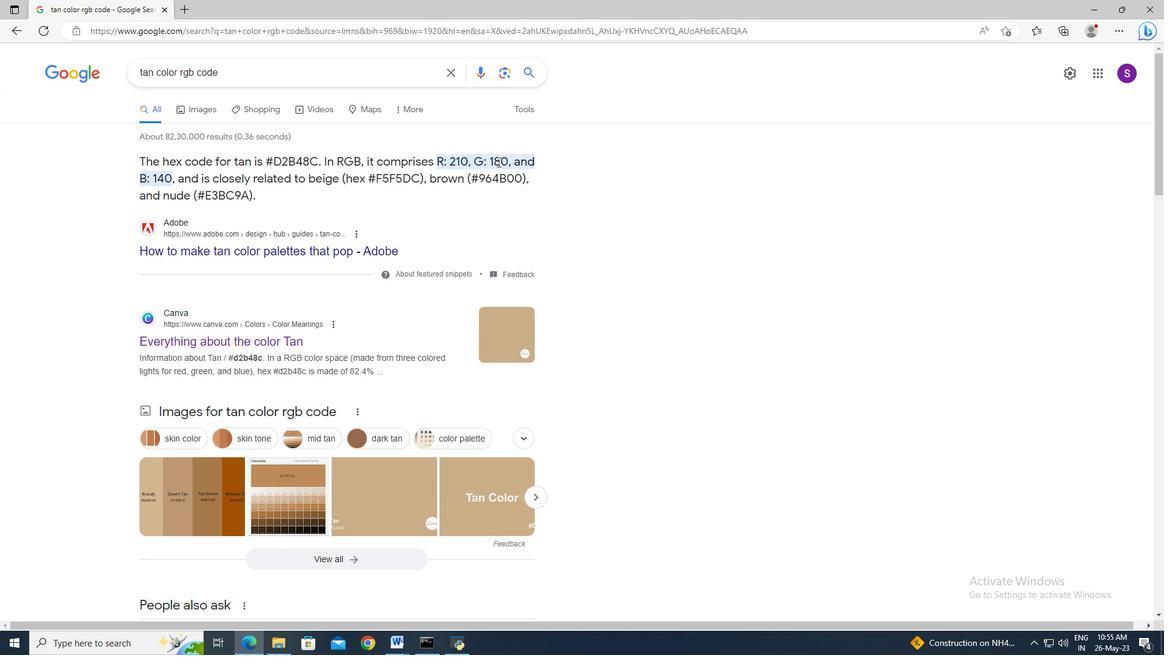 
Action: Key pressed ctrl+C
Screenshot: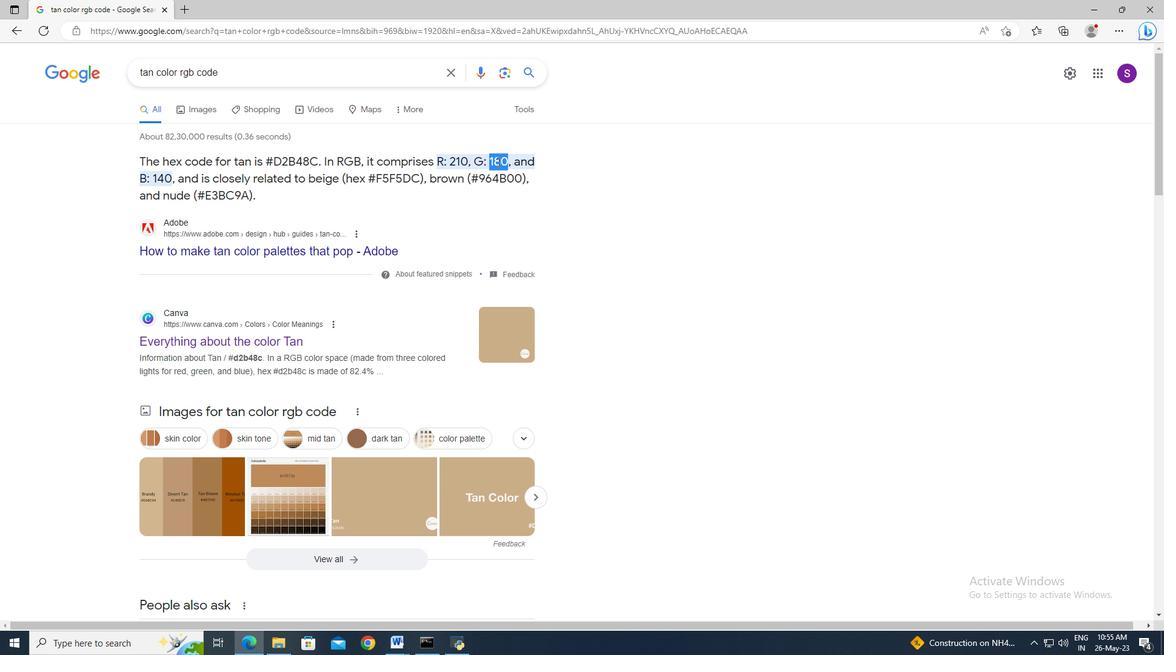 
Action: Mouse moved to (255, 646)
Screenshot: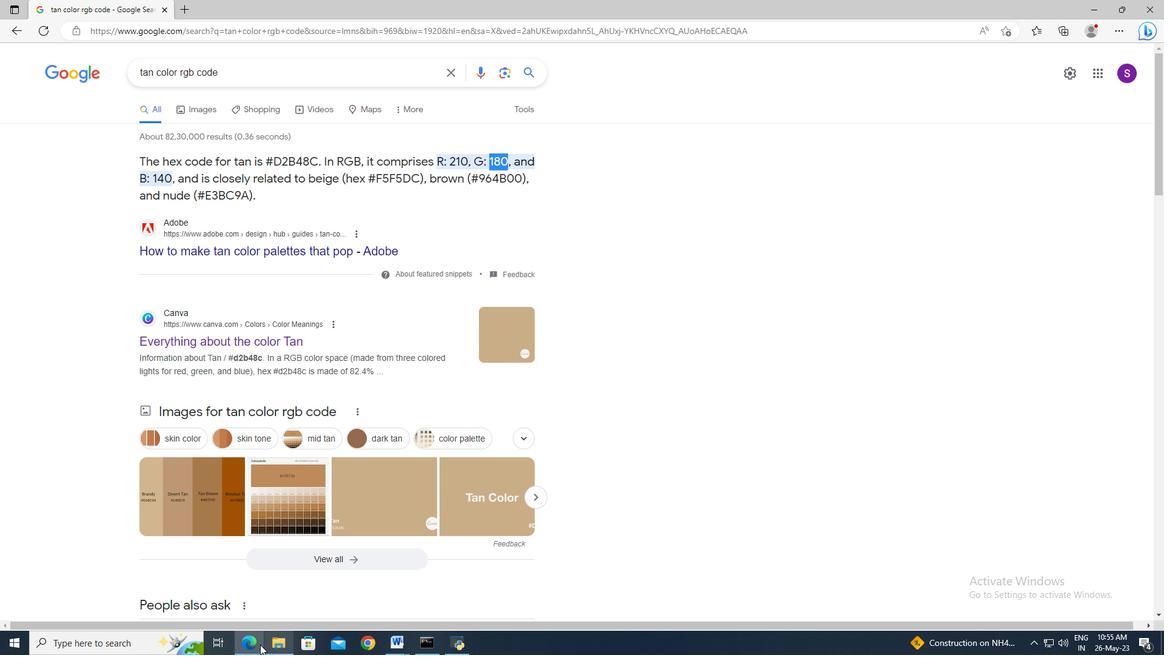 
Action: Mouse pressed left at (255, 646)
Screenshot: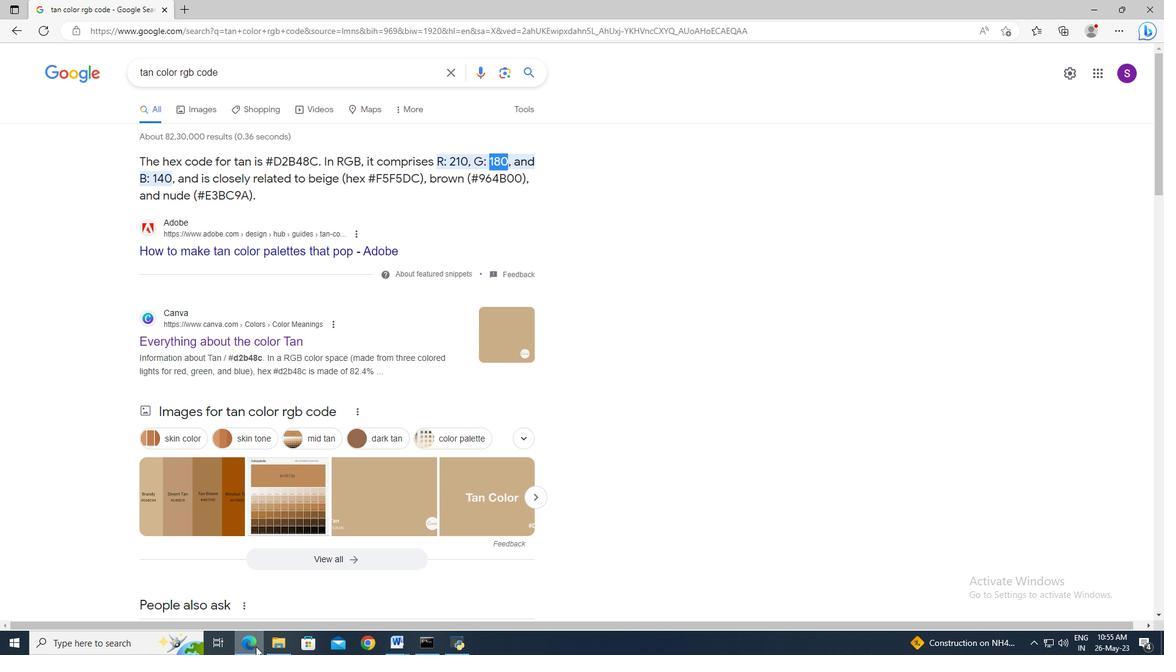 
Action: Mouse moved to (550, 372)
Screenshot: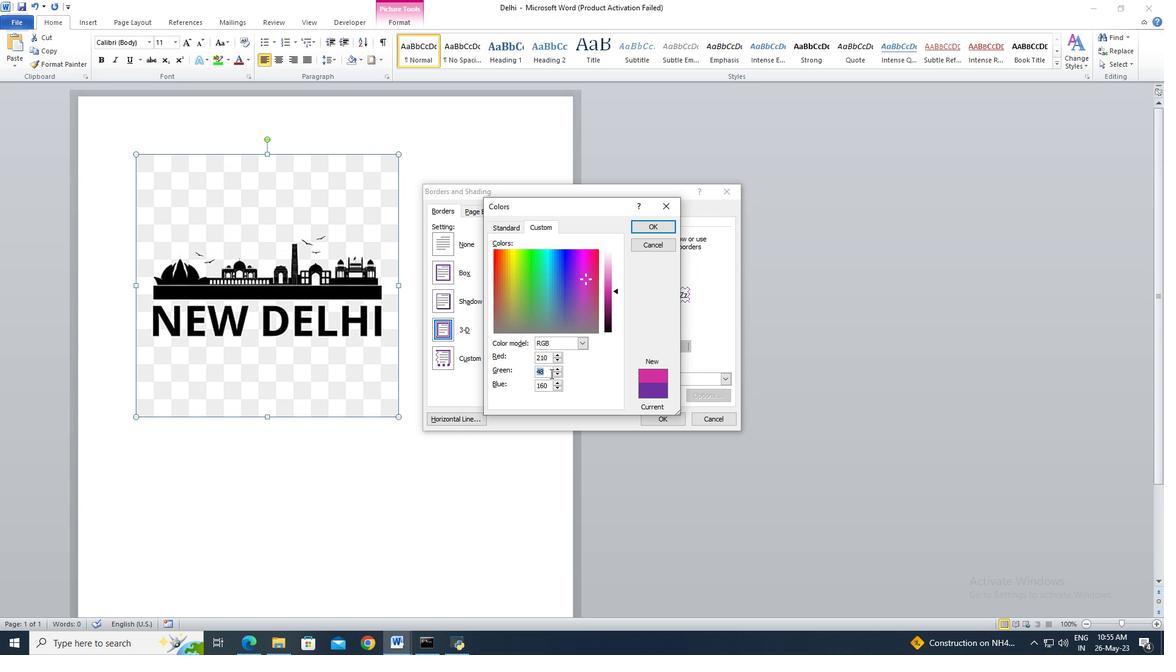 
Action: Key pressed ctrl+V<Key.tab>
Screenshot: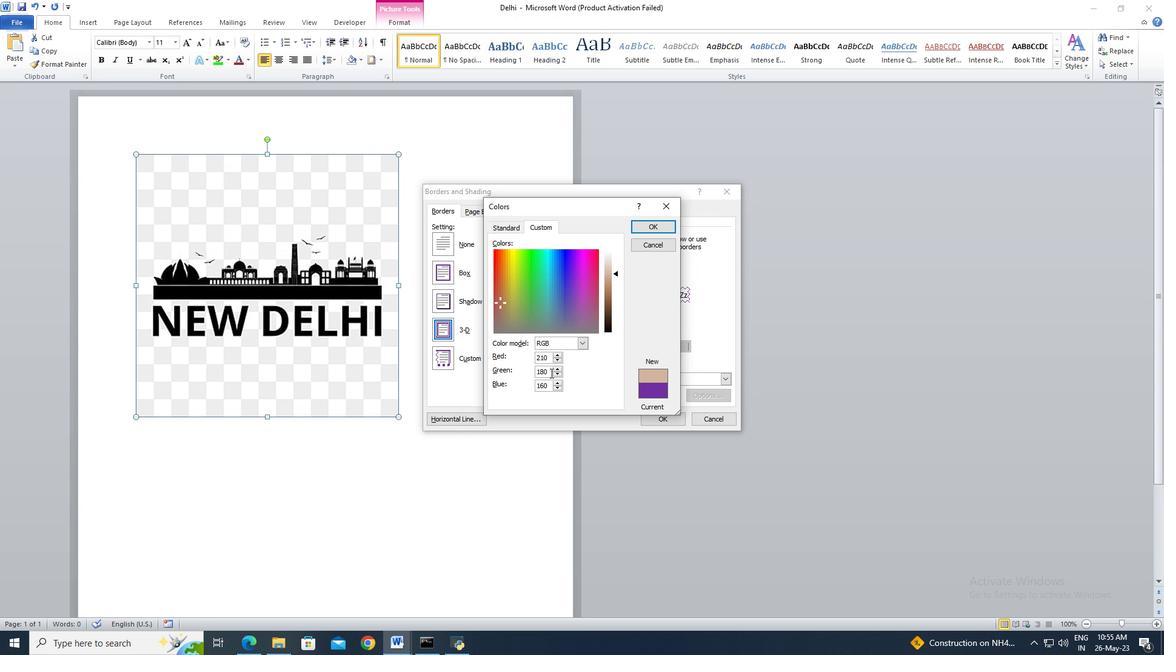 
Action: Mouse moved to (253, 643)
Screenshot: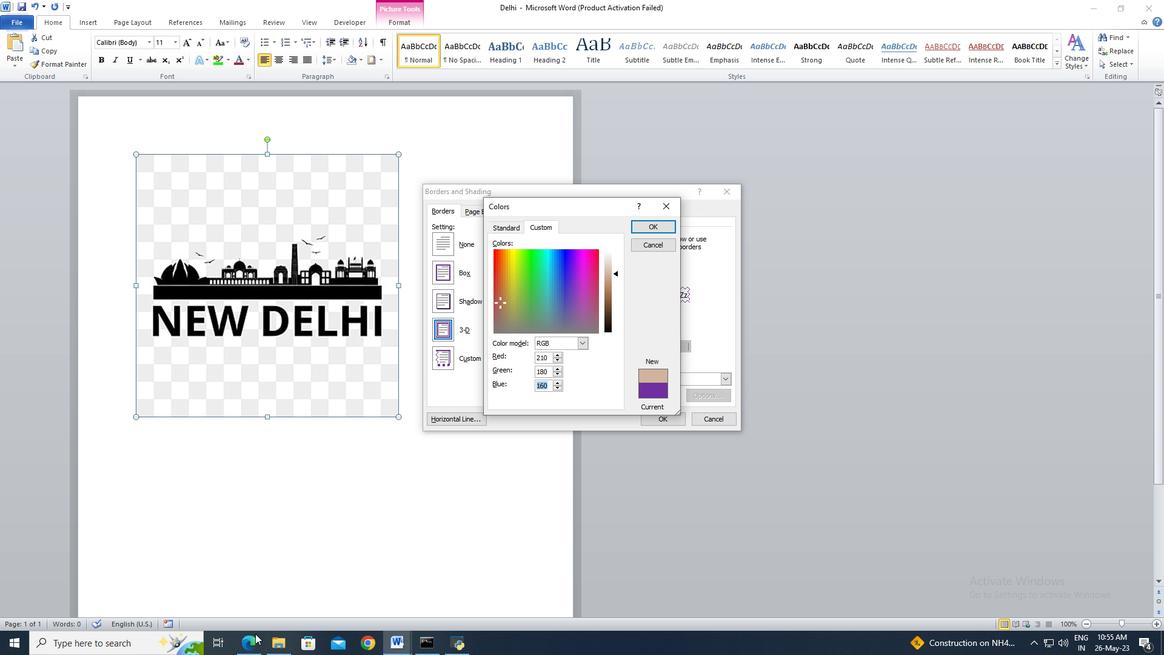 
Action: Mouse pressed left at (253, 643)
Screenshot: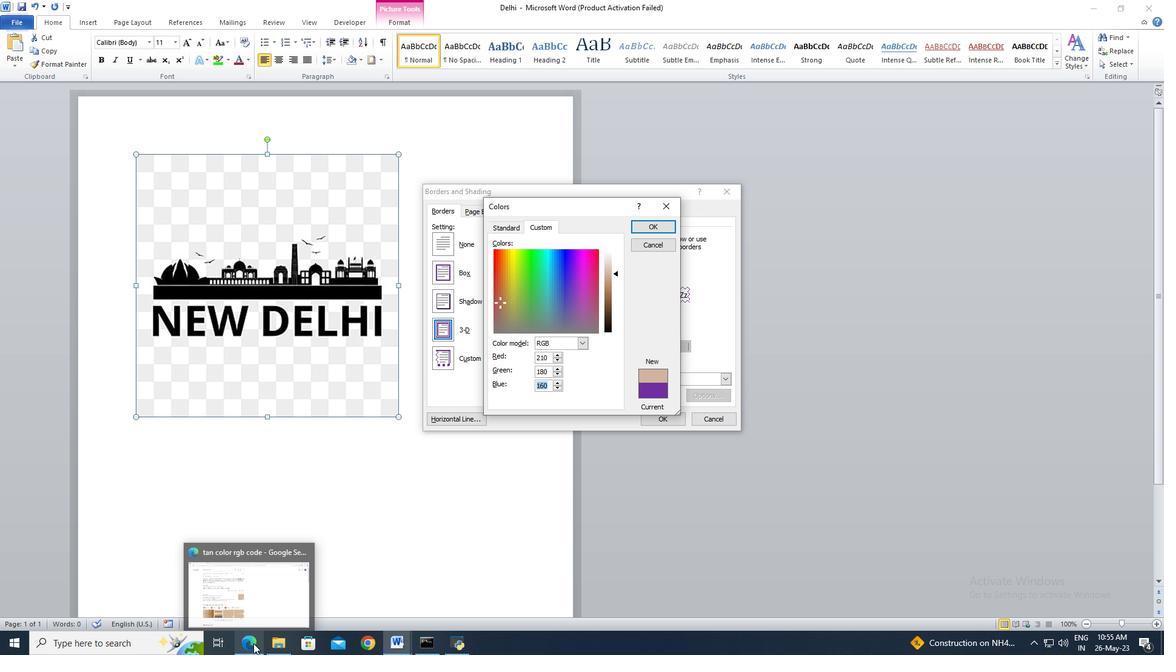 
Action: Mouse moved to (163, 179)
Screenshot: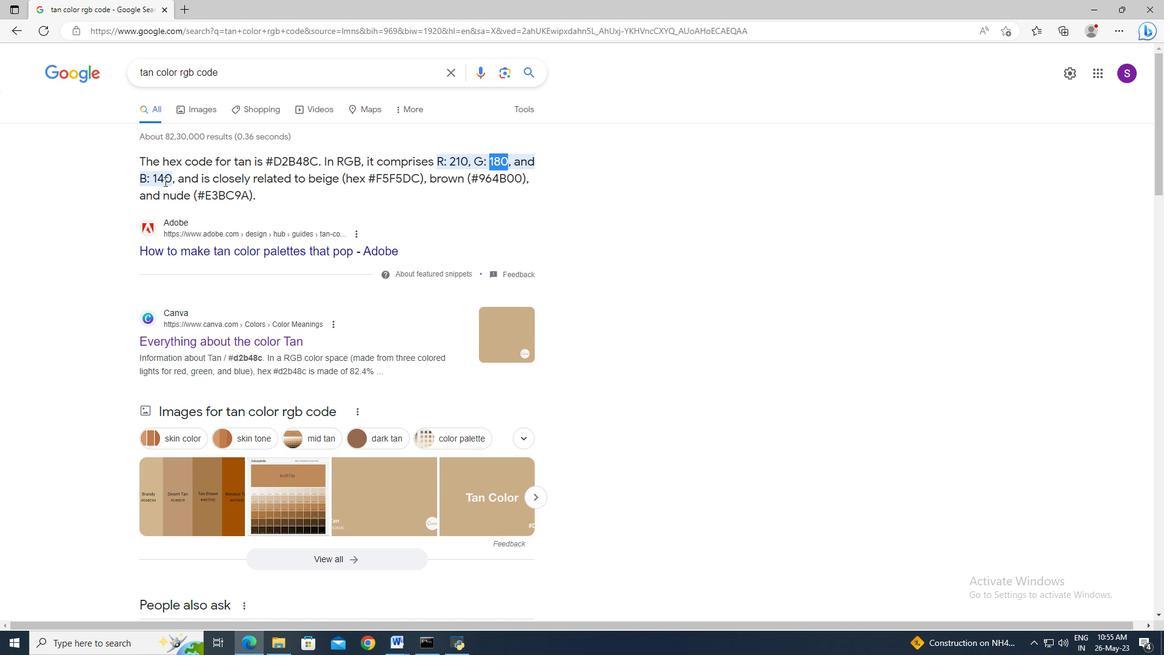 
Action: Mouse pressed left at (163, 179)
Screenshot: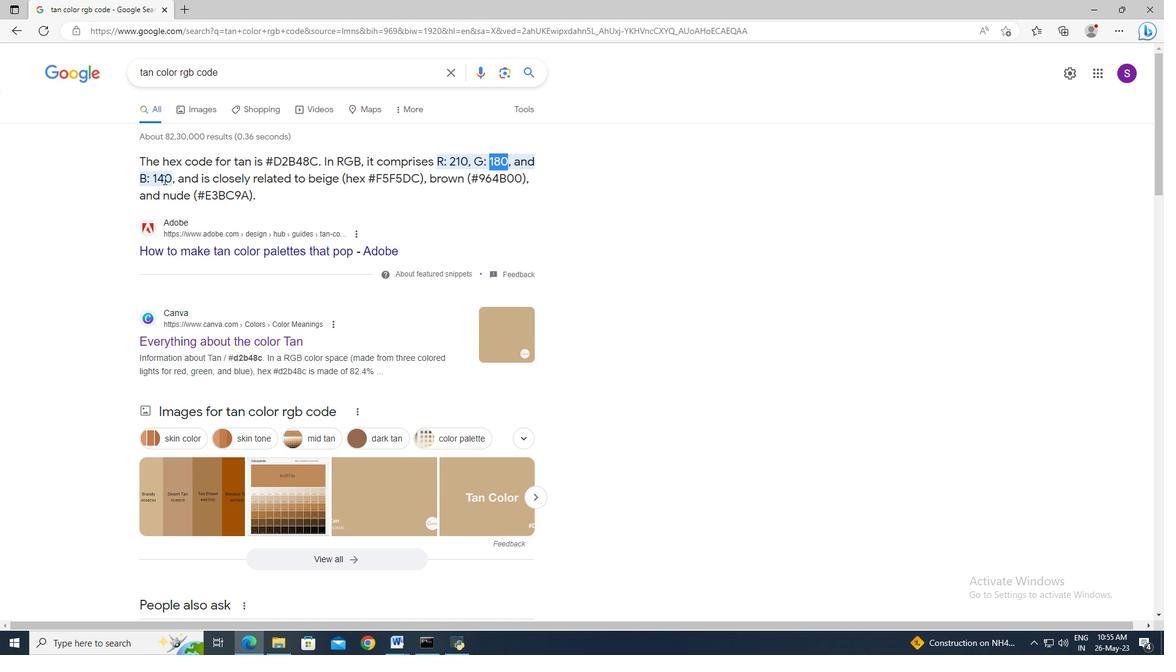 
Action: Mouse pressed left at (163, 179)
Screenshot: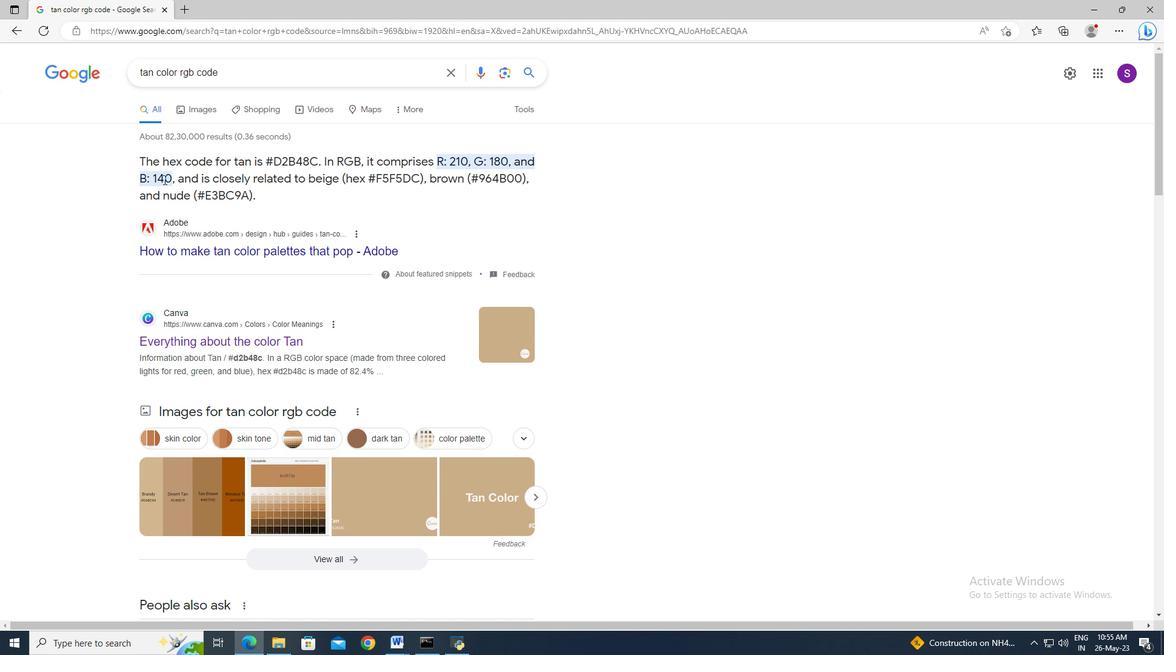 
Action: Key pressed ctrl+C
Screenshot: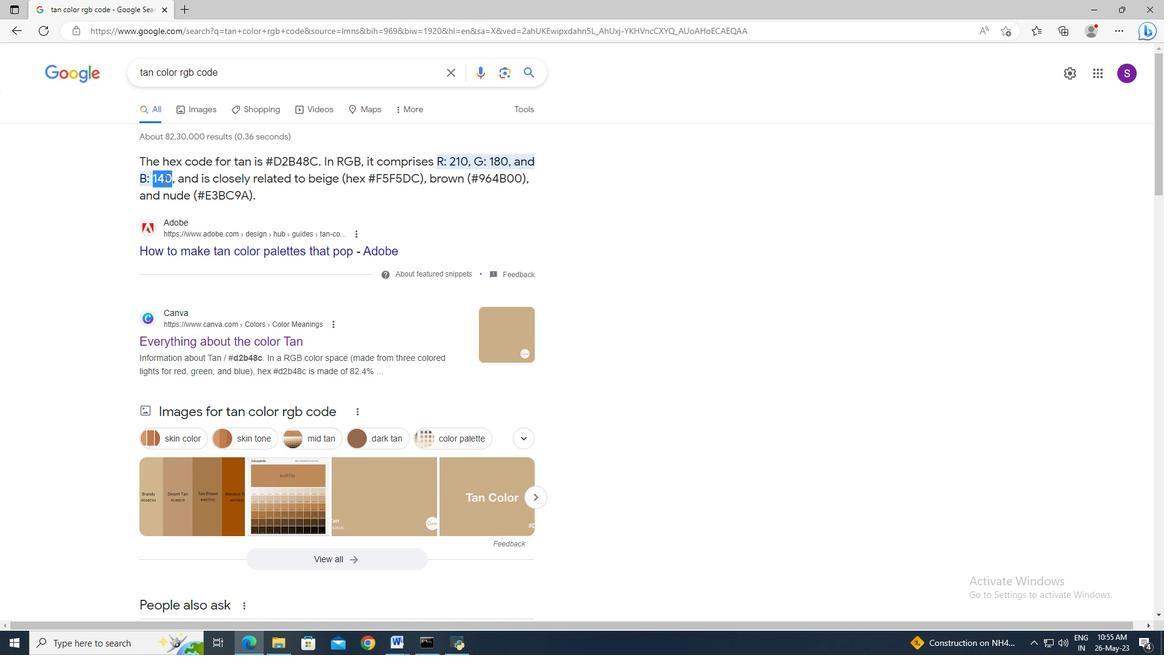 
Action: Mouse moved to (258, 646)
Screenshot: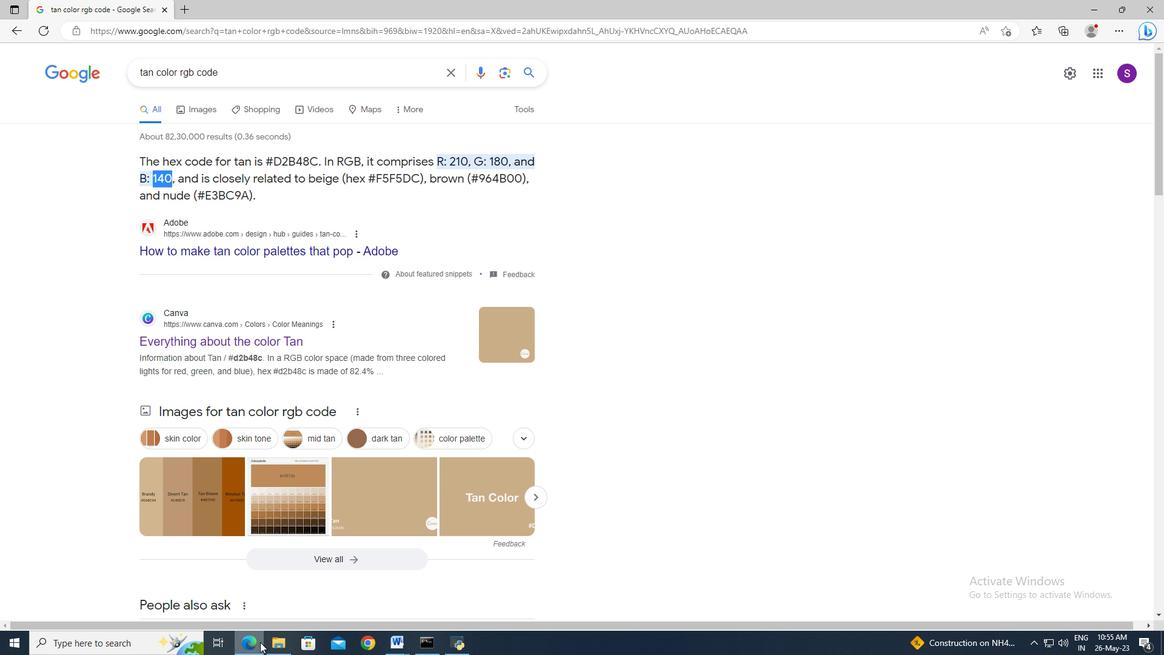 
Action: Mouse pressed left at (258, 646)
Screenshot: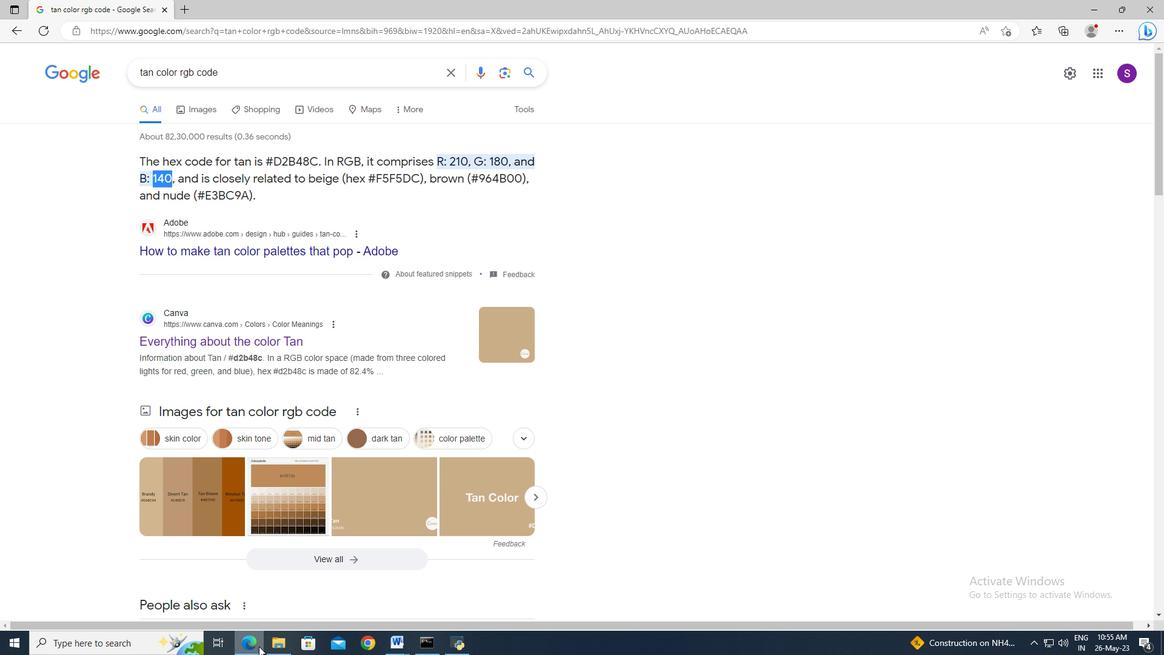 
Action: Mouse moved to (548, 394)
Screenshot: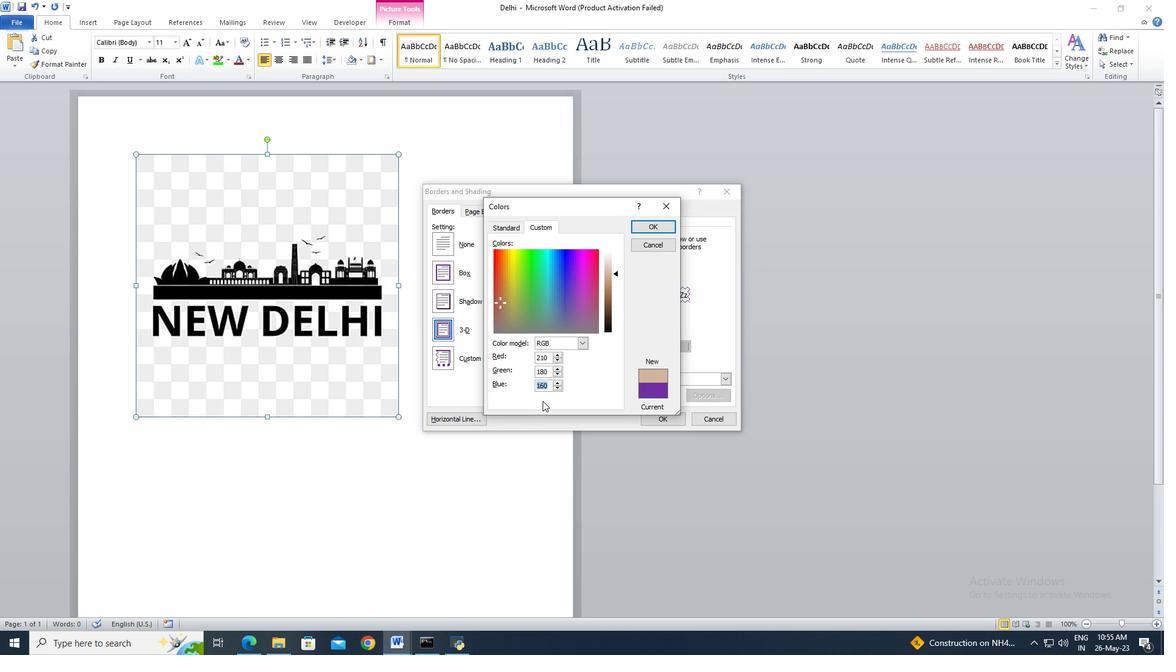
Action: Key pressed ctrl+V
Screenshot: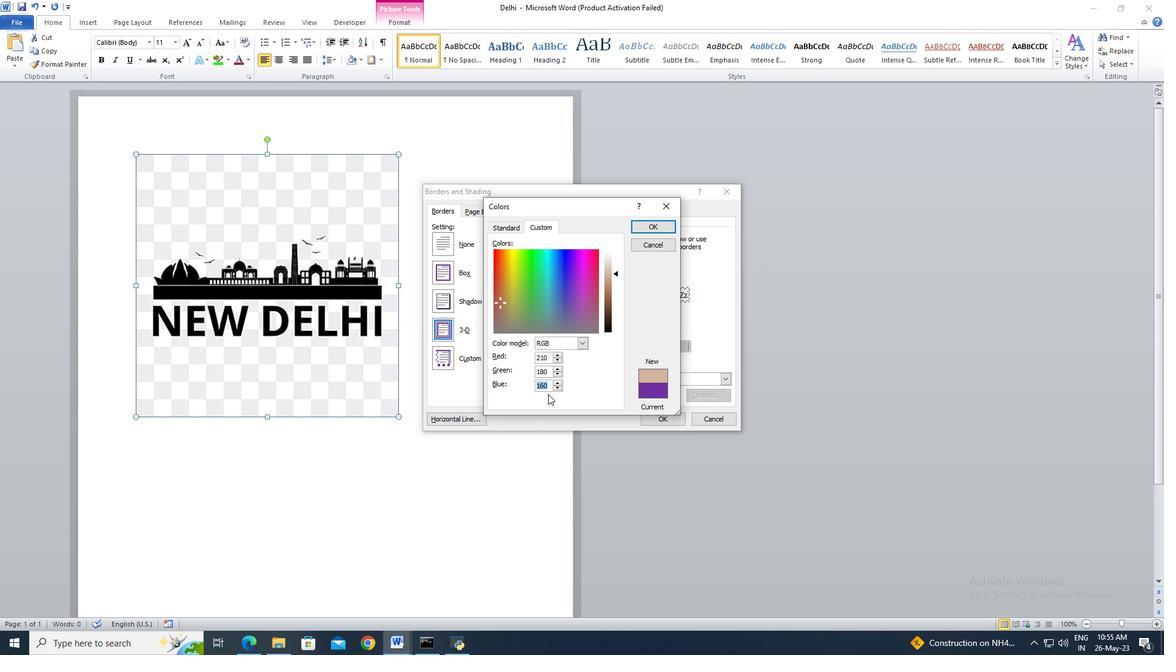 
Action: Mouse moved to (648, 226)
Screenshot: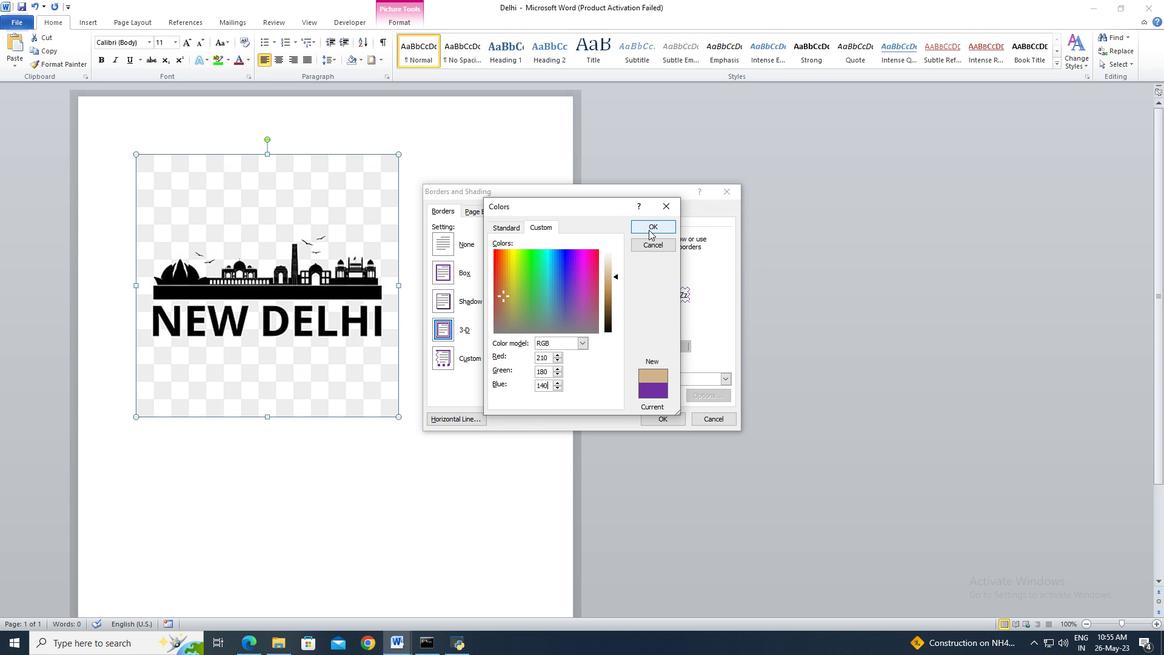 
Action: Mouse pressed left at (648, 226)
Screenshot: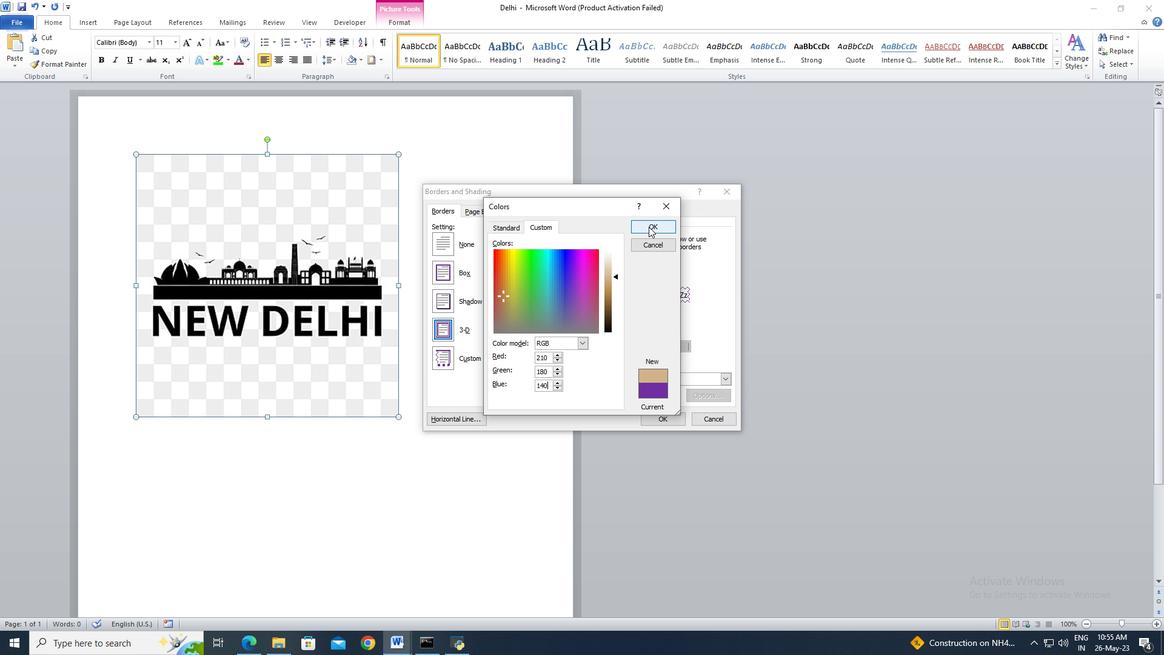 
Action: Mouse moved to (575, 359)
Screenshot: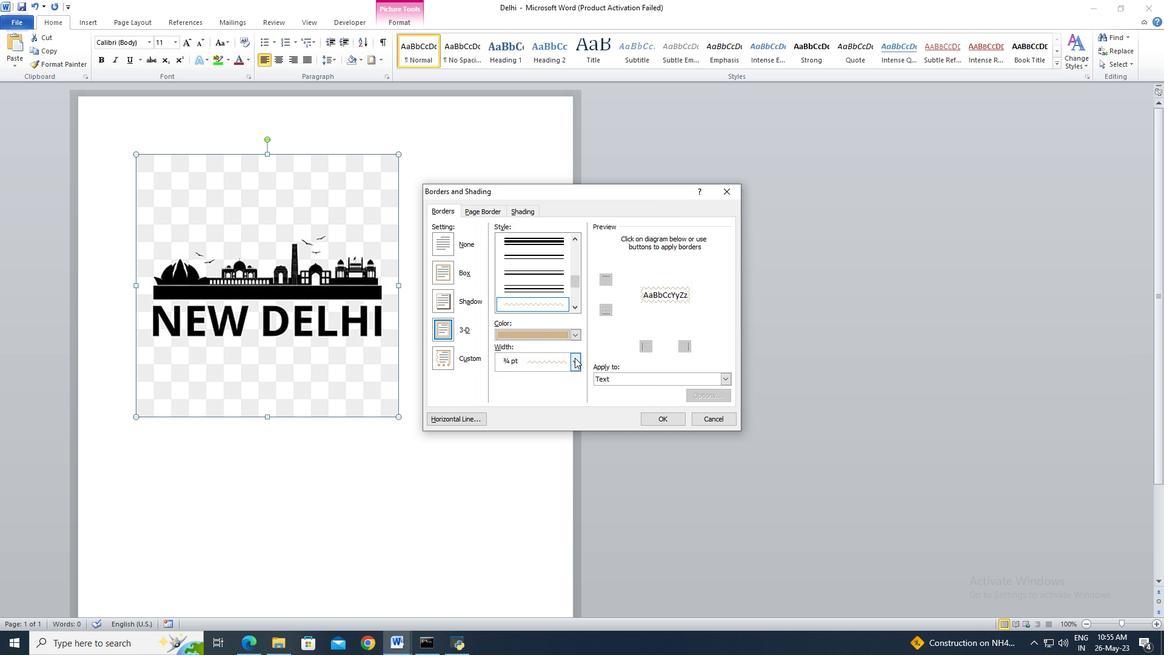 
Action: Mouse pressed left at (575, 359)
Screenshot: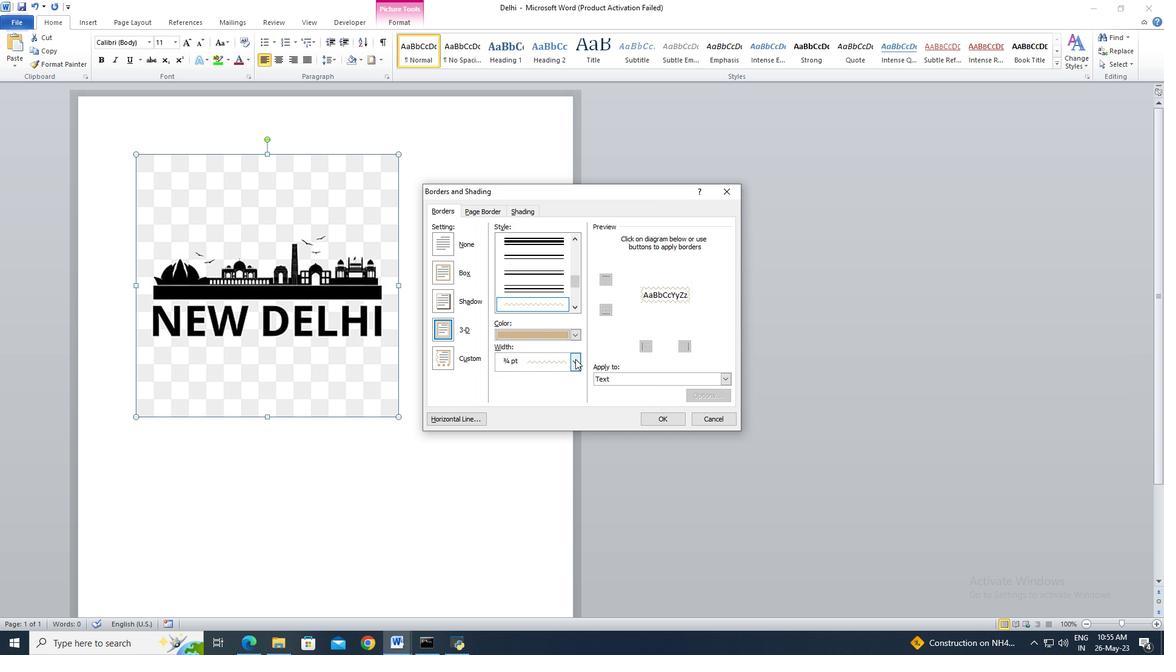 
Action: Mouse pressed left at (575, 359)
Screenshot: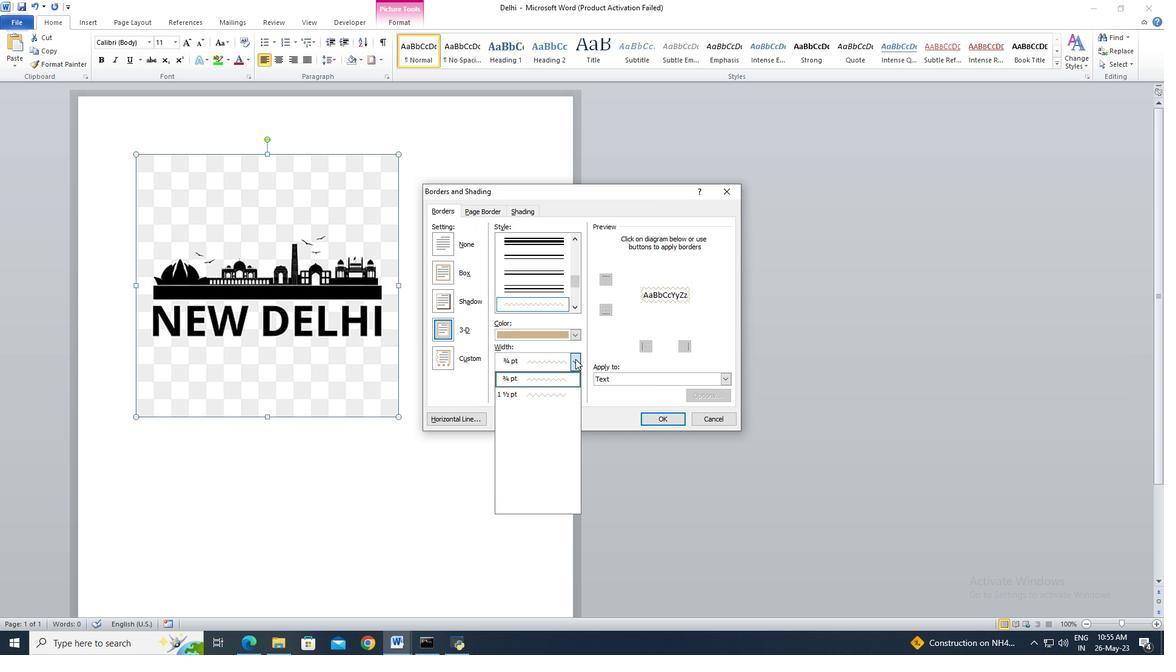 
Action: Mouse moved to (660, 416)
Screenshot: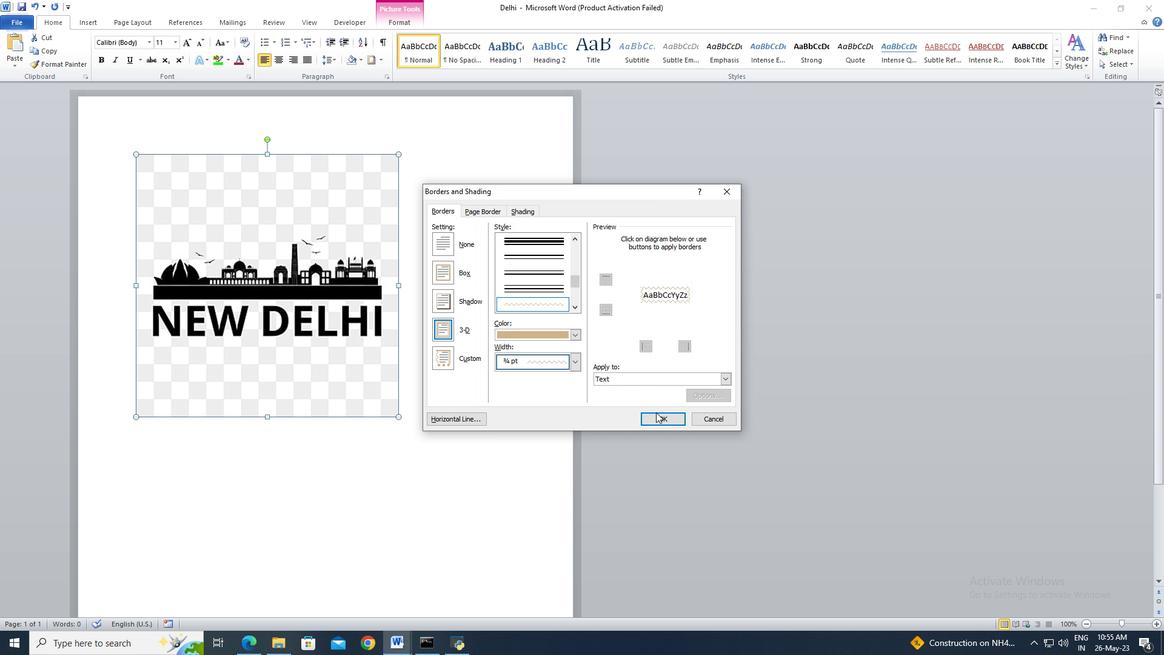 
Action: Mouse pressed left at (660, 416)
Screenshot: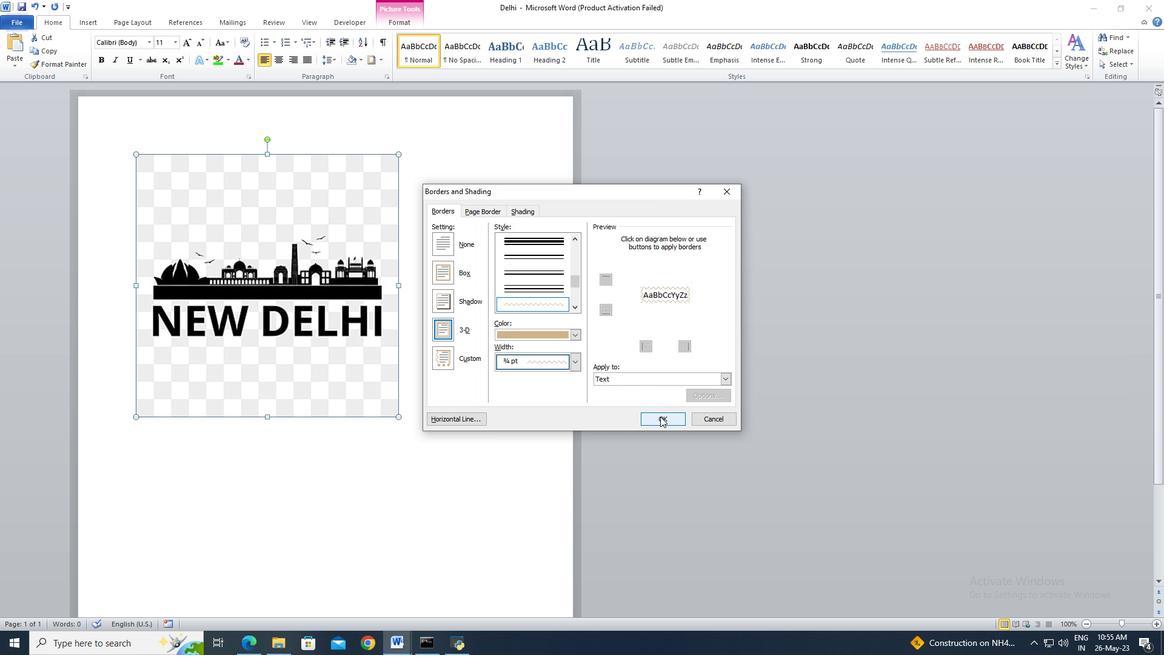 
